 Task: Find connections with filter location Nawalgarh with filter topic #Gettingthingsdonewith filter profile language Potuguese with filter current company Housr with filter school Great Learning with filter industry Law Enforcement with filter service category Bankruptcy Law with filter keywords title Carpenter
Action: Mouse moved to (646, 108)
Screenshot: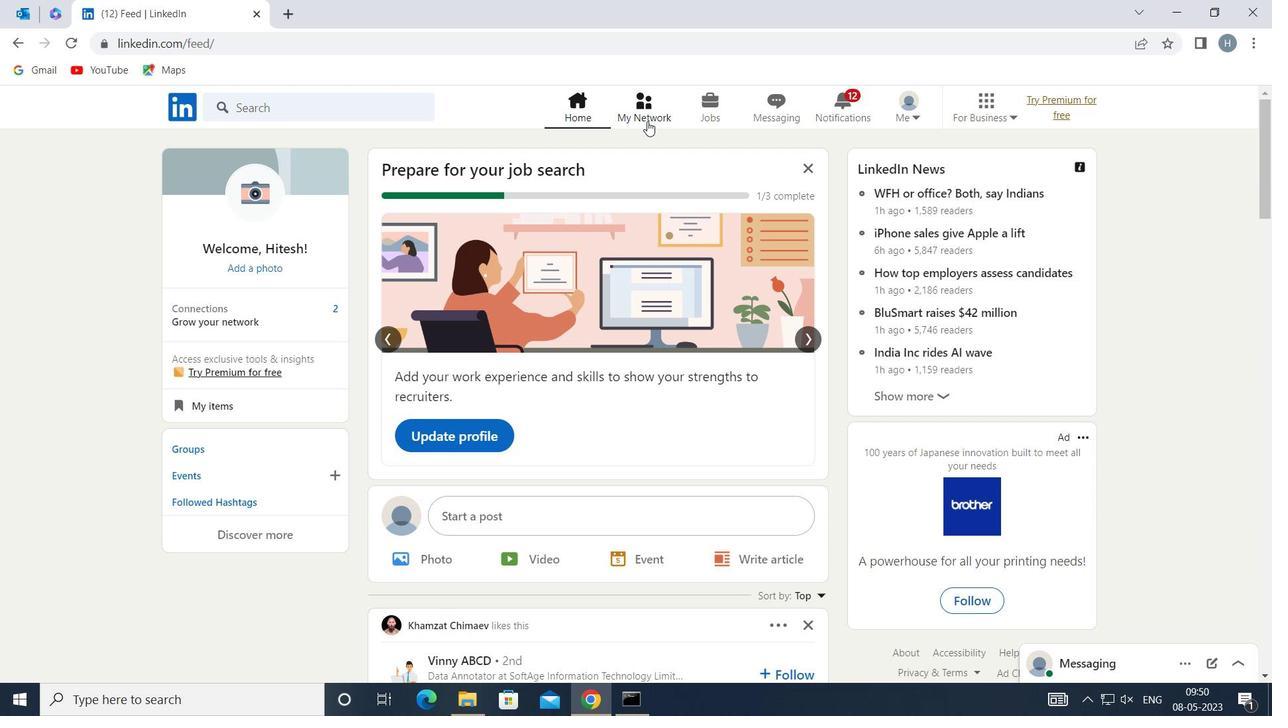 
Action: Mouse pressed left at (646, 108)
Screenshot: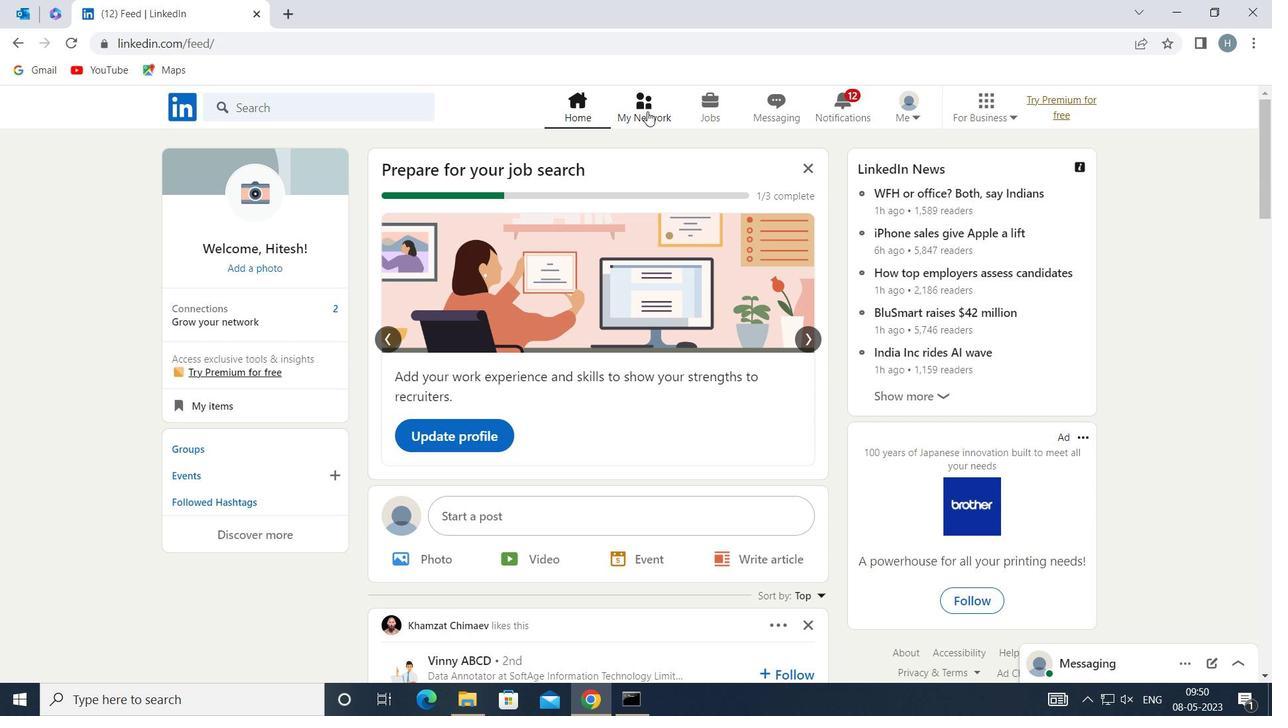 
Action: Mouse moved to (349, 200)
Screenshot: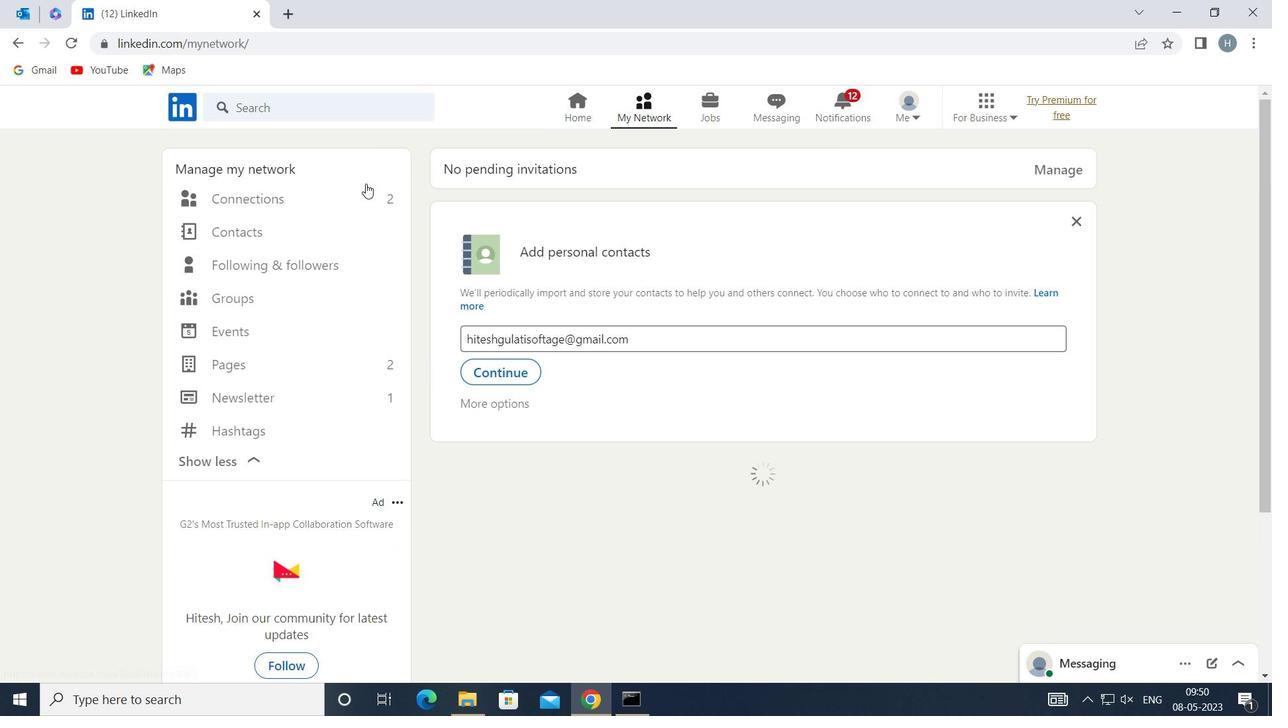 
Action: Mouse pressed left at (349, 200)
Screenshot: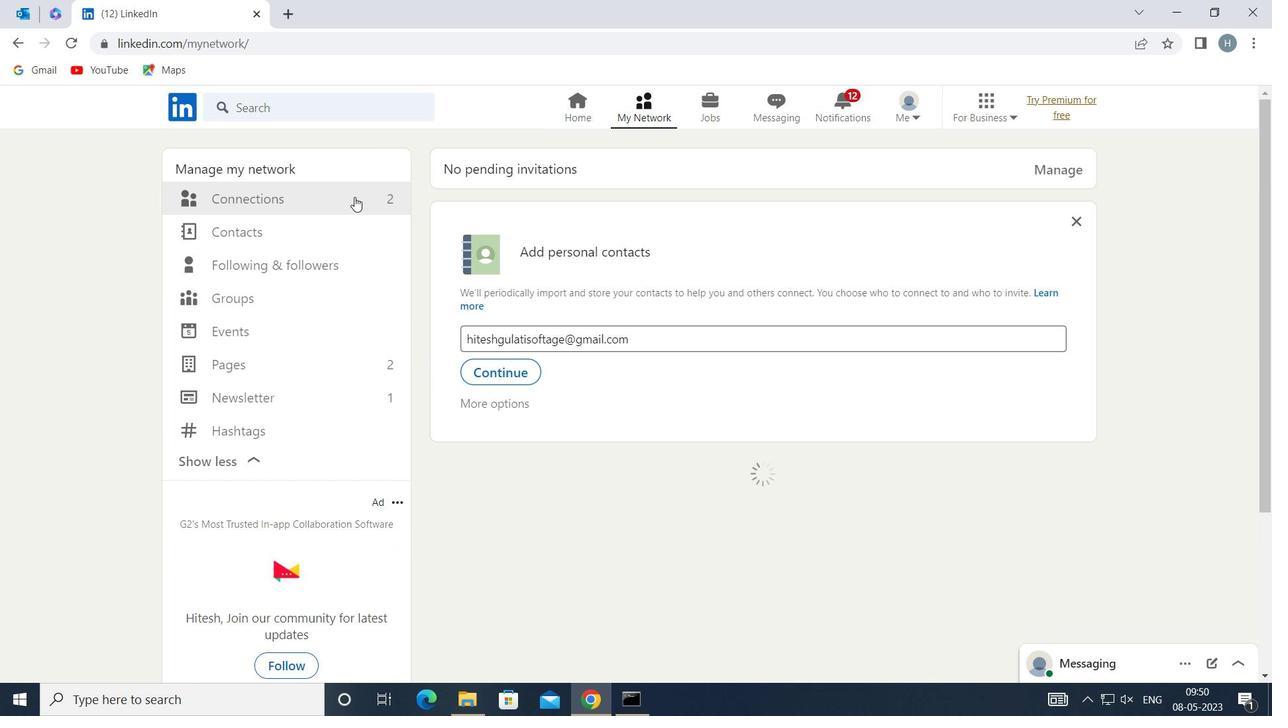 
Action: Mouse moved to (753, 195)
Screenshot: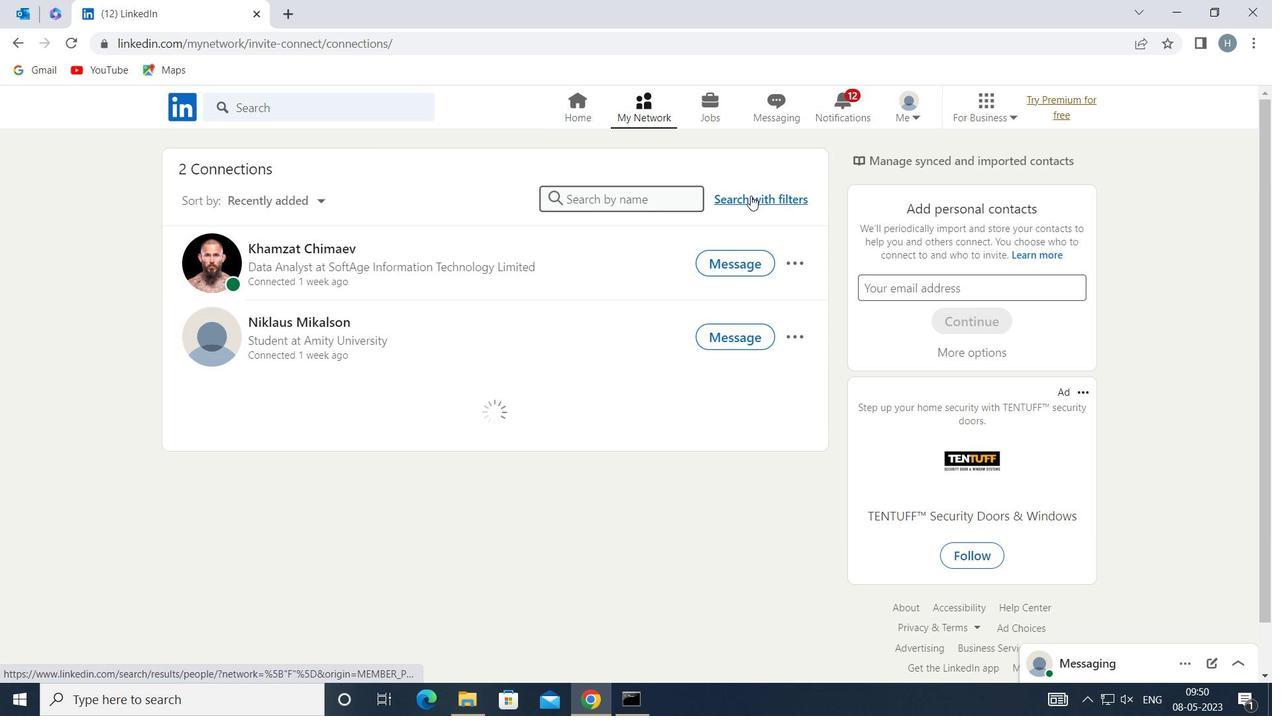
Action: Mouse pressed left at (753, 195)
Screenshot: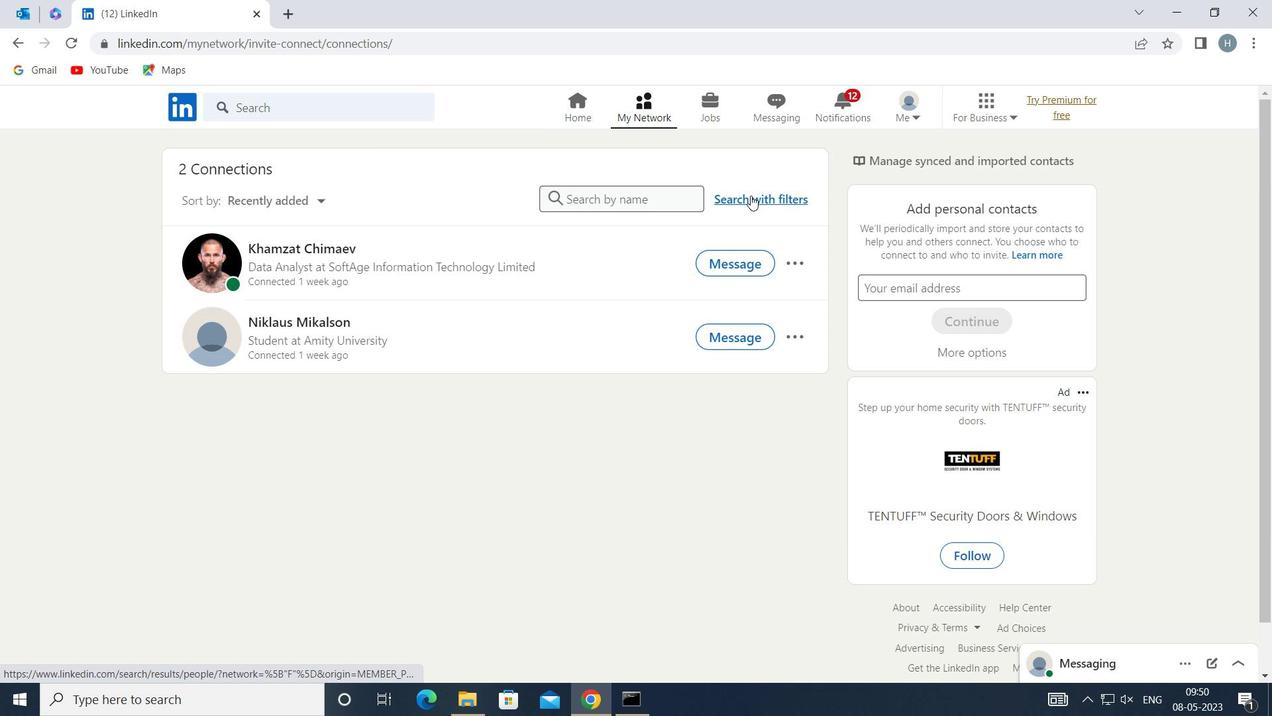 
Action: Mouse moved to (696, 157)
Screenshot: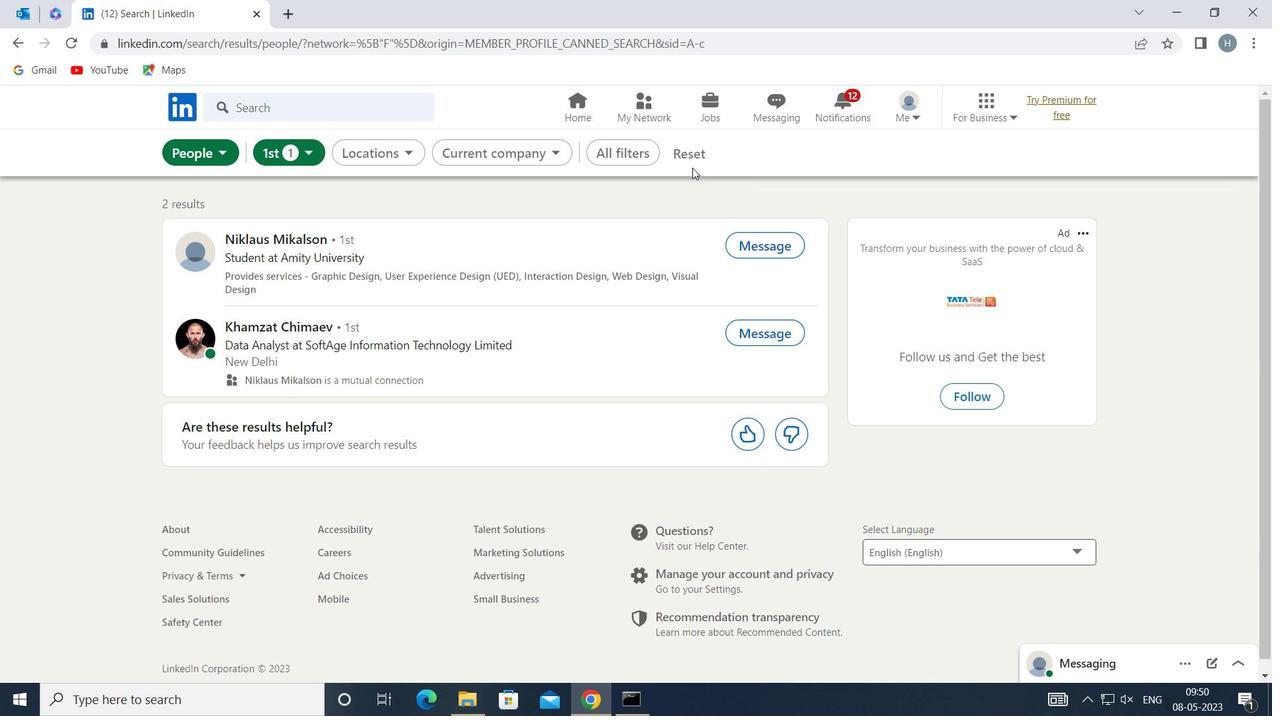 
Action: Mouse pressed left at (696, 157)
Screenshot: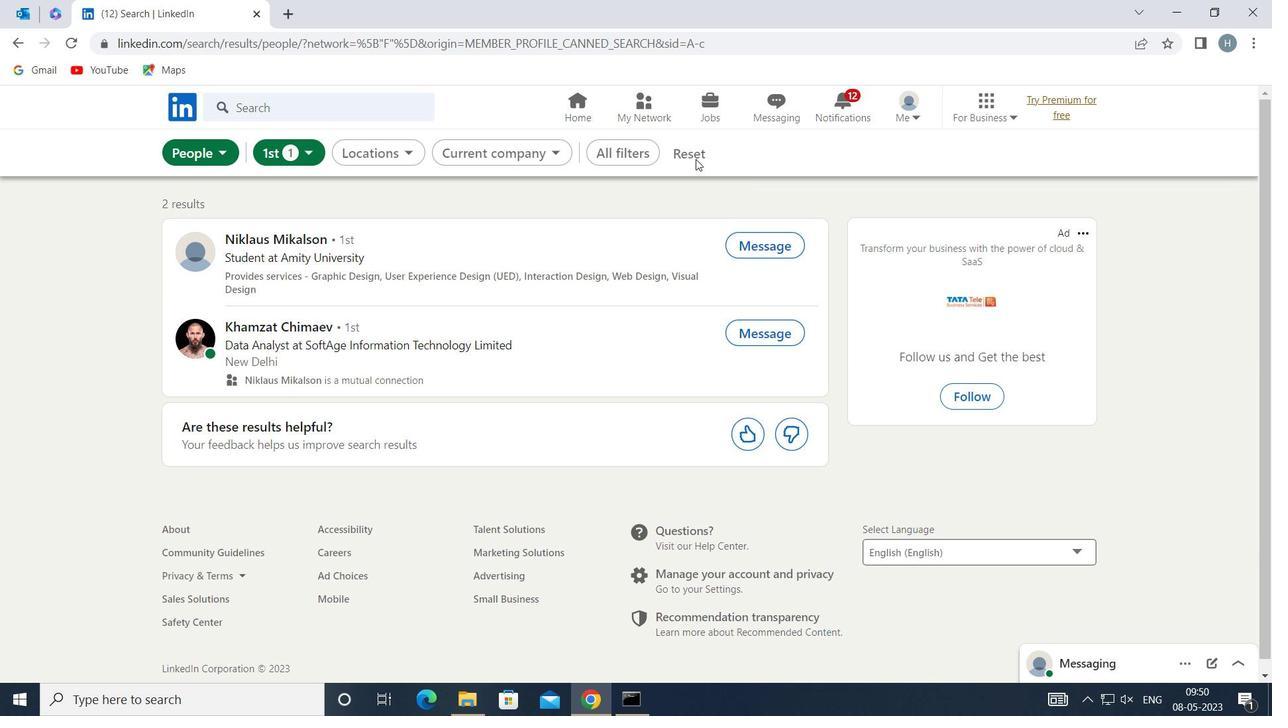 
Action: Mouse moved to (659, 149)
Screenshot: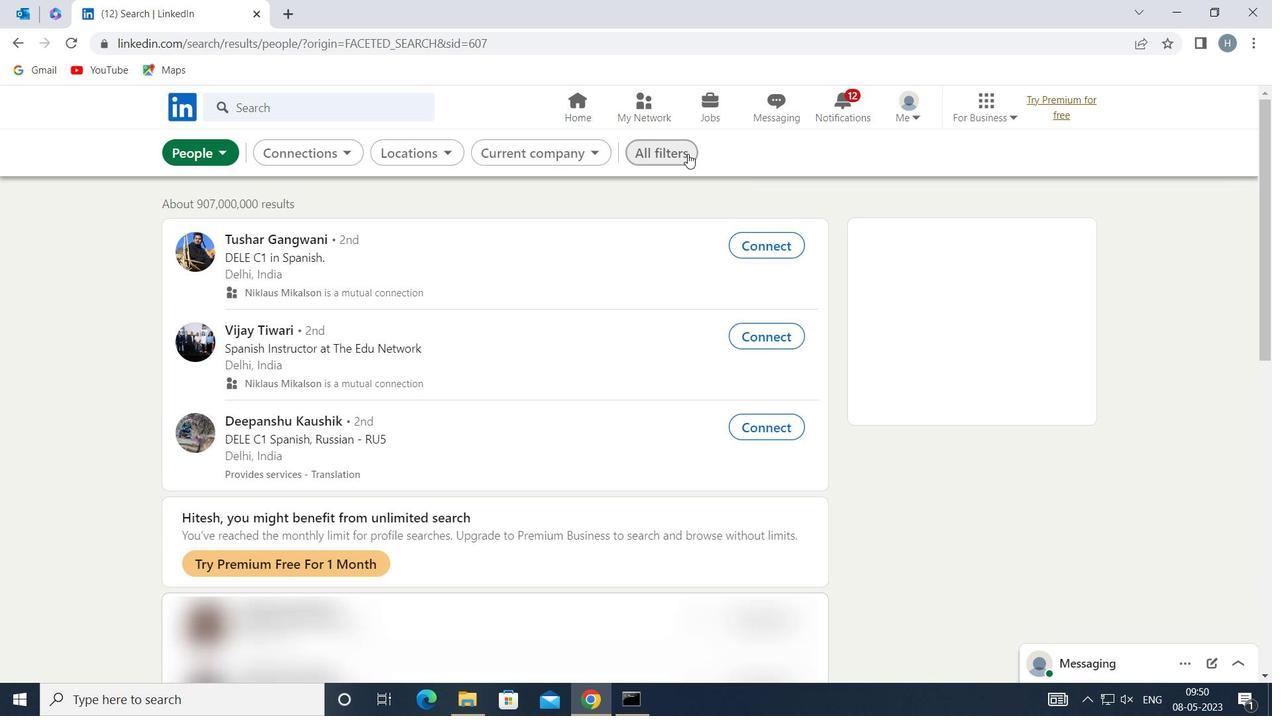 
Action: Mouse pressed left at (659, 149)
Screenshot: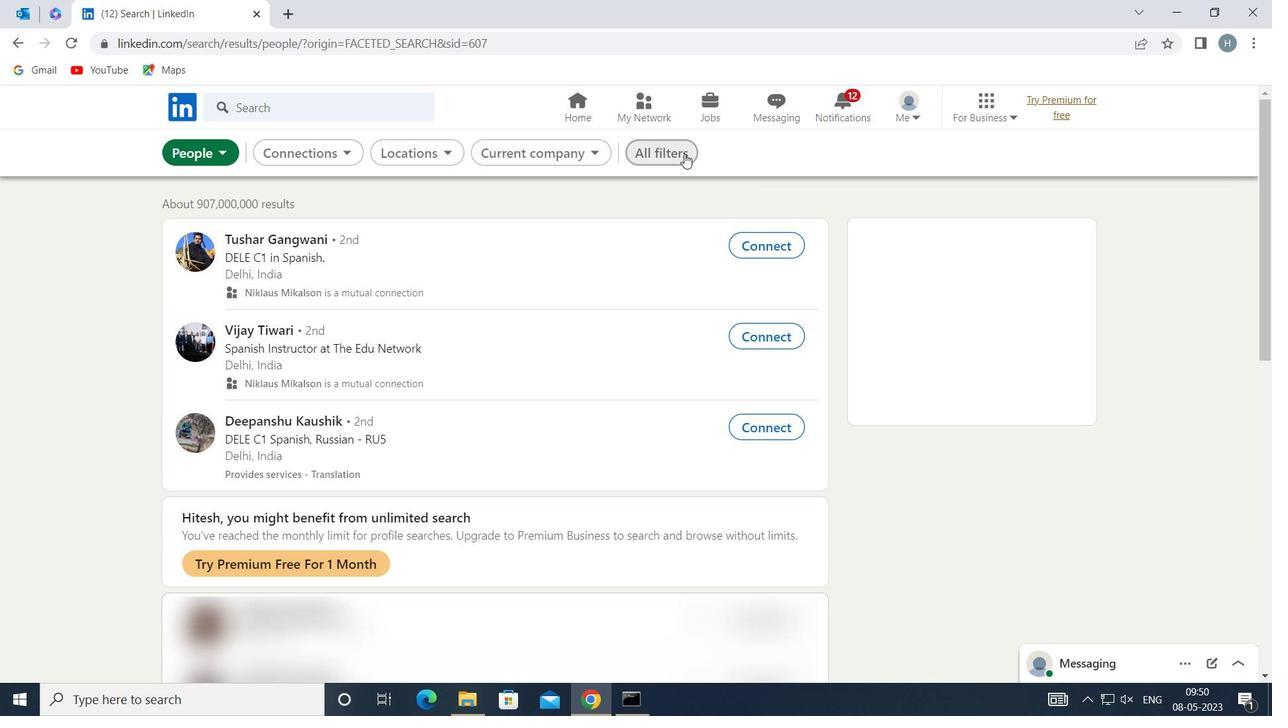 
Action: Mouse moved to (965, 300)
Screenshot: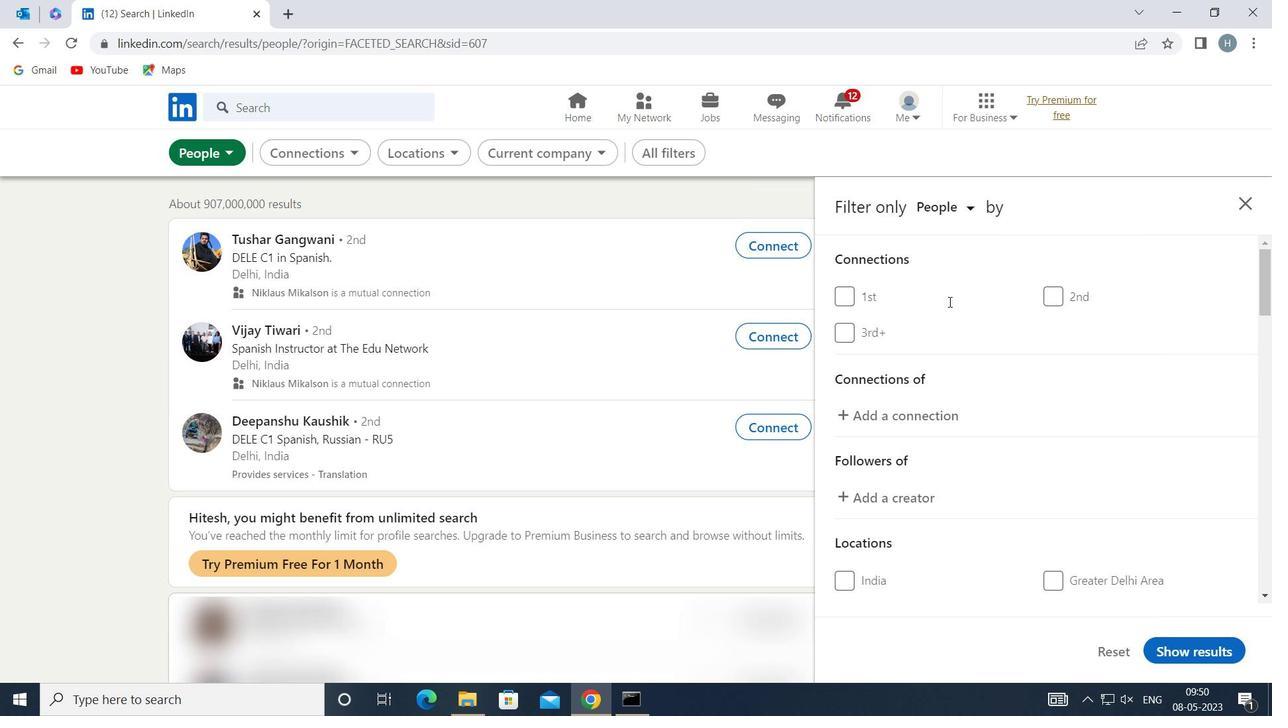 
Action: Mouse scrolled (965, 299) with delta (0, 0)
Screenshot: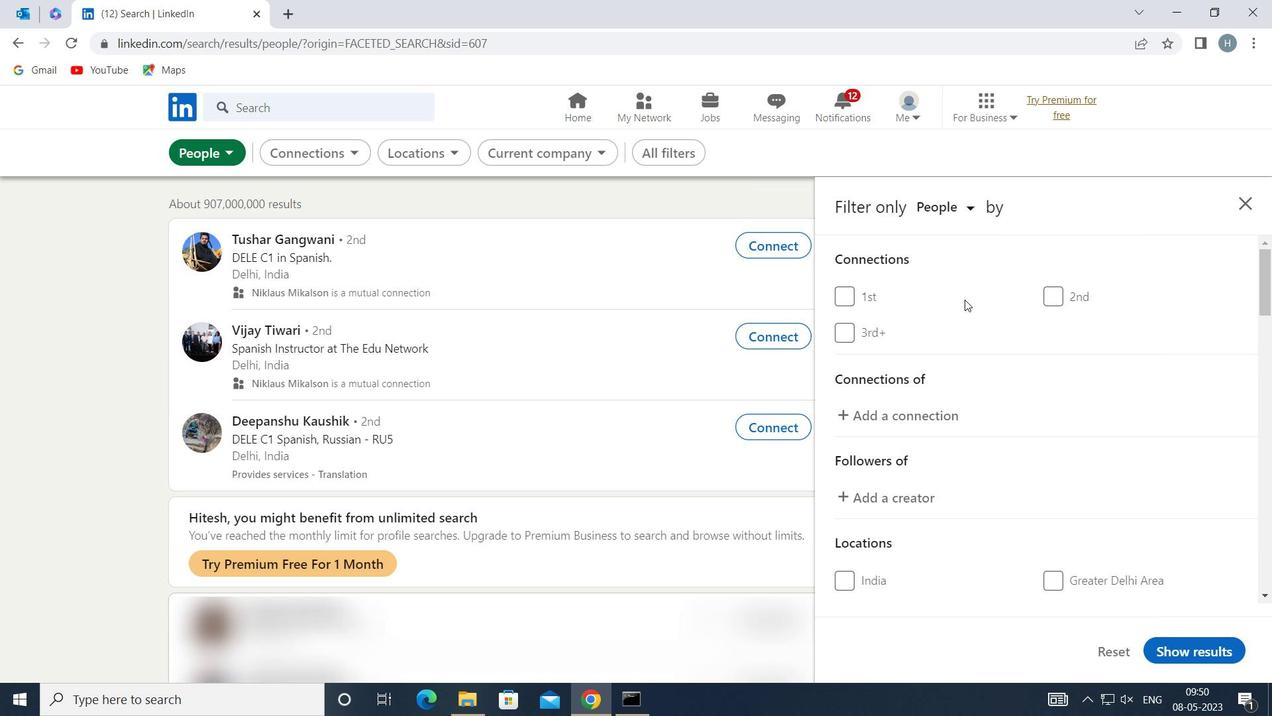 
Action: Mouse scrolled (965, 299) with delta (0, 0)
Screenshot: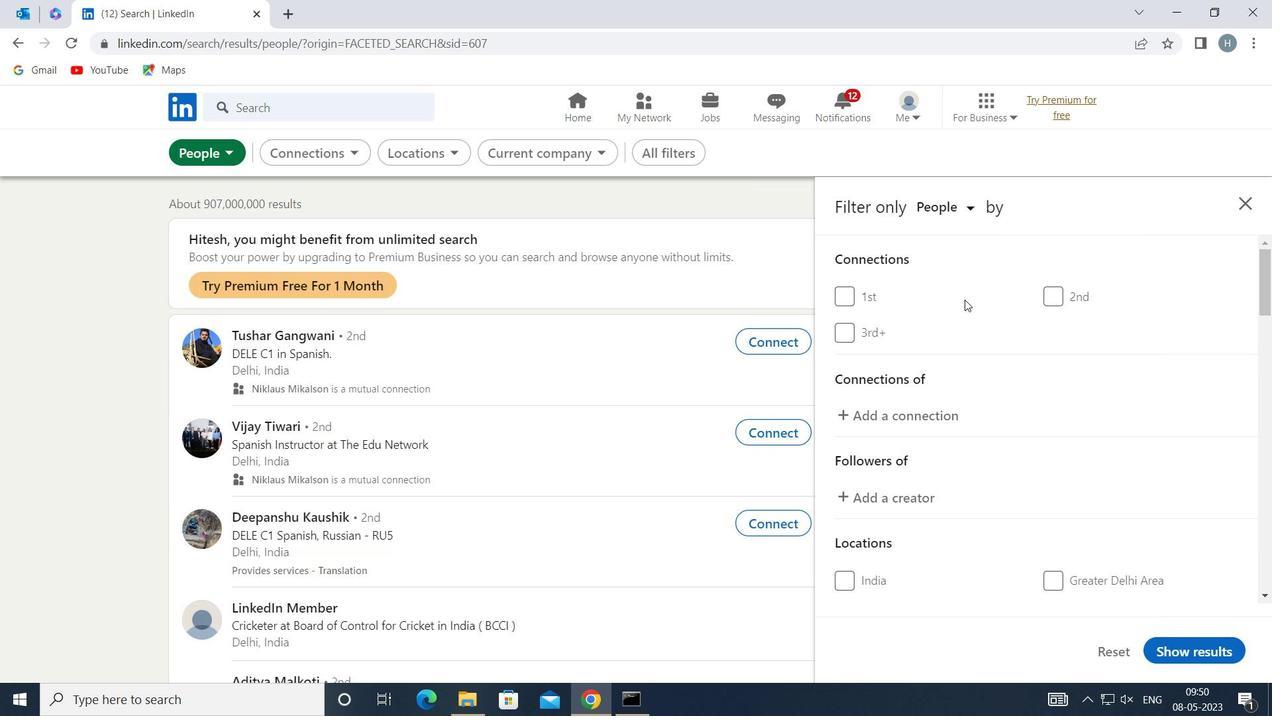 
Action: Mouse moved to (965, 298)
Screenshot: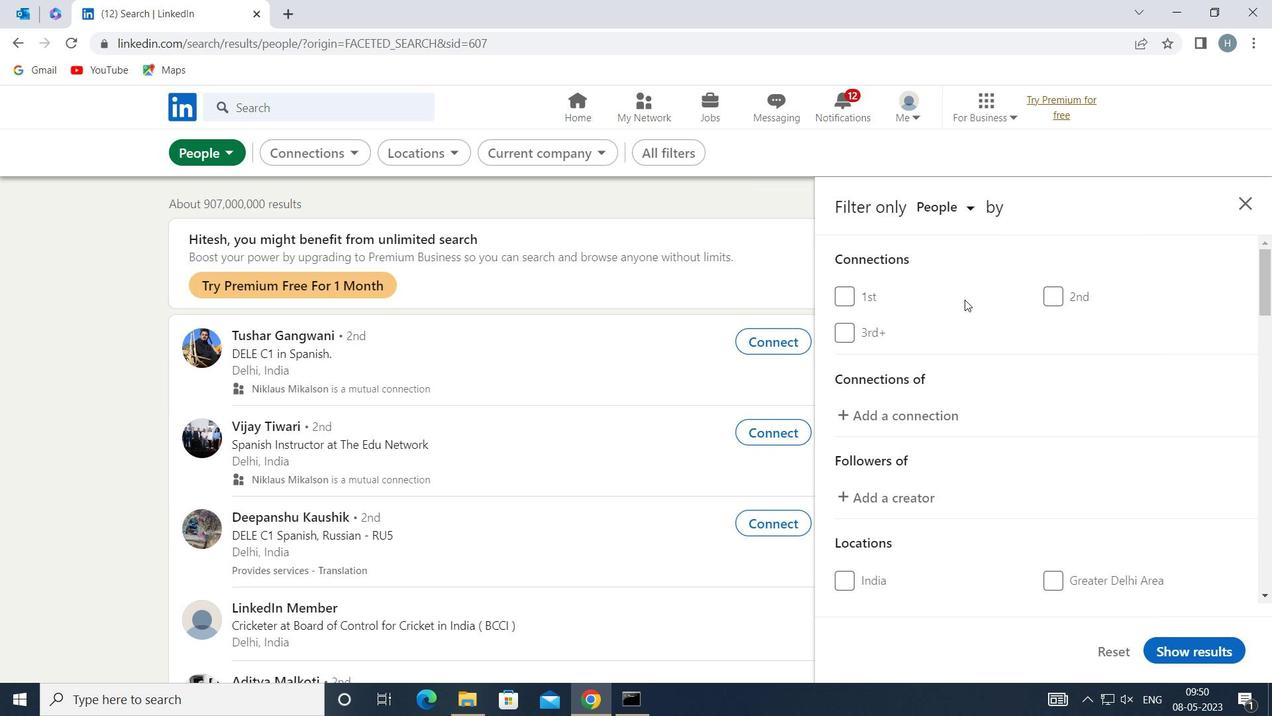 
Action: Mouse scrolled (965, 298) with delta (0, 0)
Screenshot: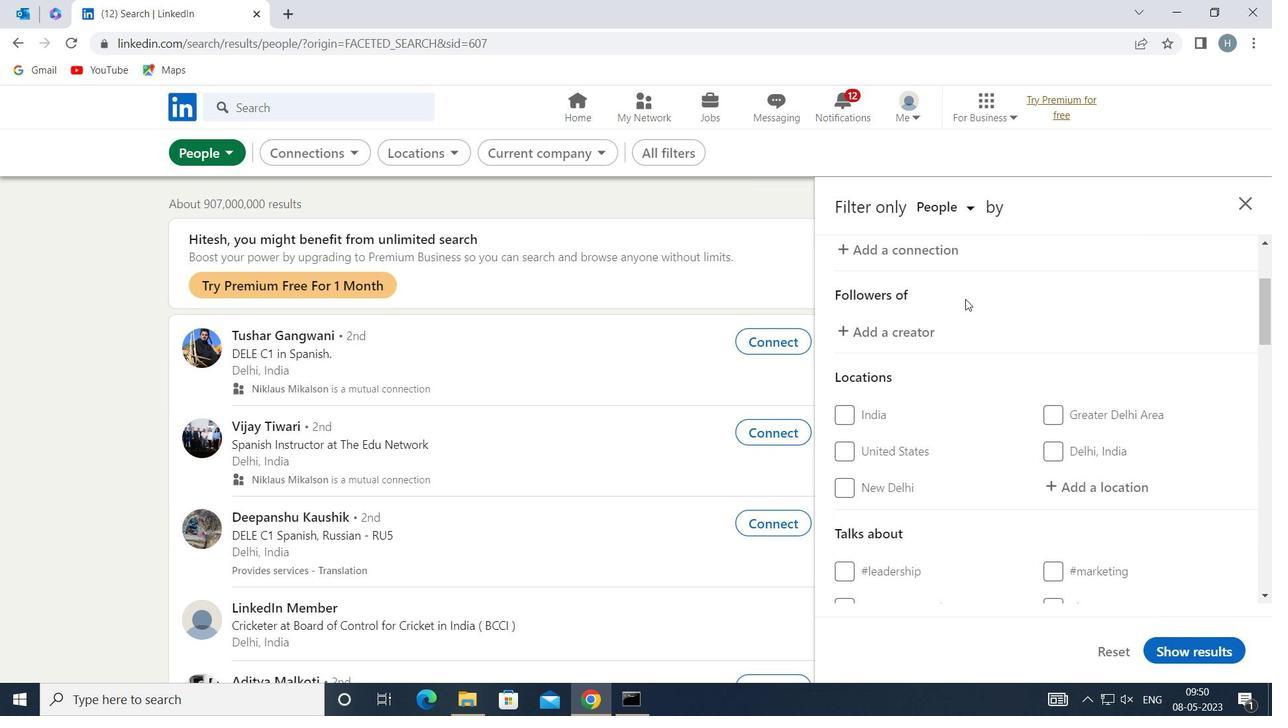 
Action: Mouse scrolled (965, 298) with delta (0, 0)
Screenshot: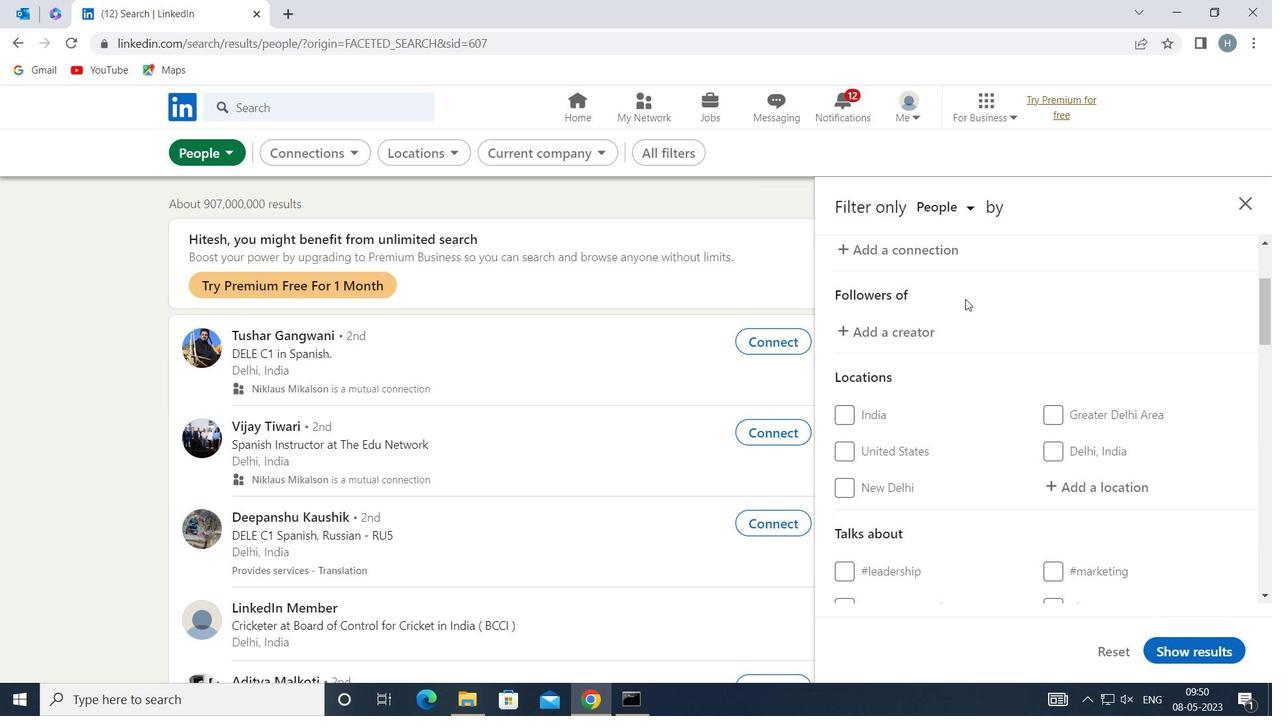 
Action: Mouse moved to (1064, 310)
Screenshot: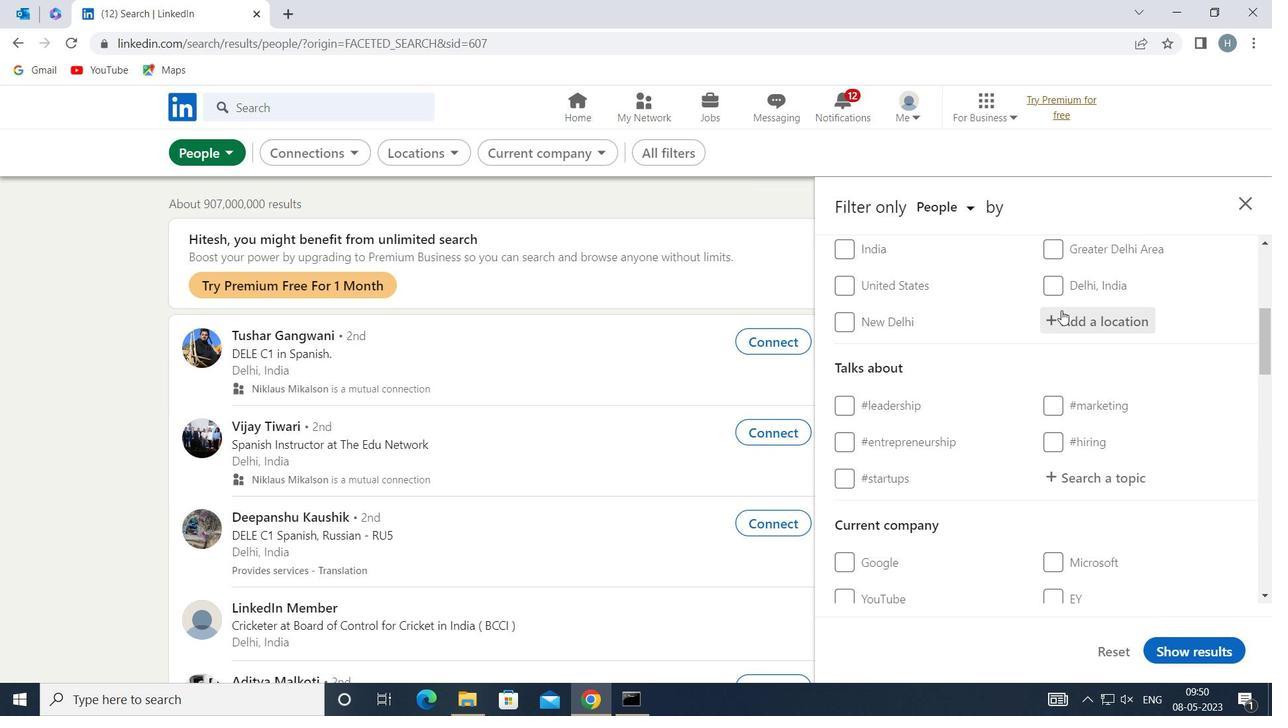 
Action: Mouse pressed left at (1064, 310)
Screenshot: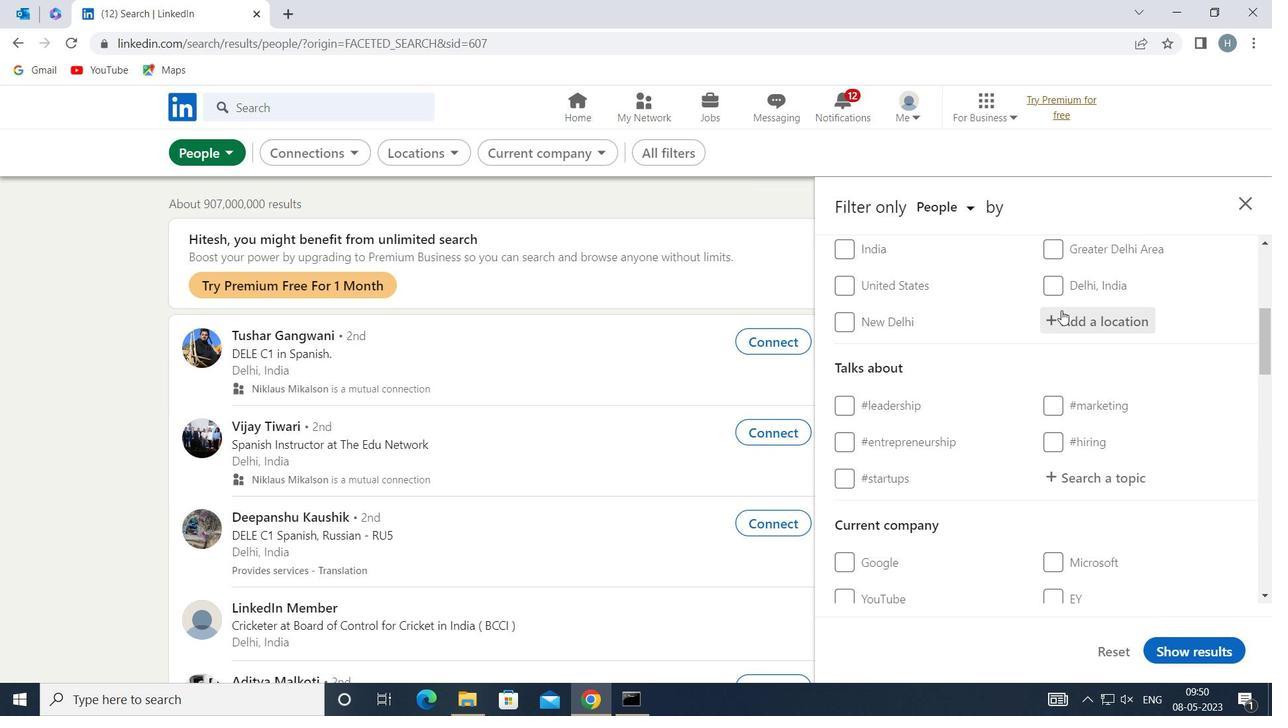 
Action: Key pressed <Key.shift>NAWALAGARH
Screenshot: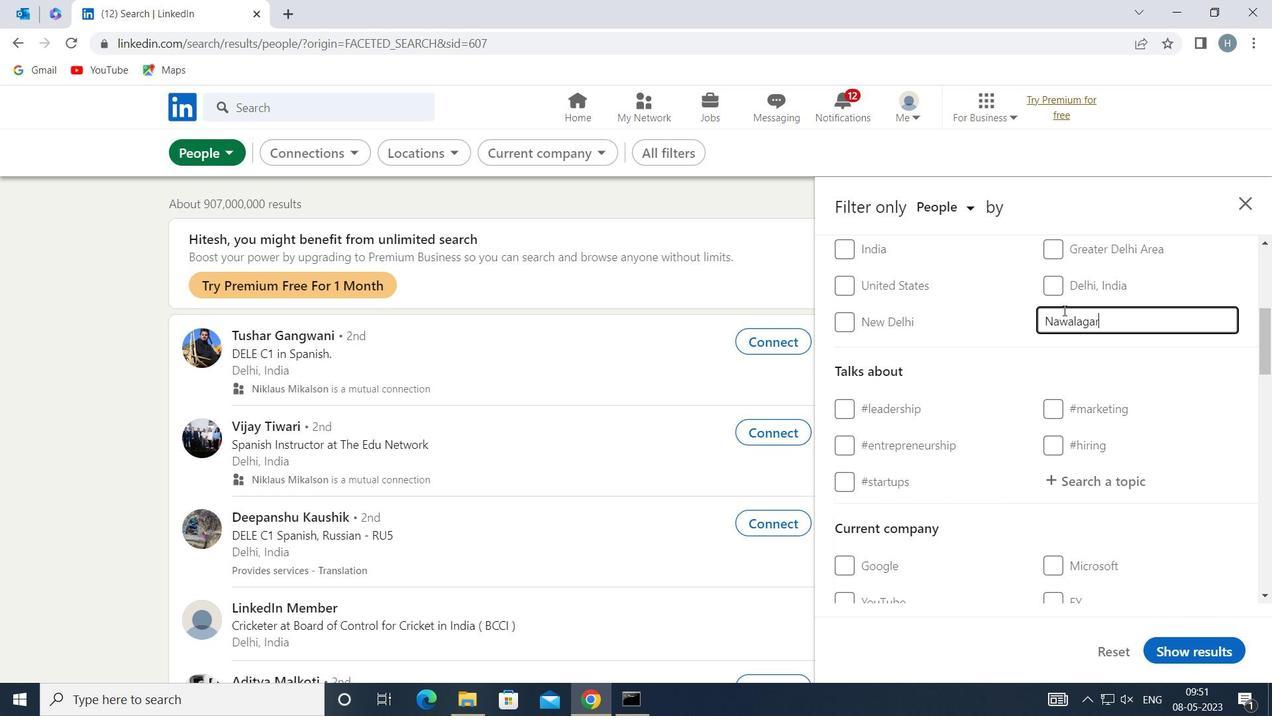 
Action: Mouse moved to (1111, 348)
Screenshot: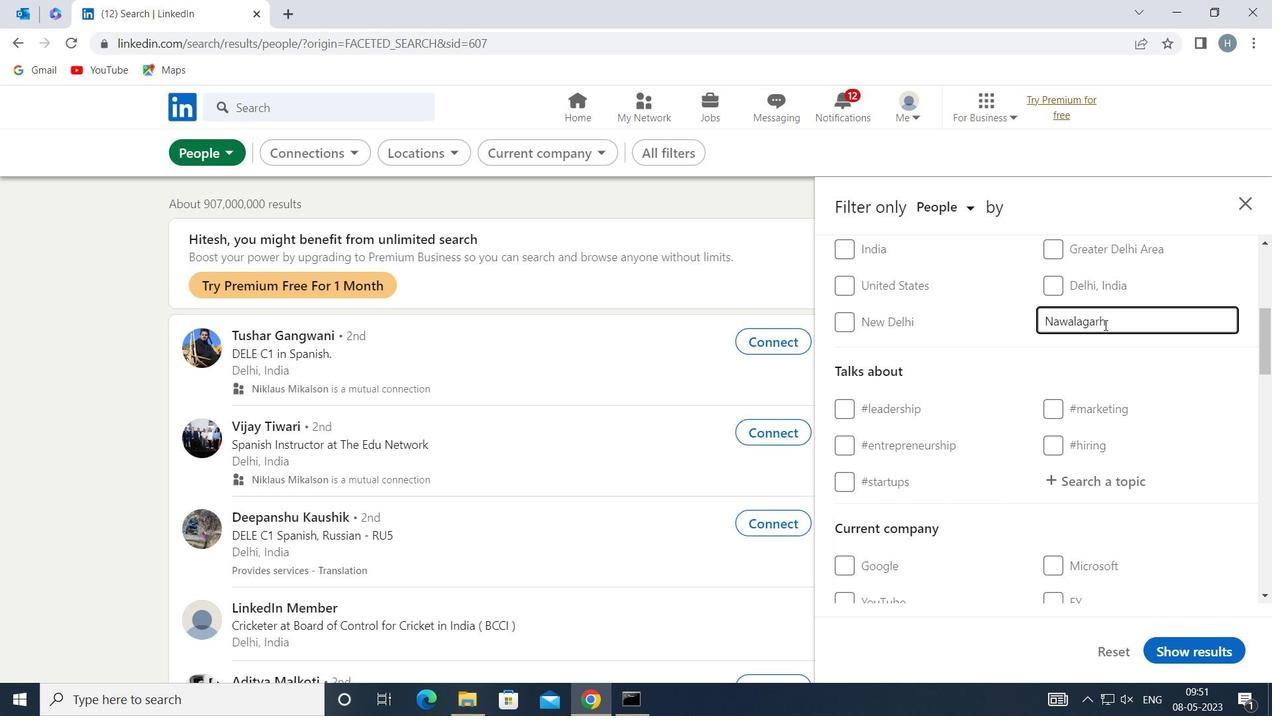 
Action: Mouse pressed left at (1111, 348)
Screenshot: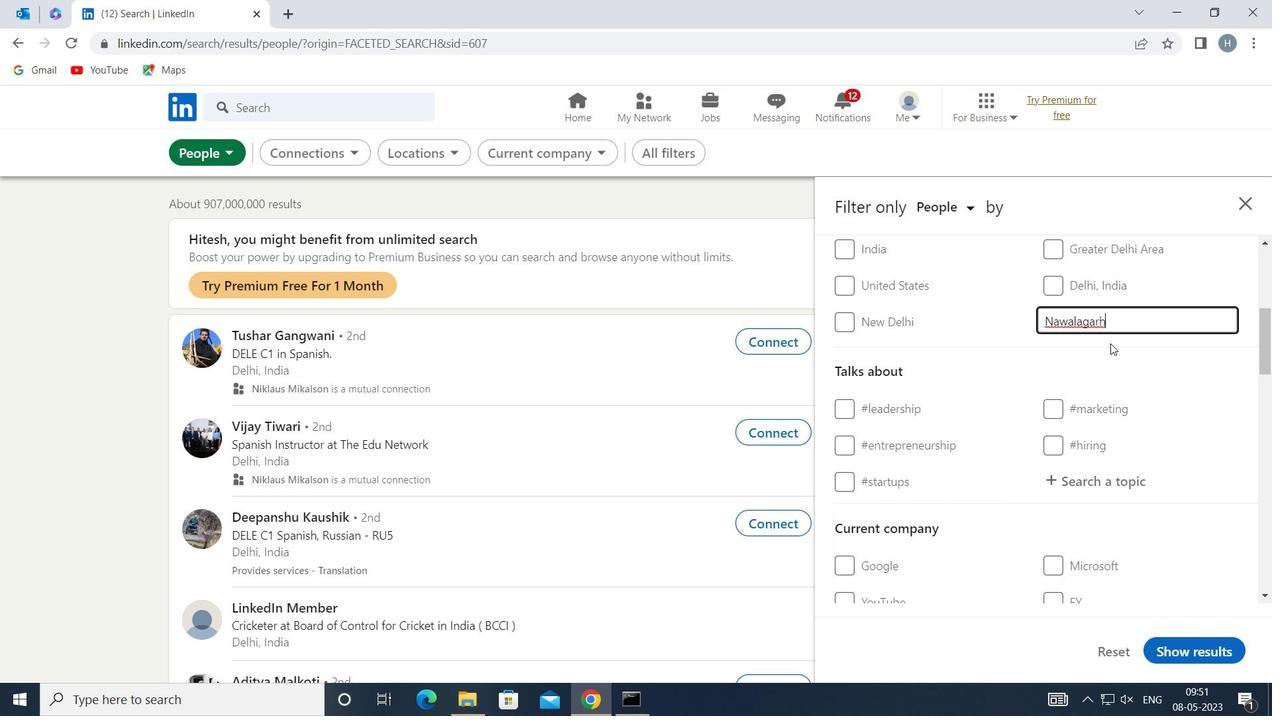 
Action: Mouse moved to (1113, 372)
Screenshot: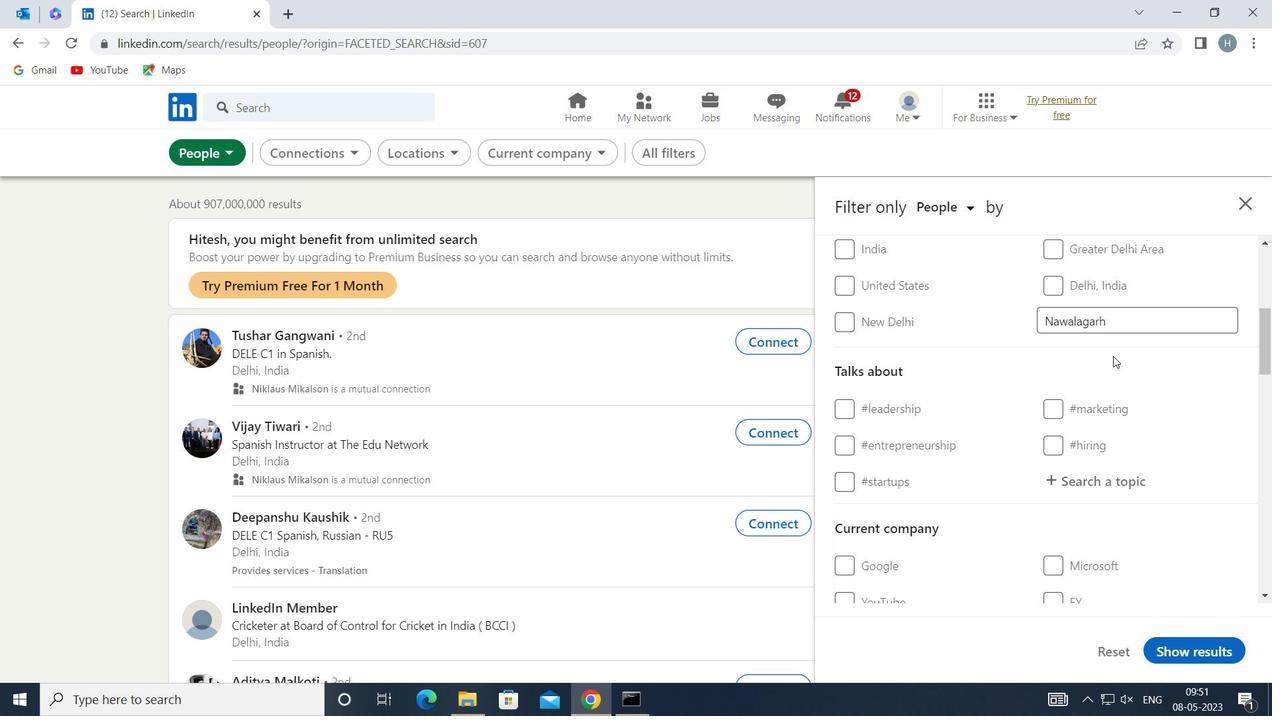 
Action: Mouse scrolled (1113, 371) with delta (0, 0)
Screenshot: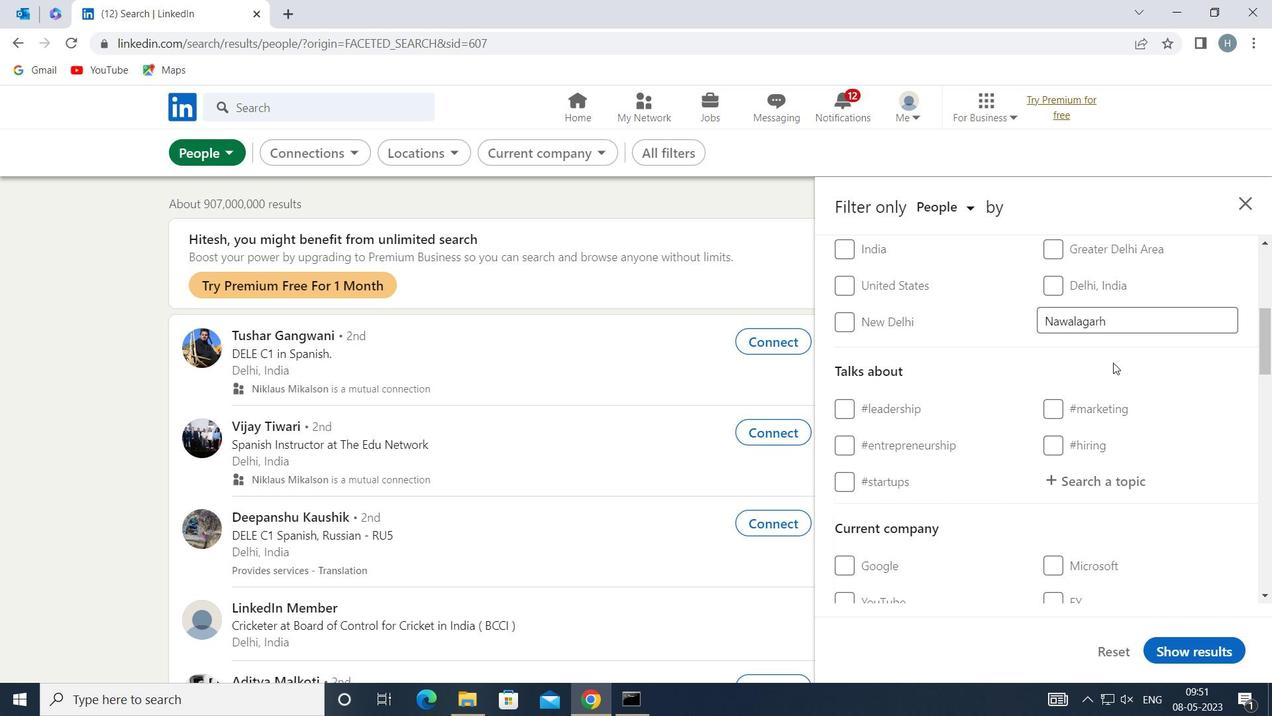 
Action: Mouse moved to (1105, 392)
Screenshot: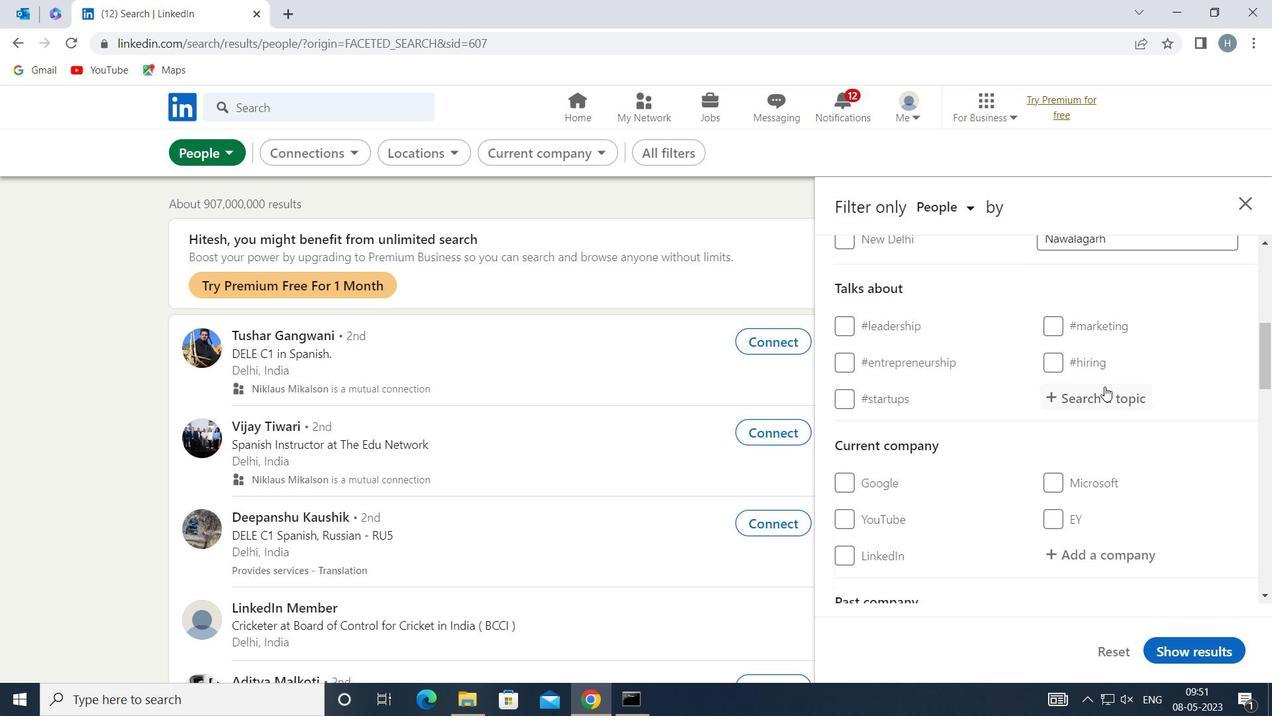 
Action: Mouse pressed left at (1105, 392)
Screenshot: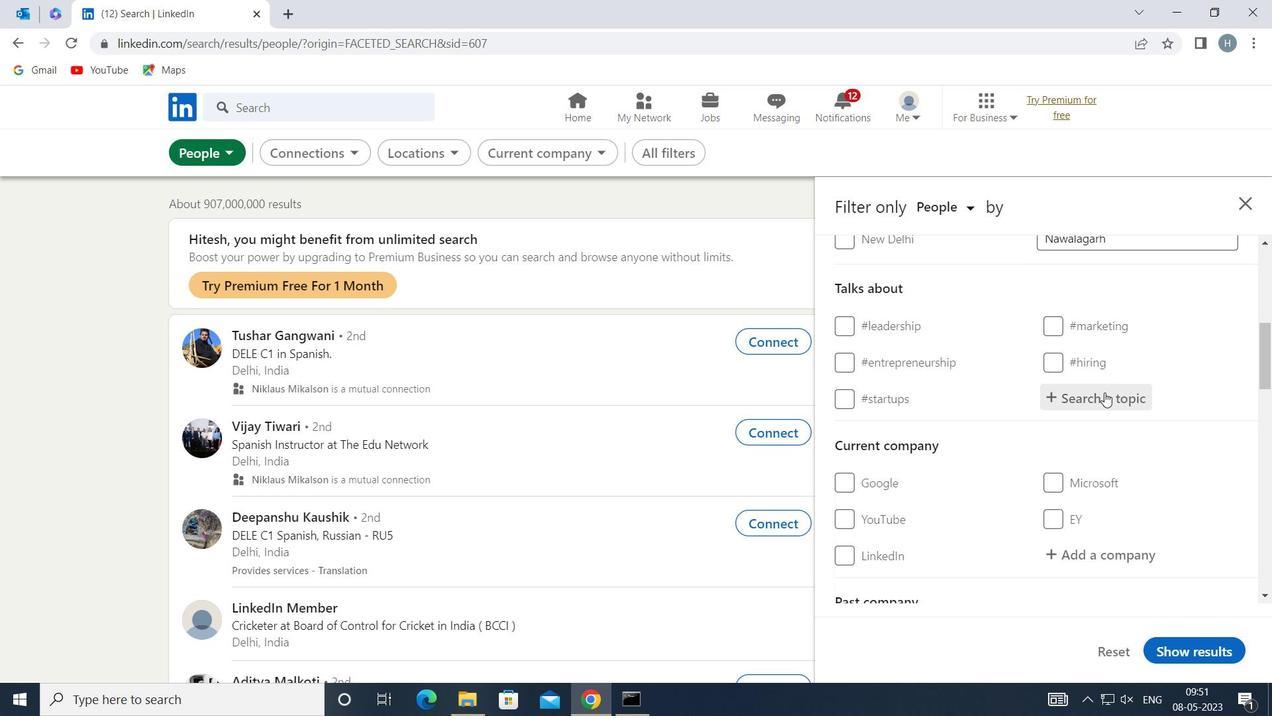 
Action: Mouse moved to (1105, 392)
Screenshot: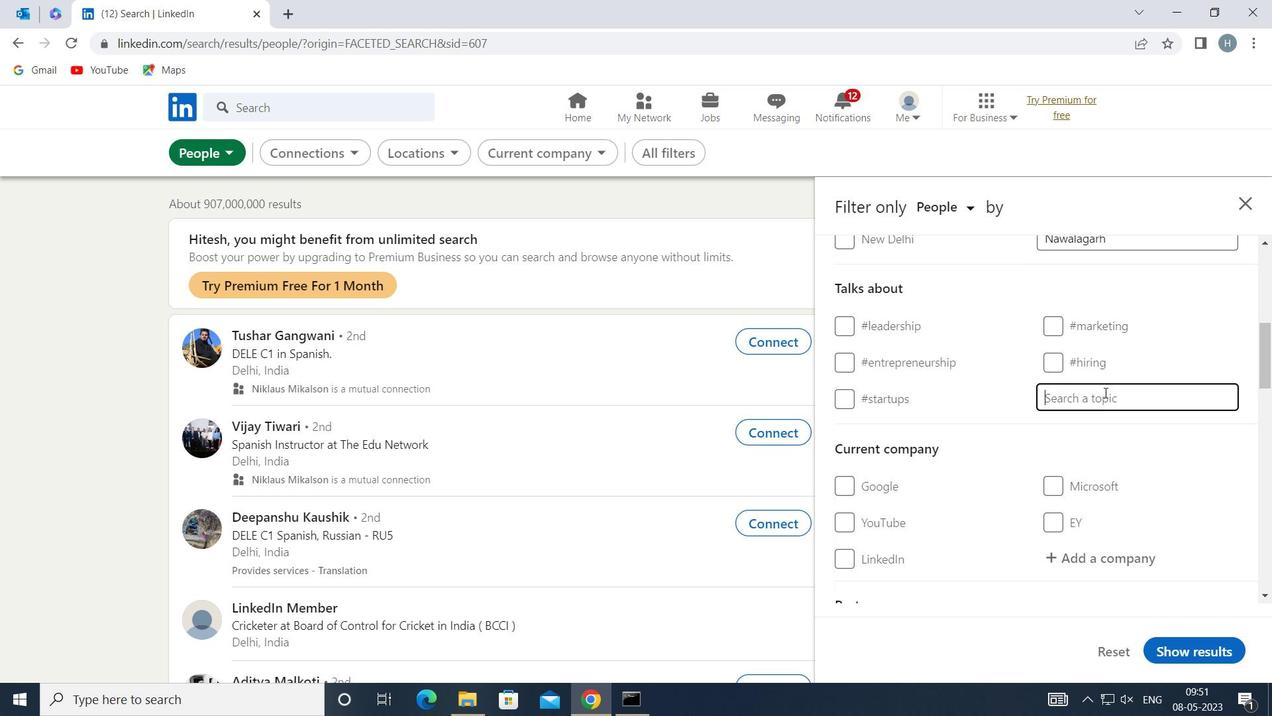 
Action: Key pressed <Key.shift>GETTINGSDON
Screenshot: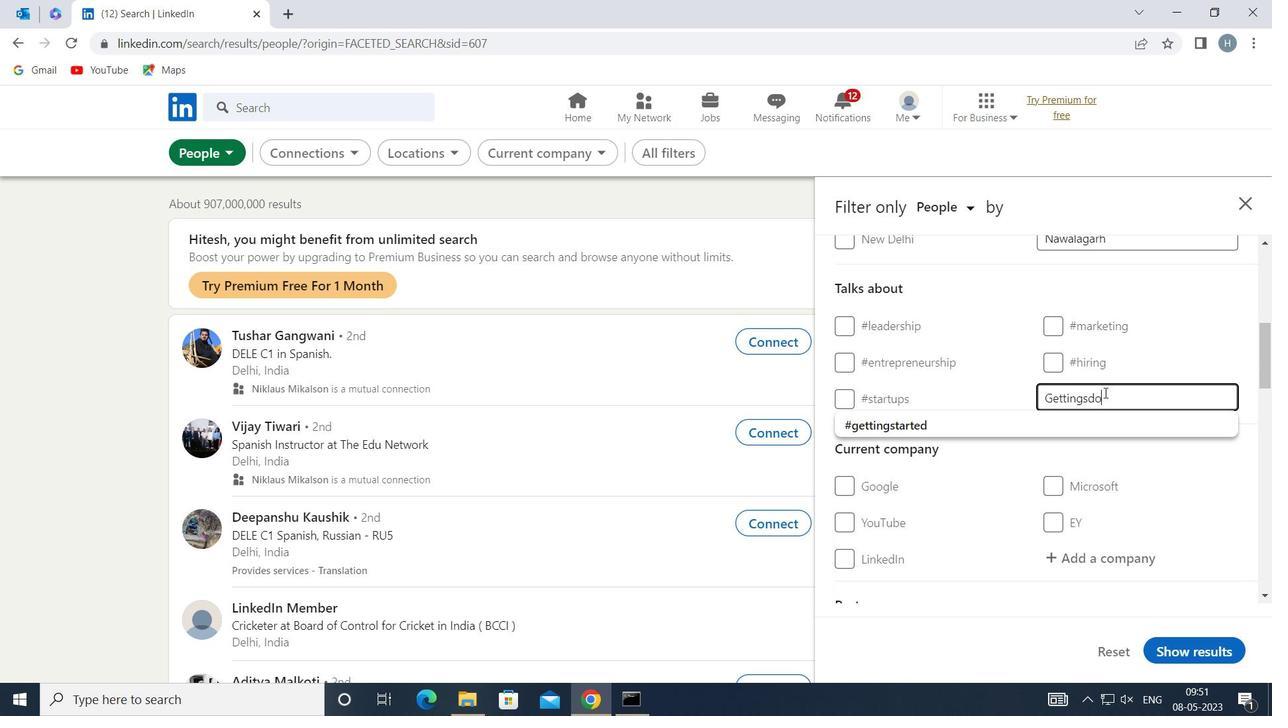 
Action: Mouse moved to (1095, 393)
Screenshot: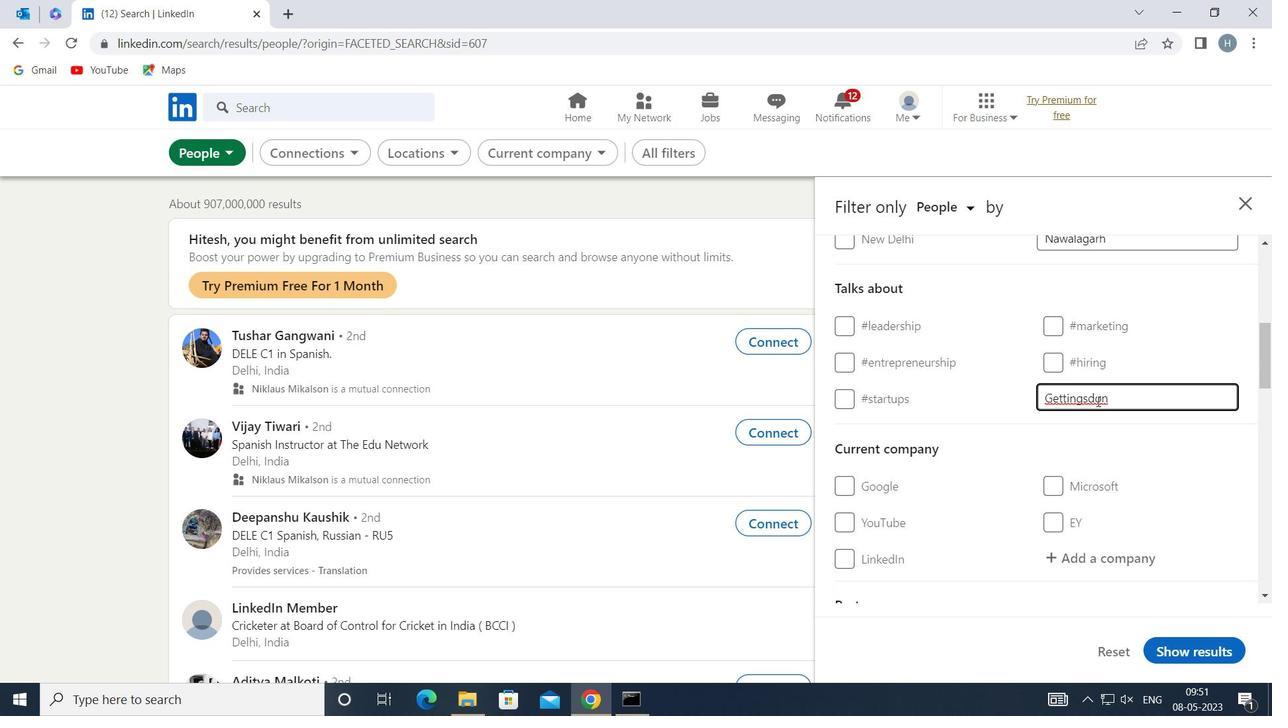 
Action: Key pressed <Key.backspace><Key.backspace><Key.backspace><Key.backspace>THINGS
Screenshot: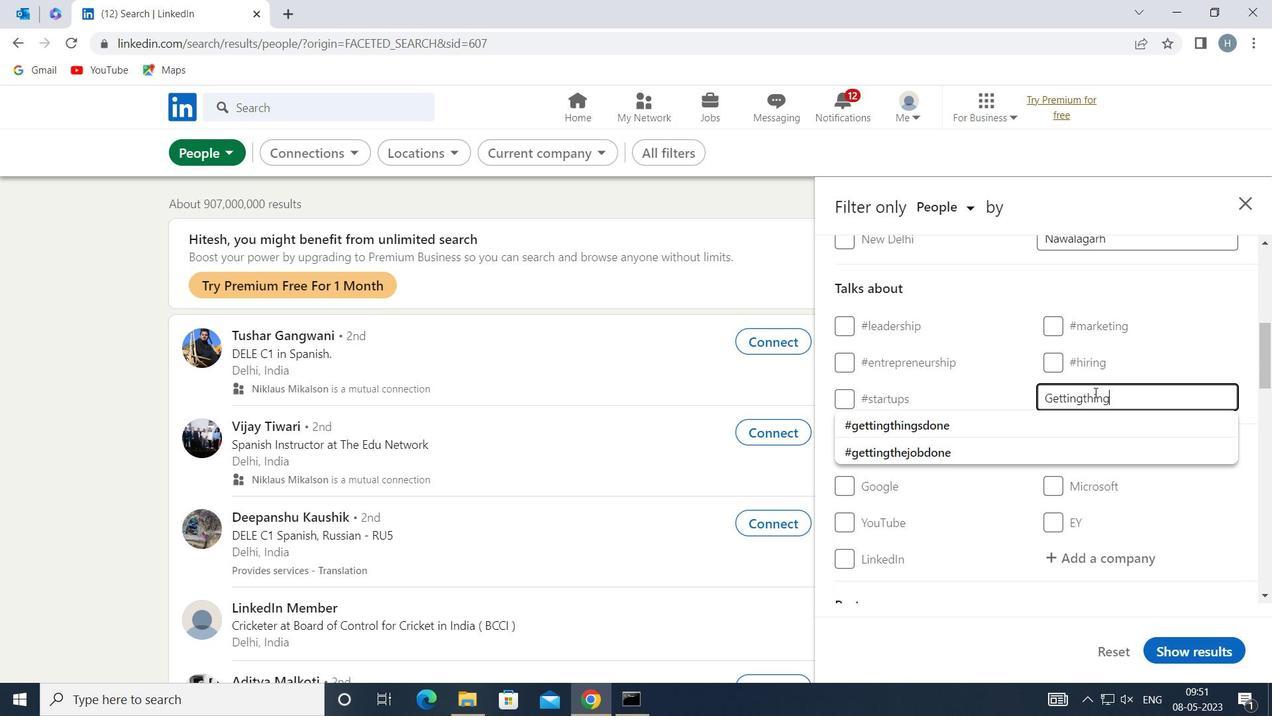 
Action: Mouse moved to (1101, 428)
Screenshot: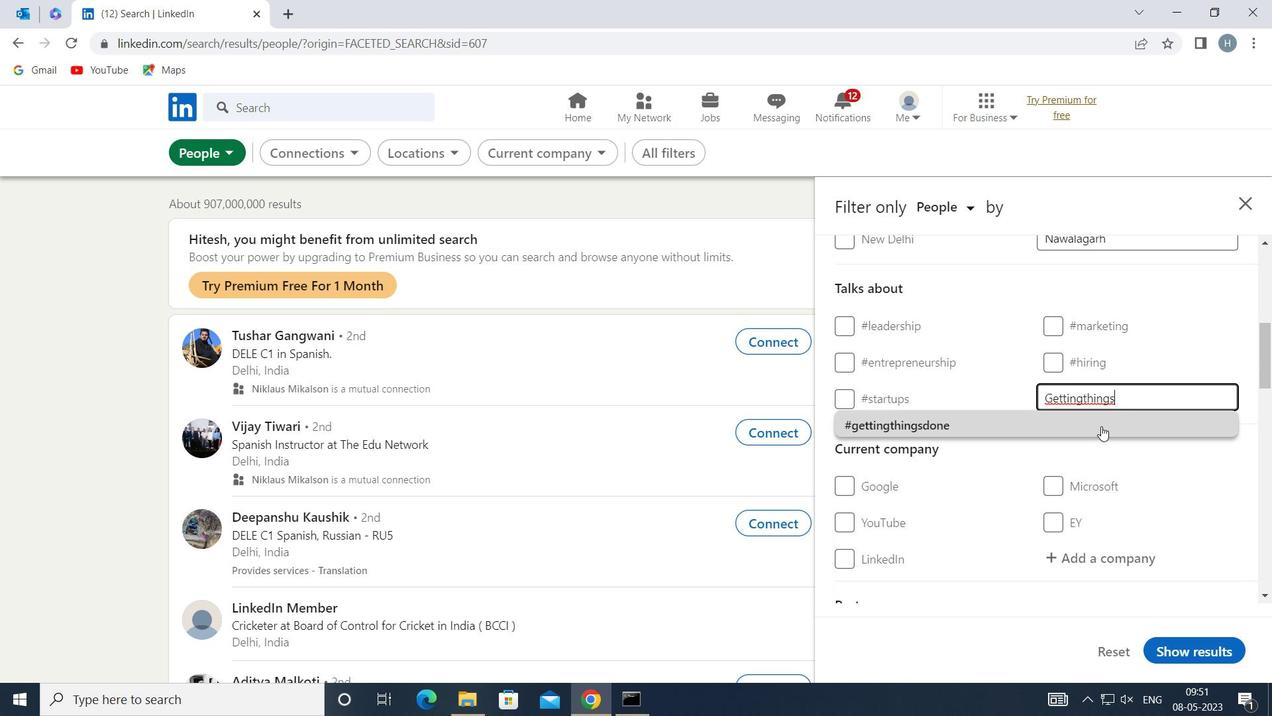 
Action: Mouse pressed left at (1101, 428)
Screenshot: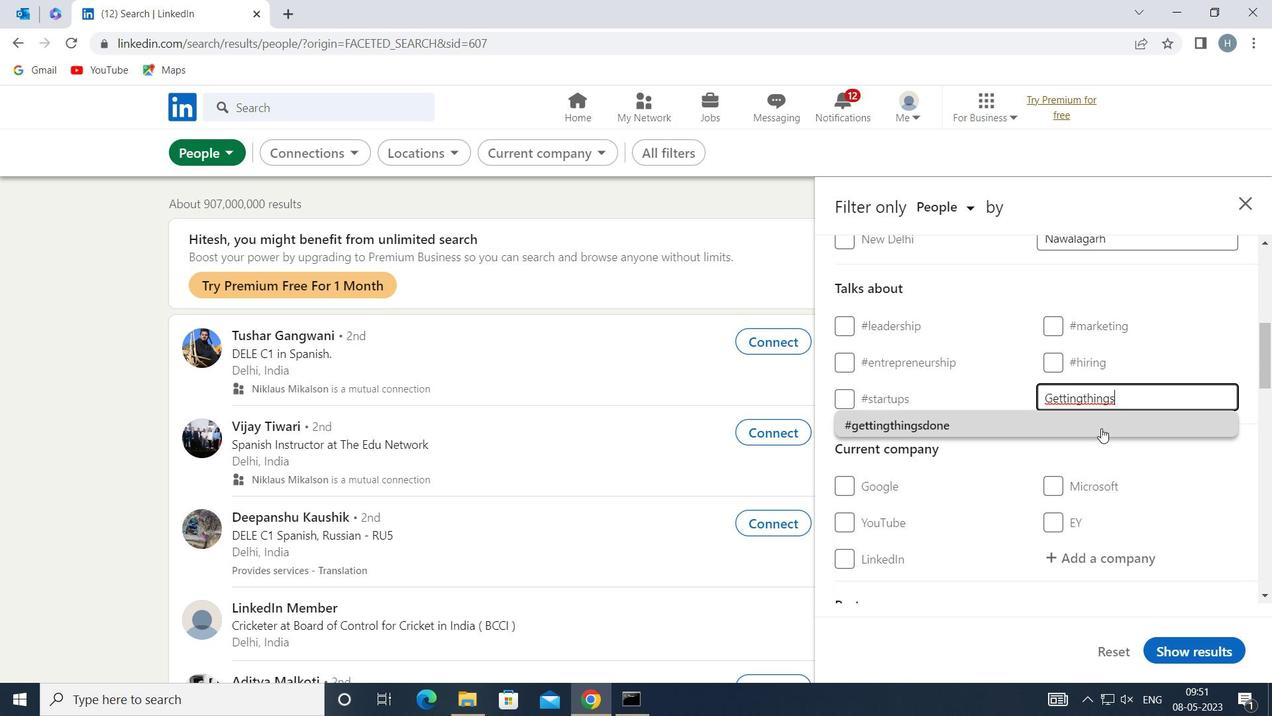
Action: Mouse moved to (1017, 436)
Screenshot: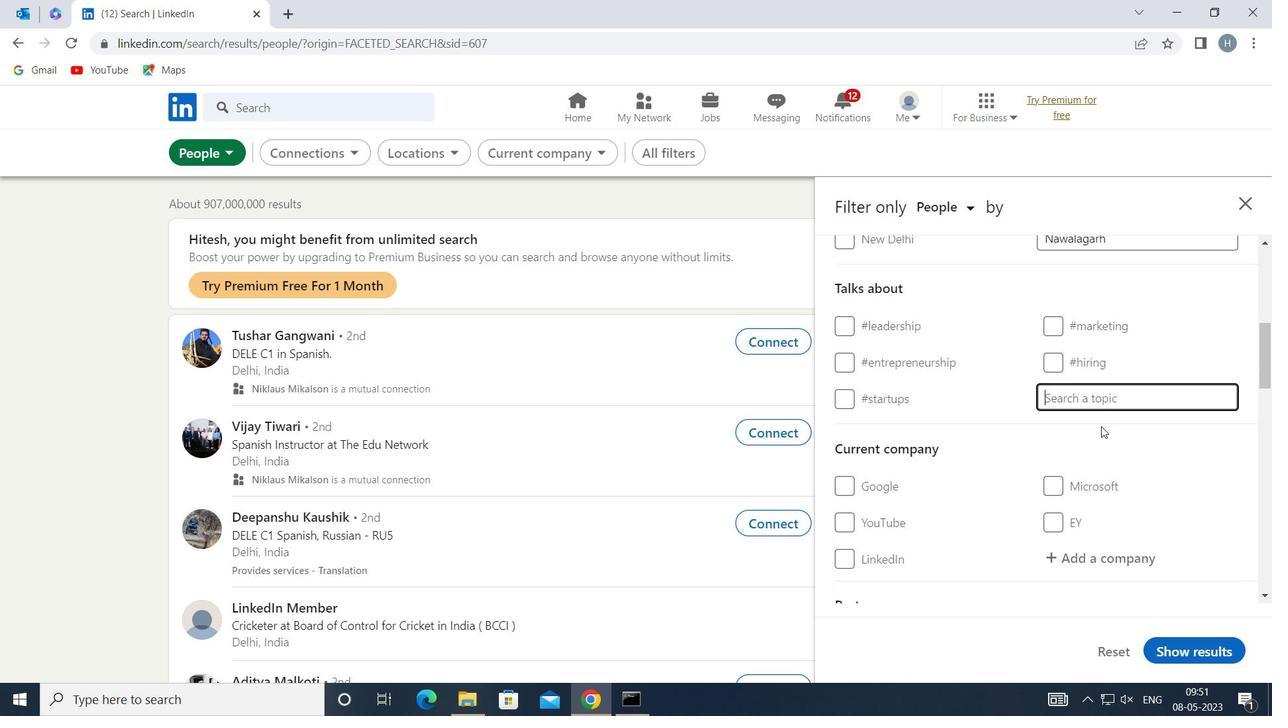 
Action: Mouse scrolled (1017, 435) with delta (0, 0)
Screenshot: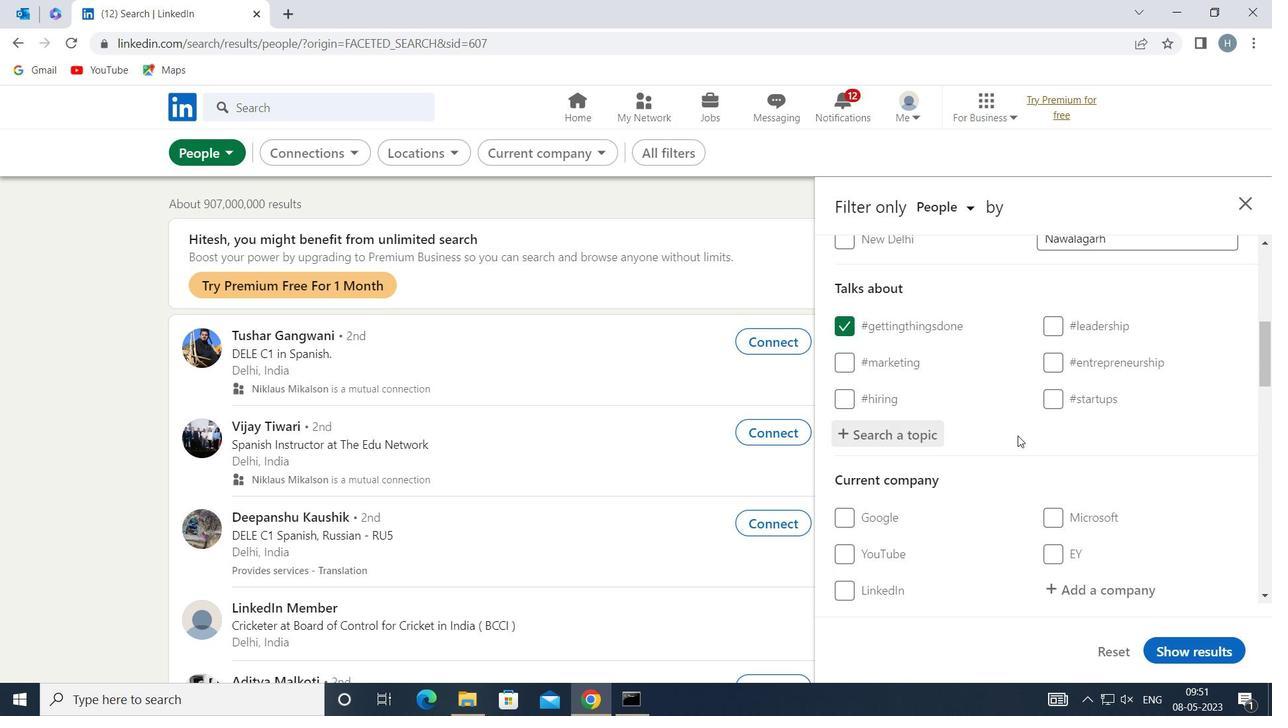 
Action: Mouse scrolled (1017, 435) with delta (0, 0)
Screenshot: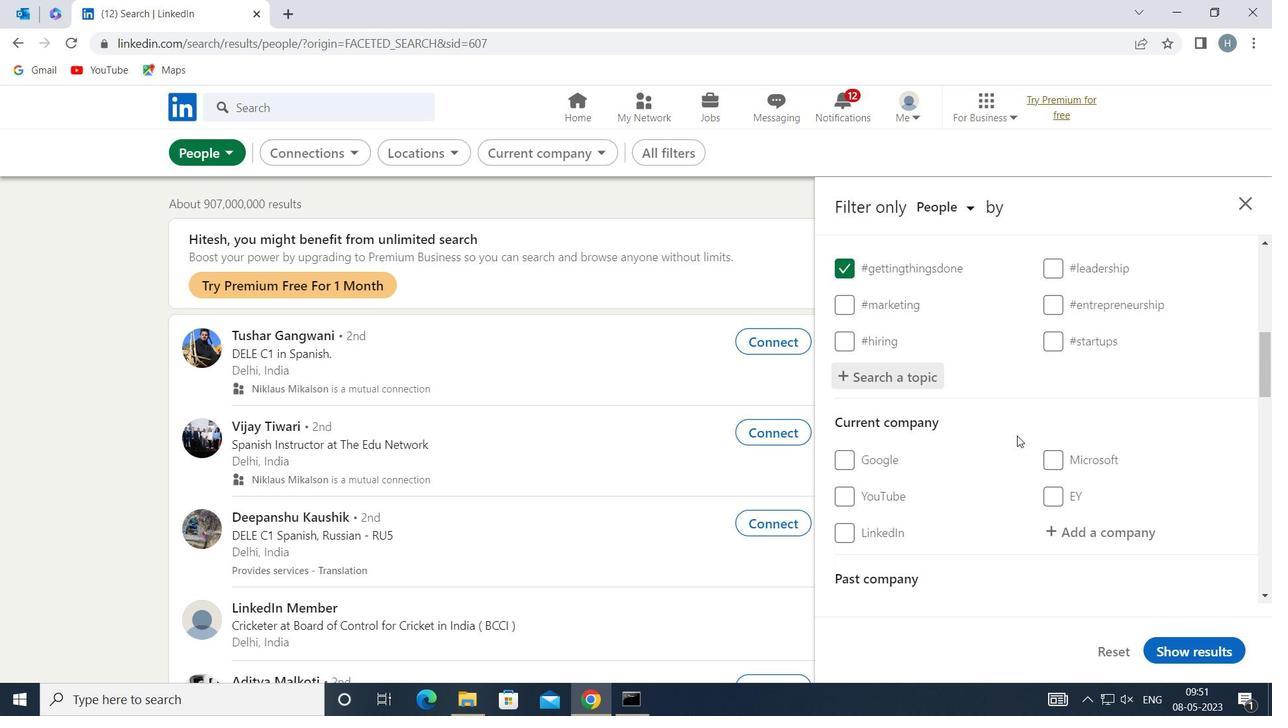 
Action: Mouse scrolled (1017, 435) with delta (0, 0)
Screenshot: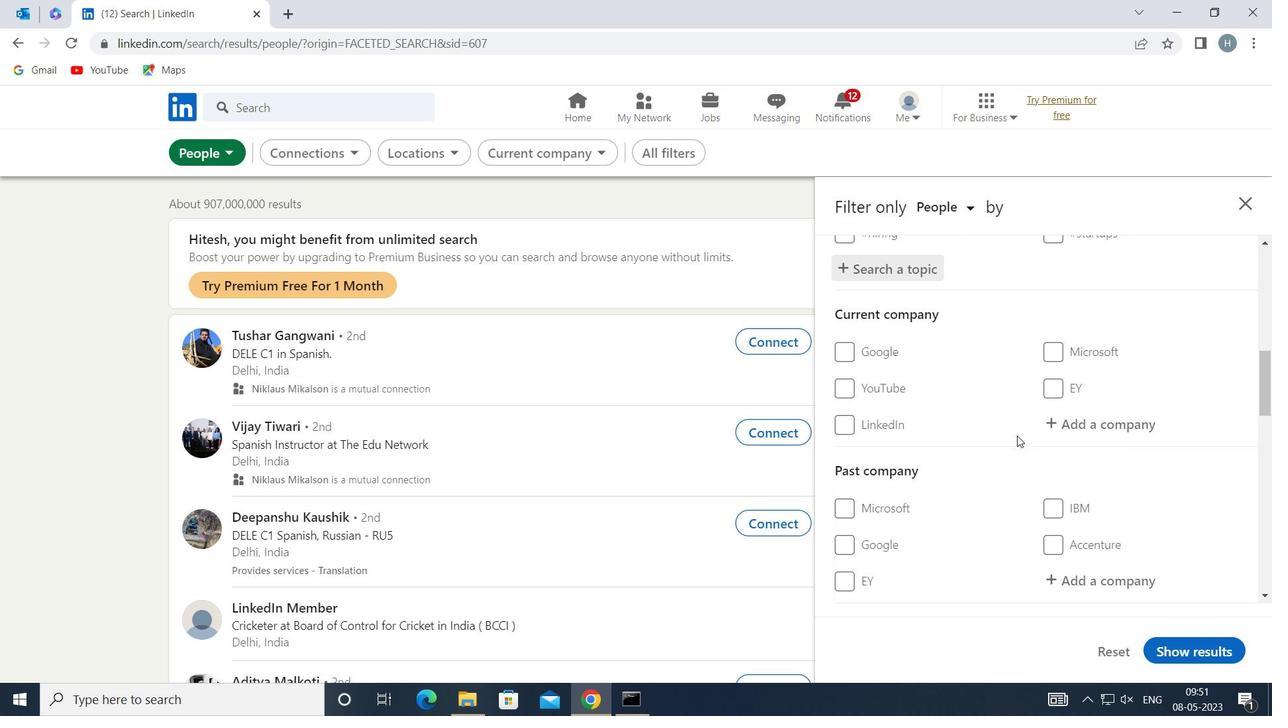 
Action: Mouse scrolled (1017, 435) with delta (0, 0)
Screenshot: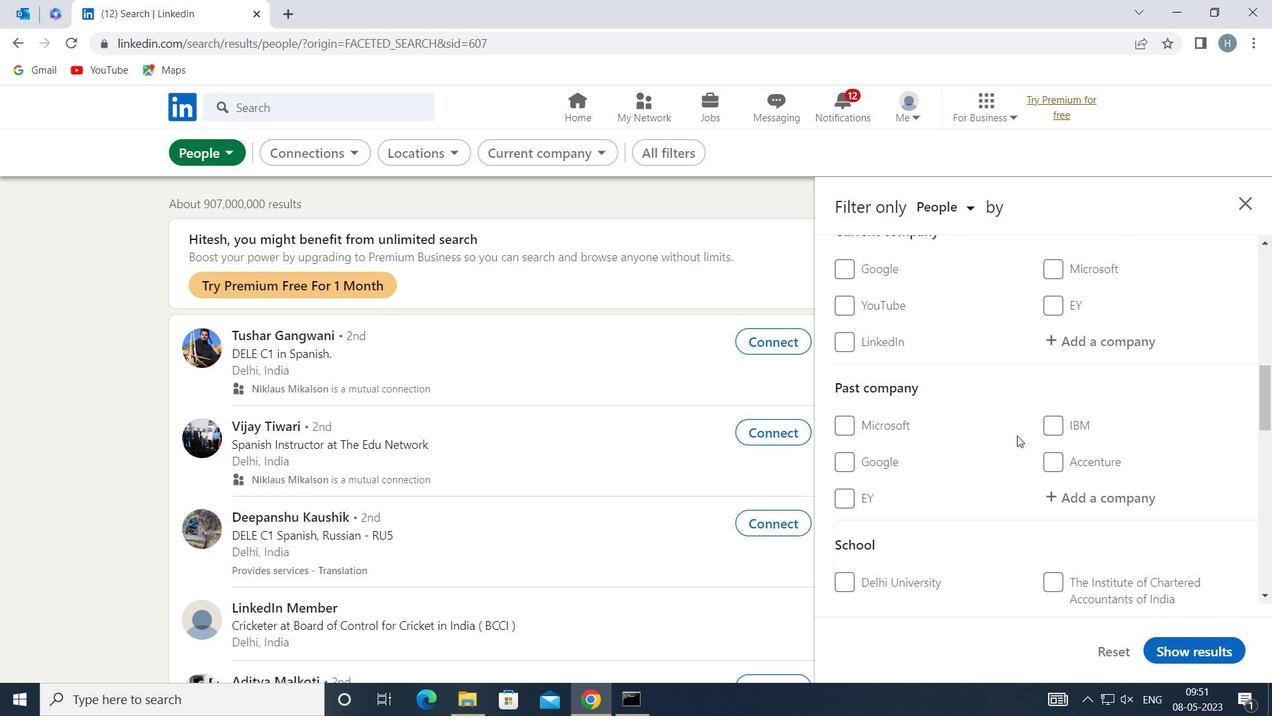 
Action: Mouse scrolled (1017, 435) with delta (0, 0)
Screenshot: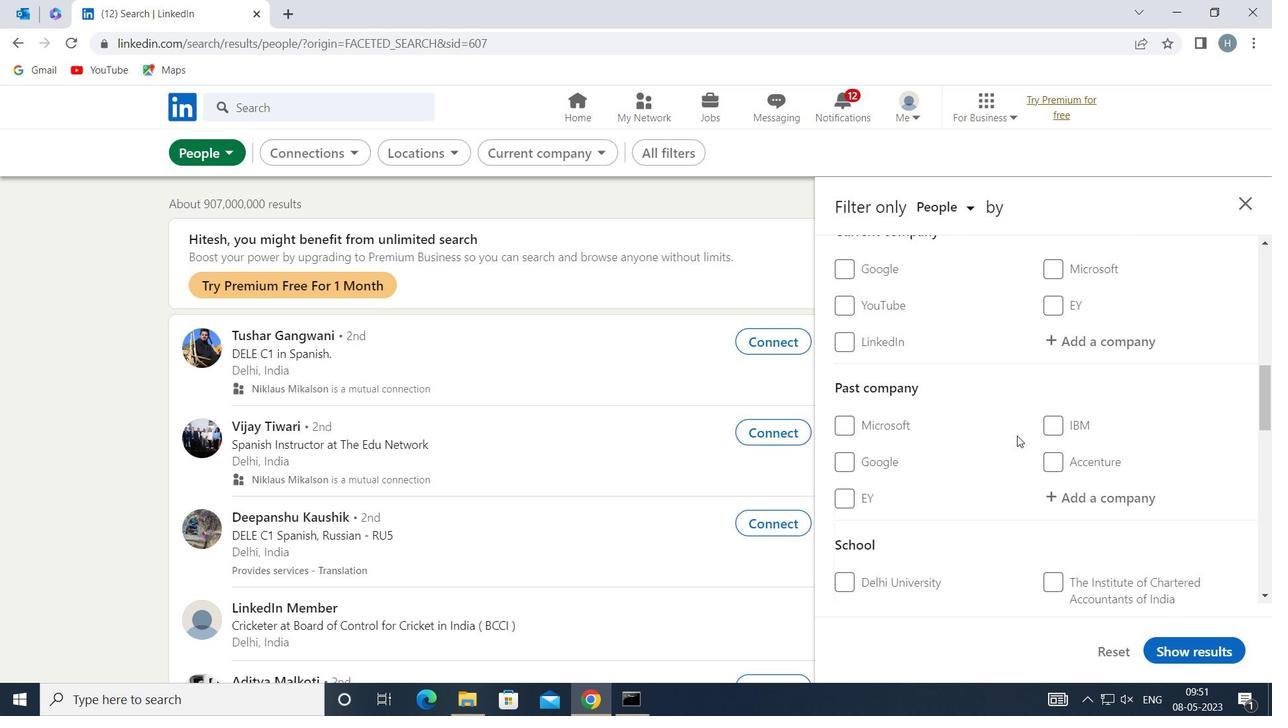 
Action: Mouse scrolled (1017, 435) with delta (0, 0)
Screenshot: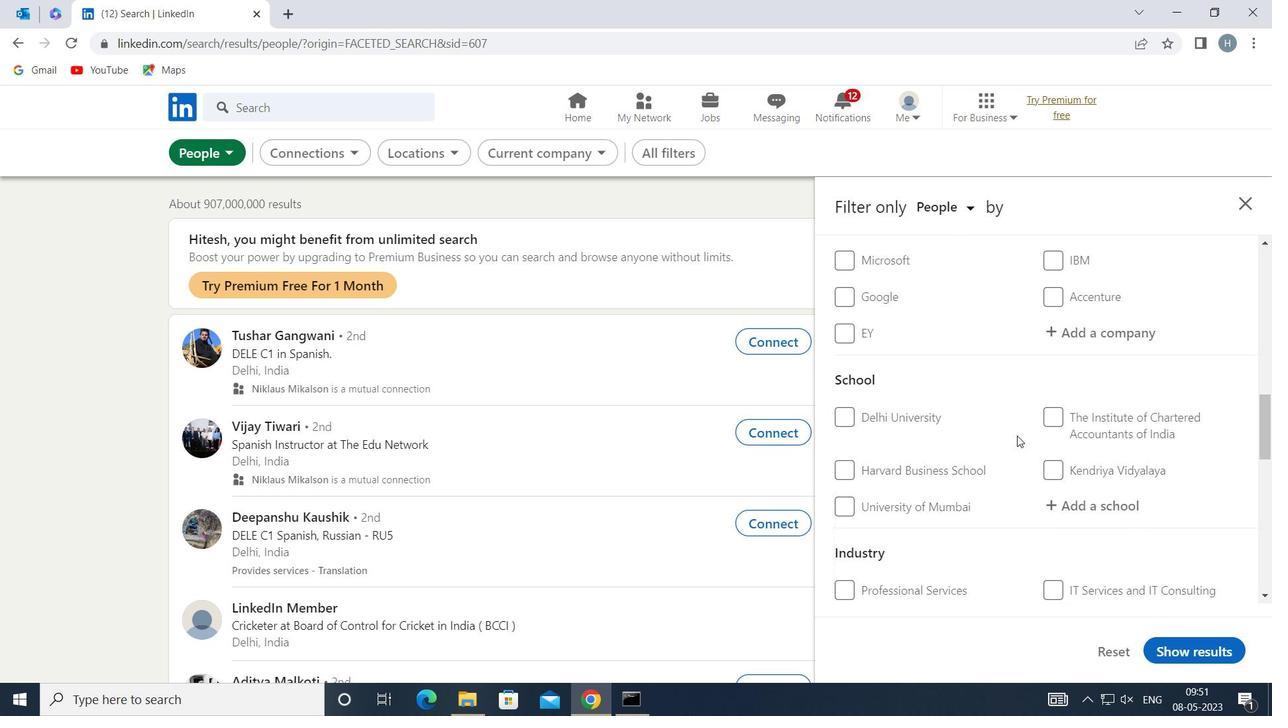 
Action: Mouse scrolled (1017, 435) with delta (0, 0)
Screenshot: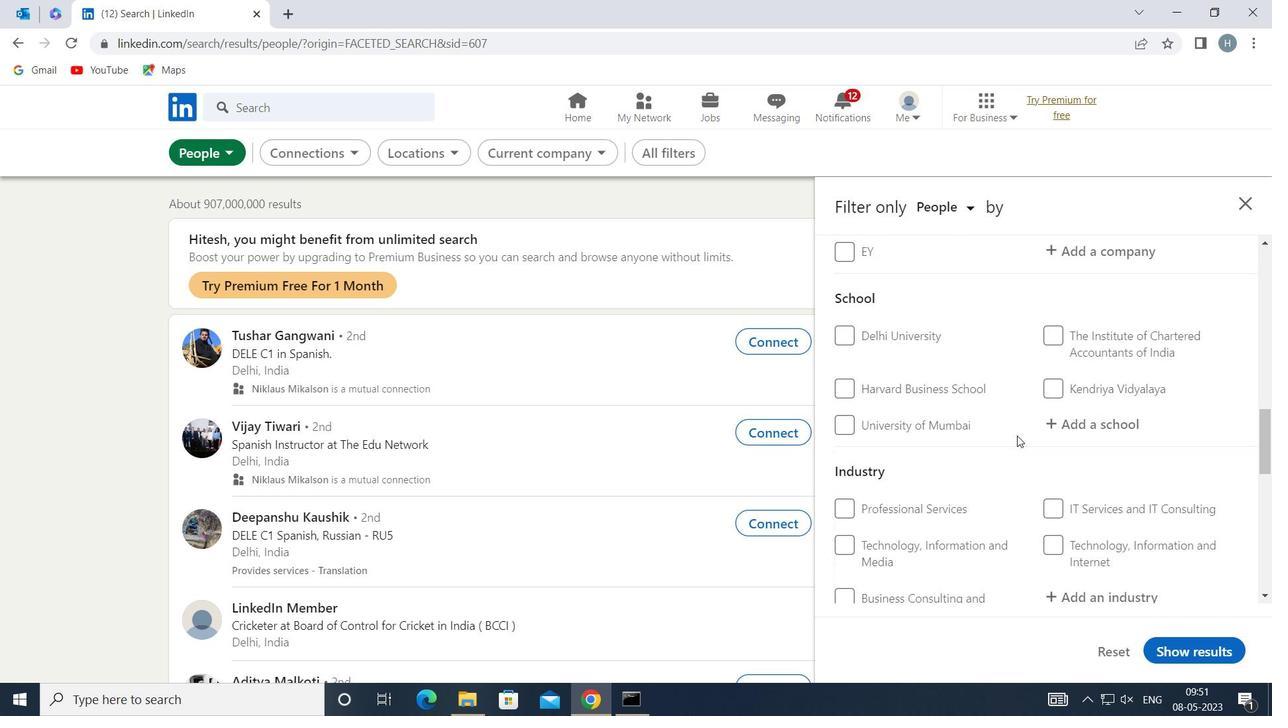 
Action: Mouse scrolled (1017, 435) with delta (0, 0)
Screenshot: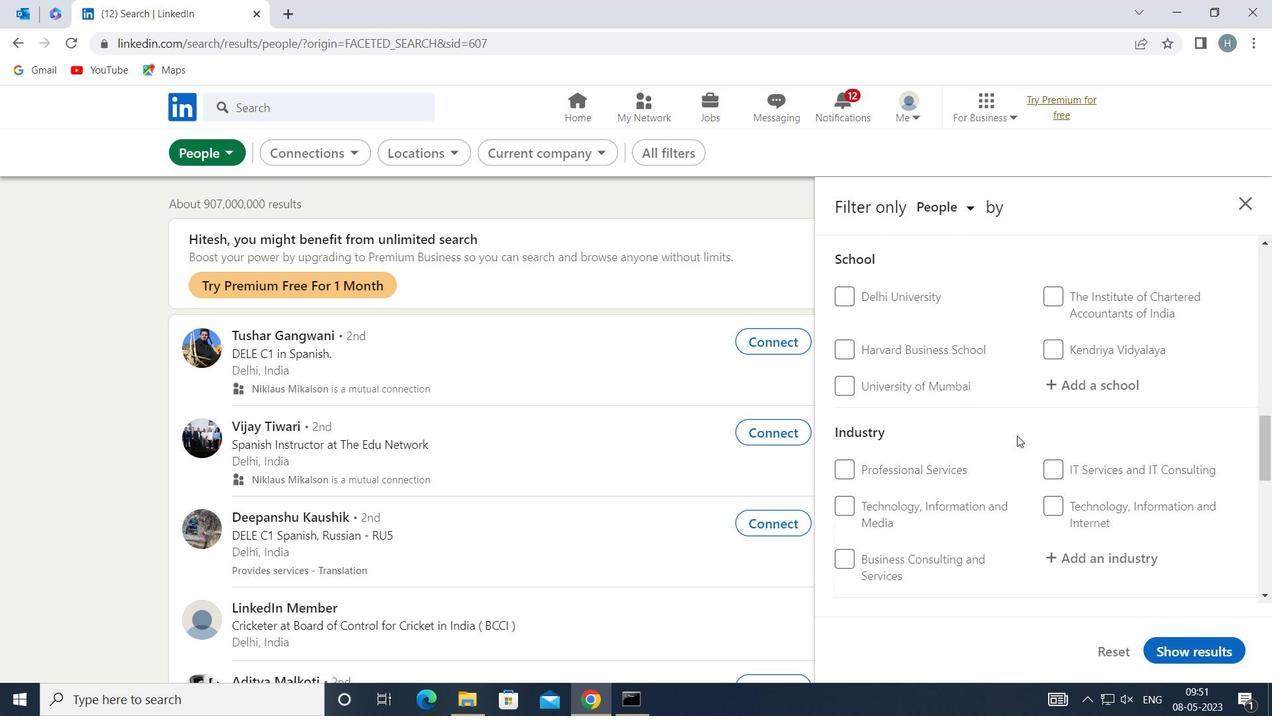 
Action: Mouse scrolled (1017, 435) with delta (0, 0)
Screenshot: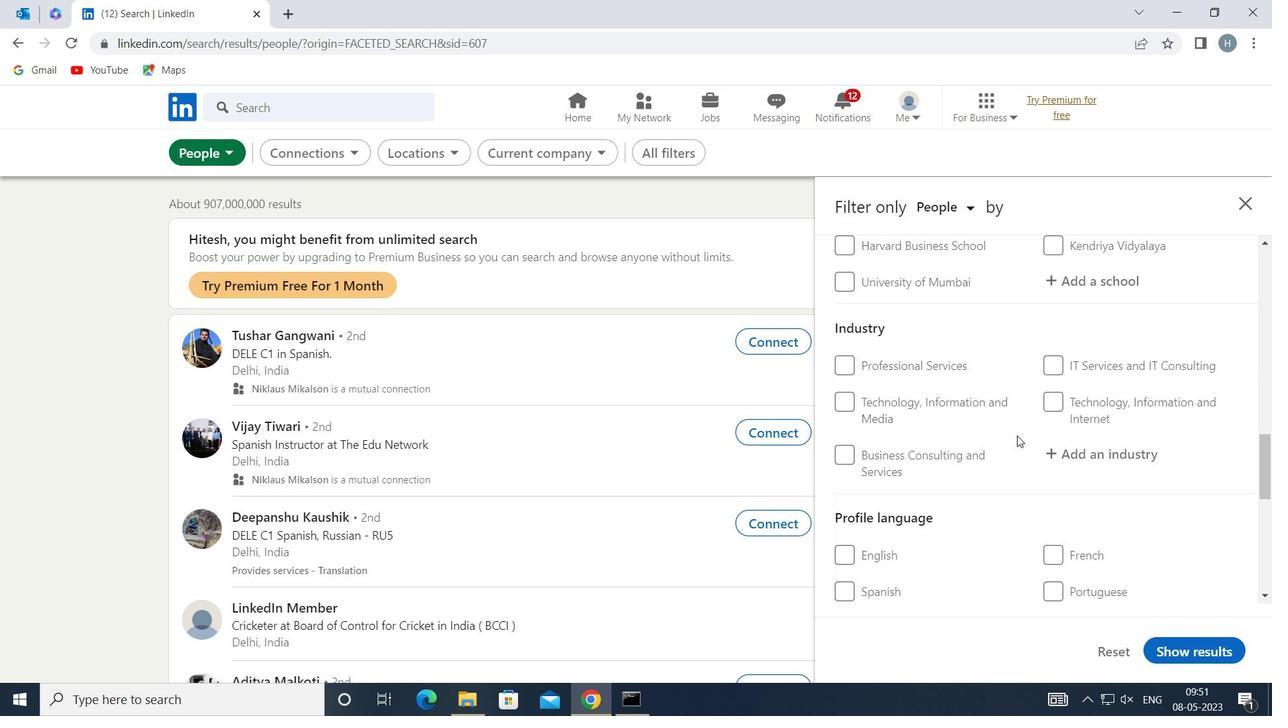 
Action: Mouse moved to (1061, 484)
Screenshot: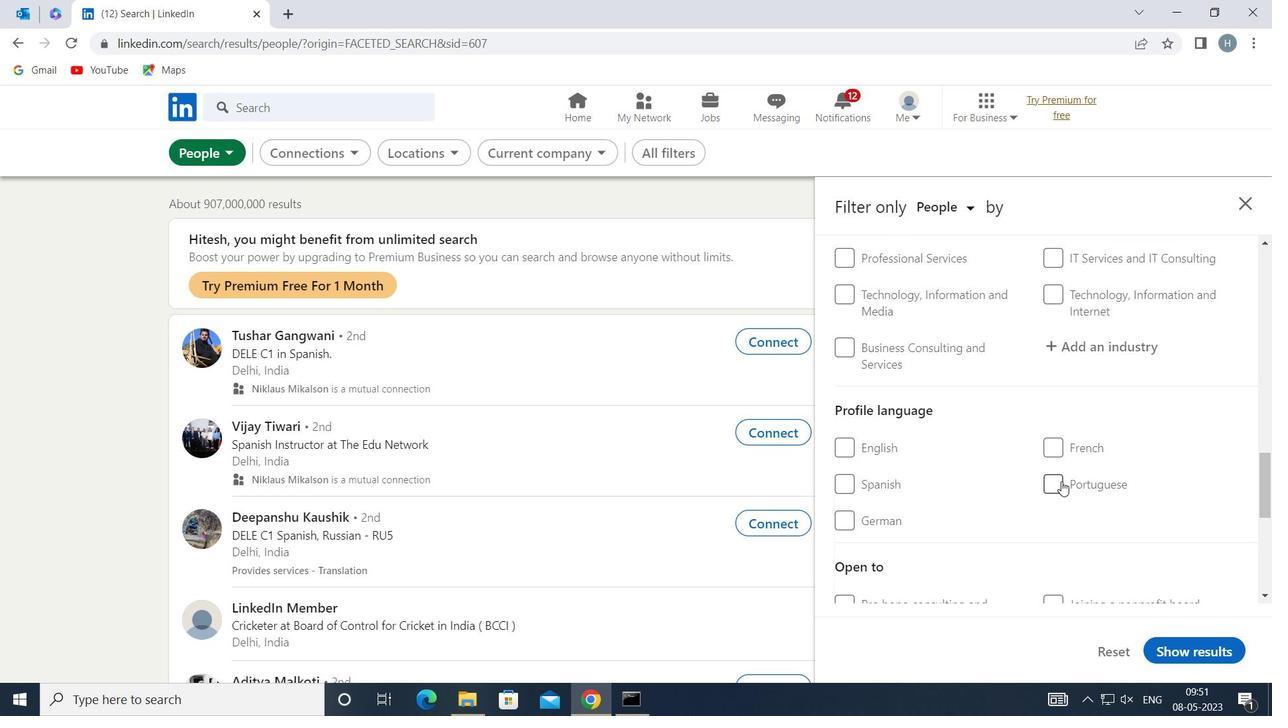 
Action: Mouse pressed left at (1061, 484)
Screenshot: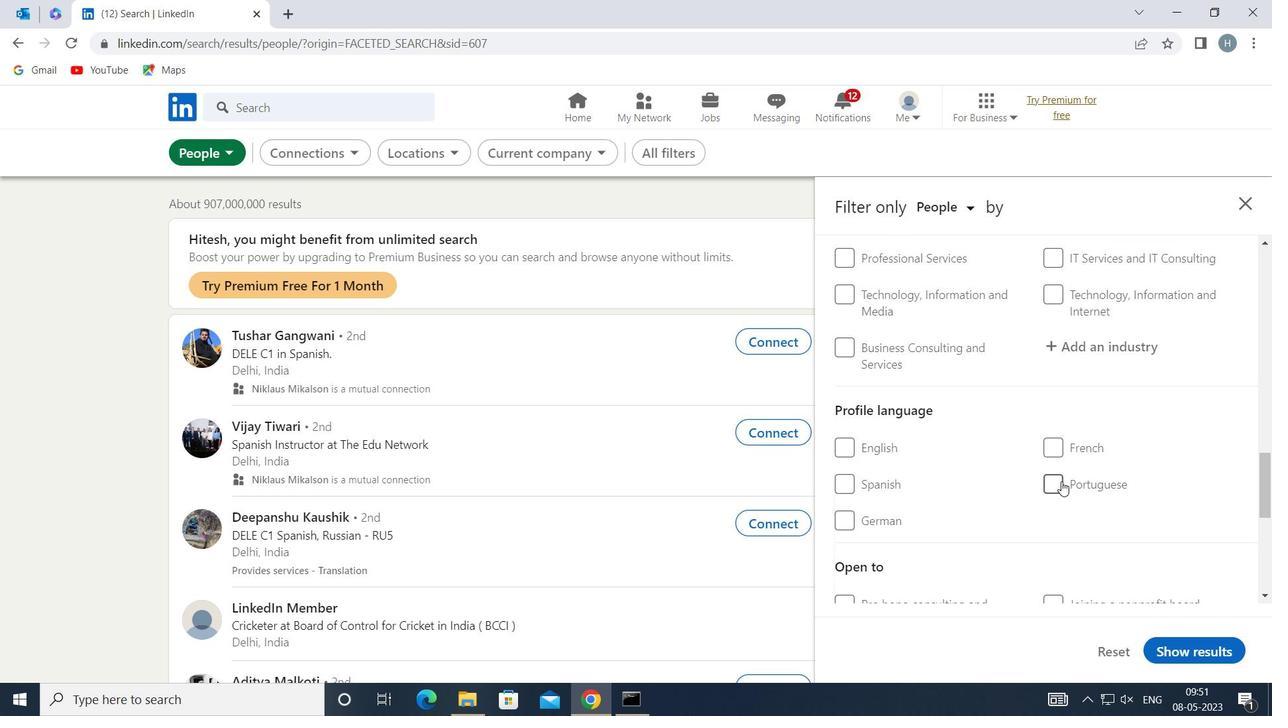 
Action: Mouse moved to (1020, 472)
Screenshot: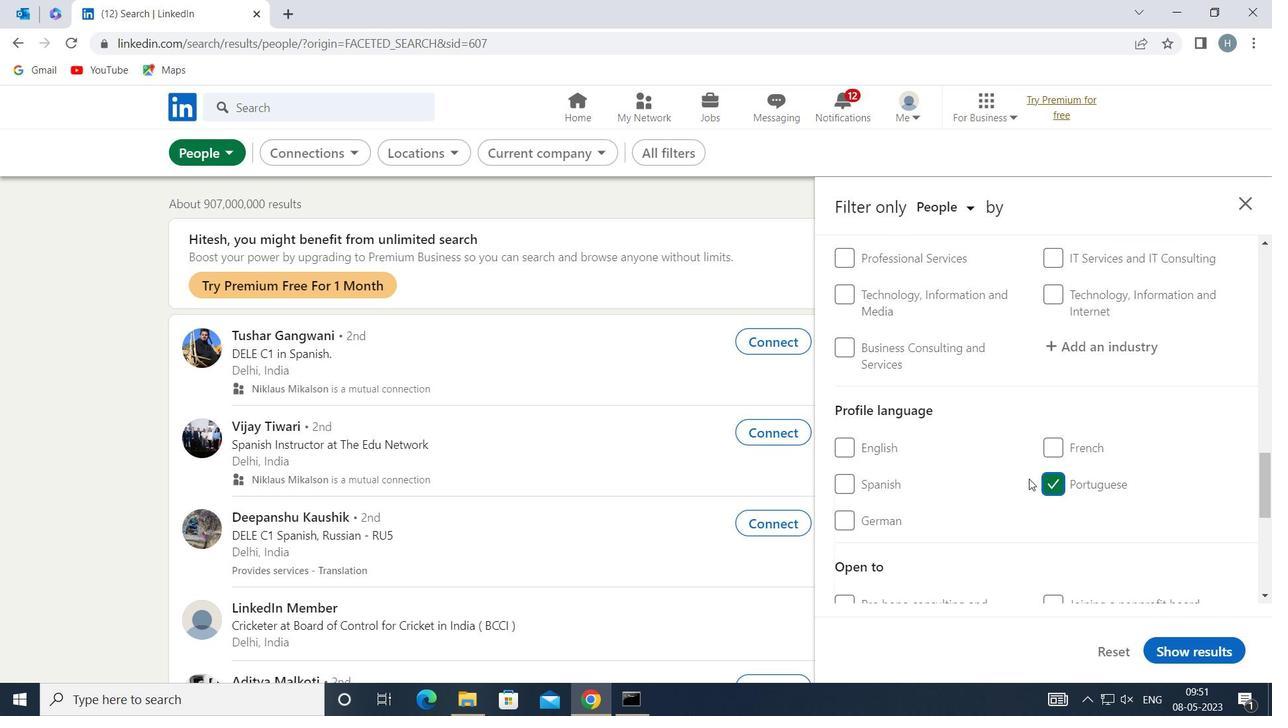 
Action: Mouse scrolled (1020, 473) with delta (0, 0)
Screenshot: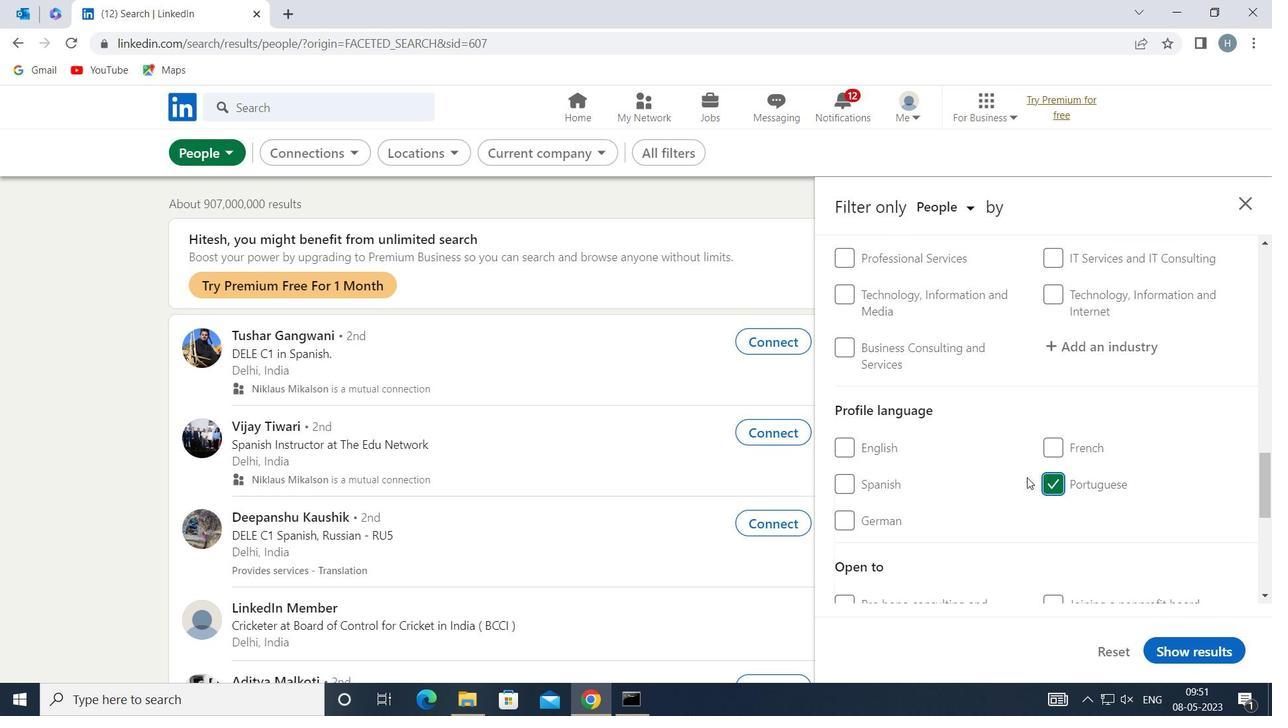 
Action: Mouse moved to (1024, 466)
Screenshot: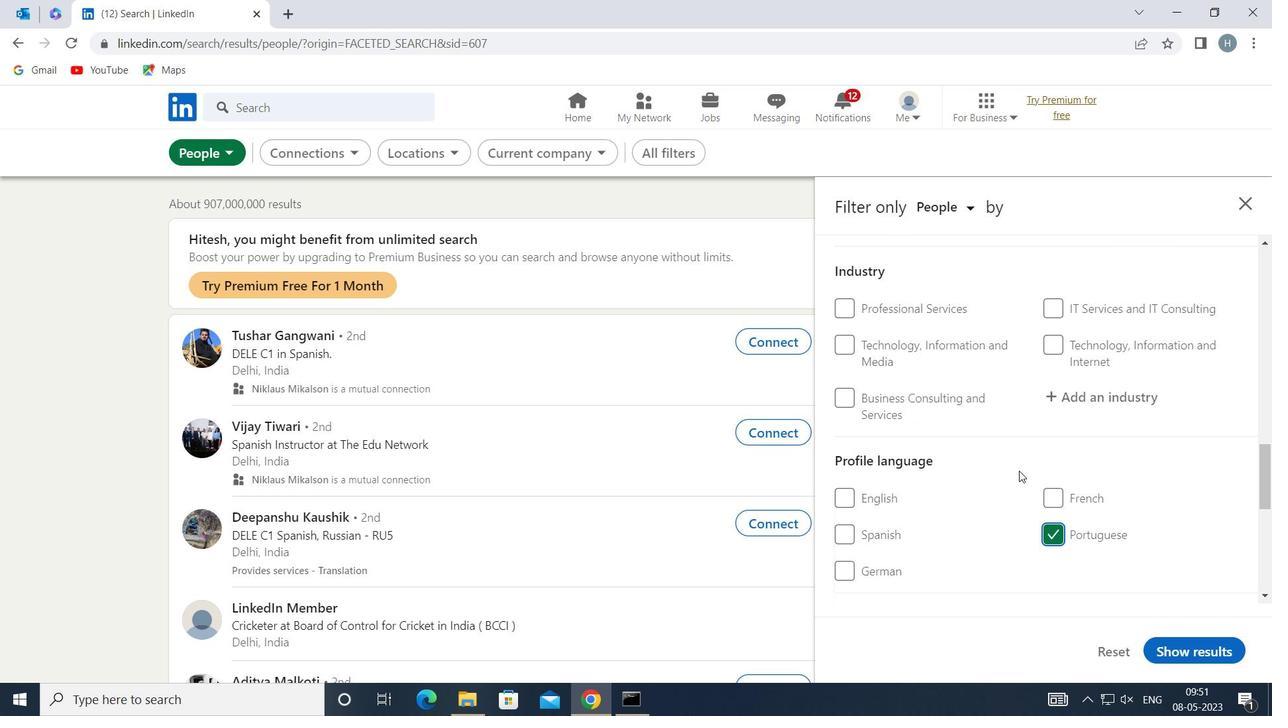 
Action: Mouse scrolled (1024, 467) with delta (0, 0)
Screenshot: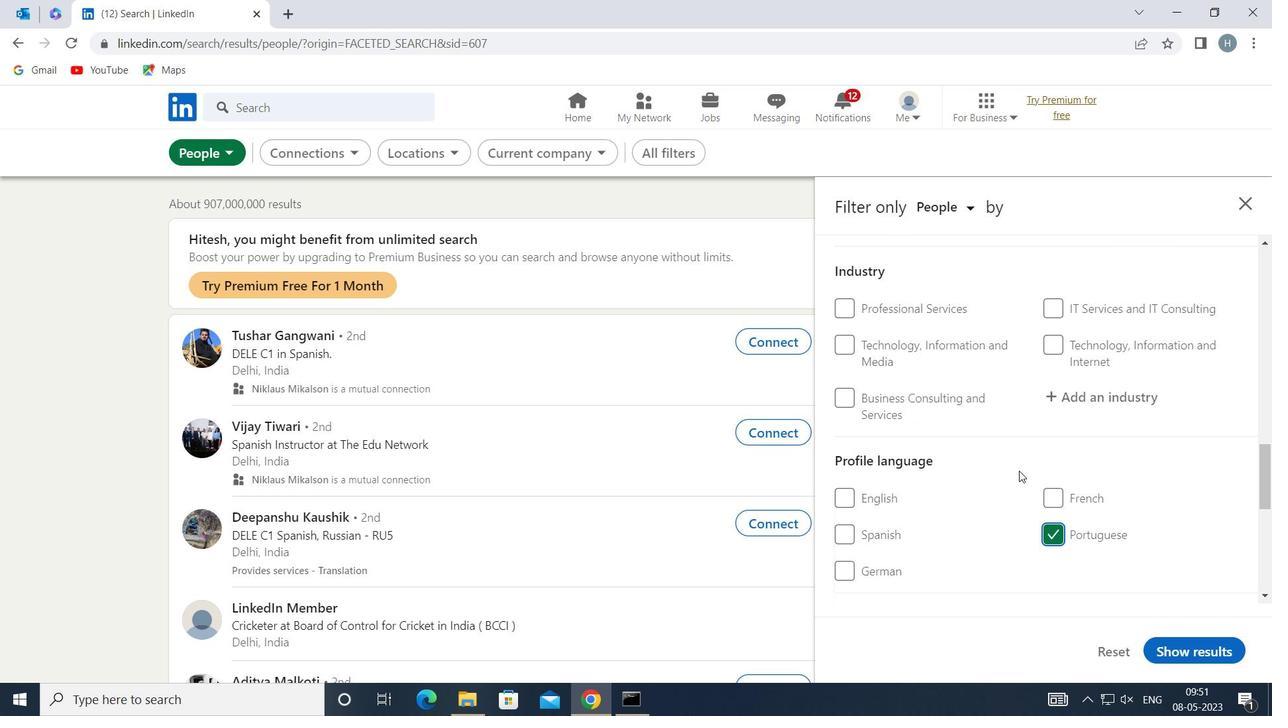 
Action: Mouse scrolled (1024, 467) with delta (0, 0)
Screenshot: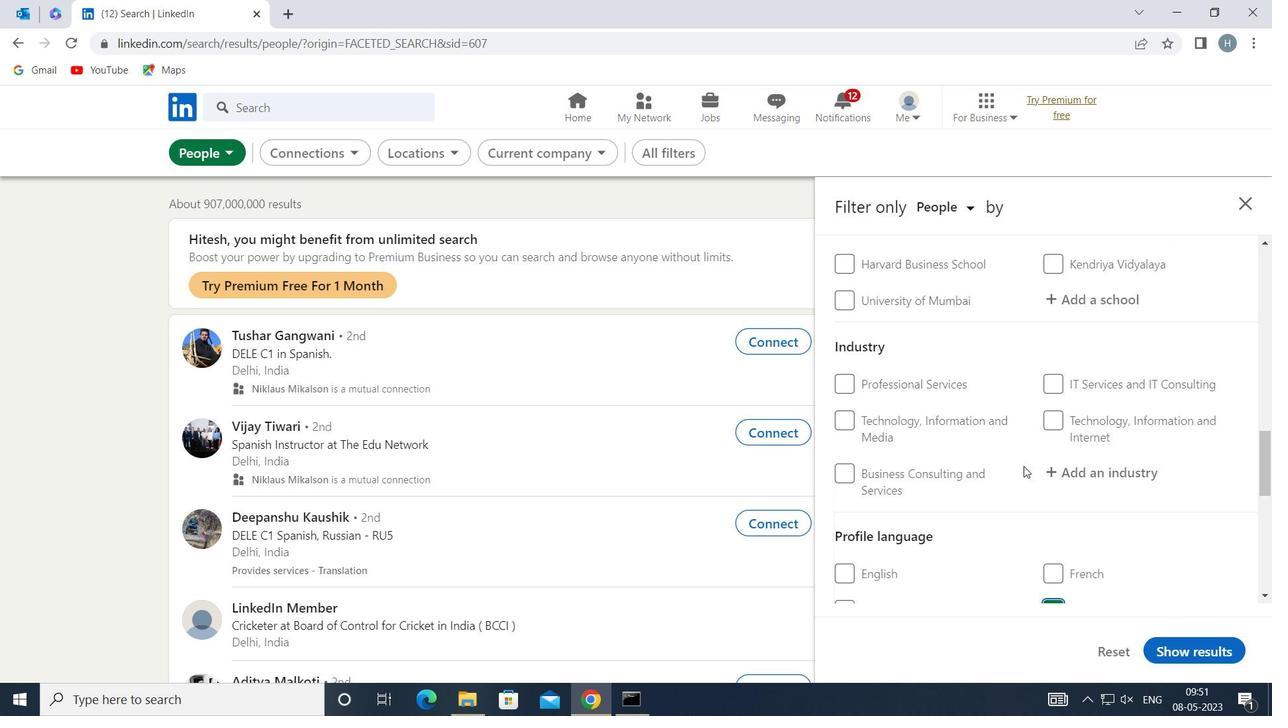
Action: Mouse scrolled (1024, 467) with delta (0, 0)
Screenshot: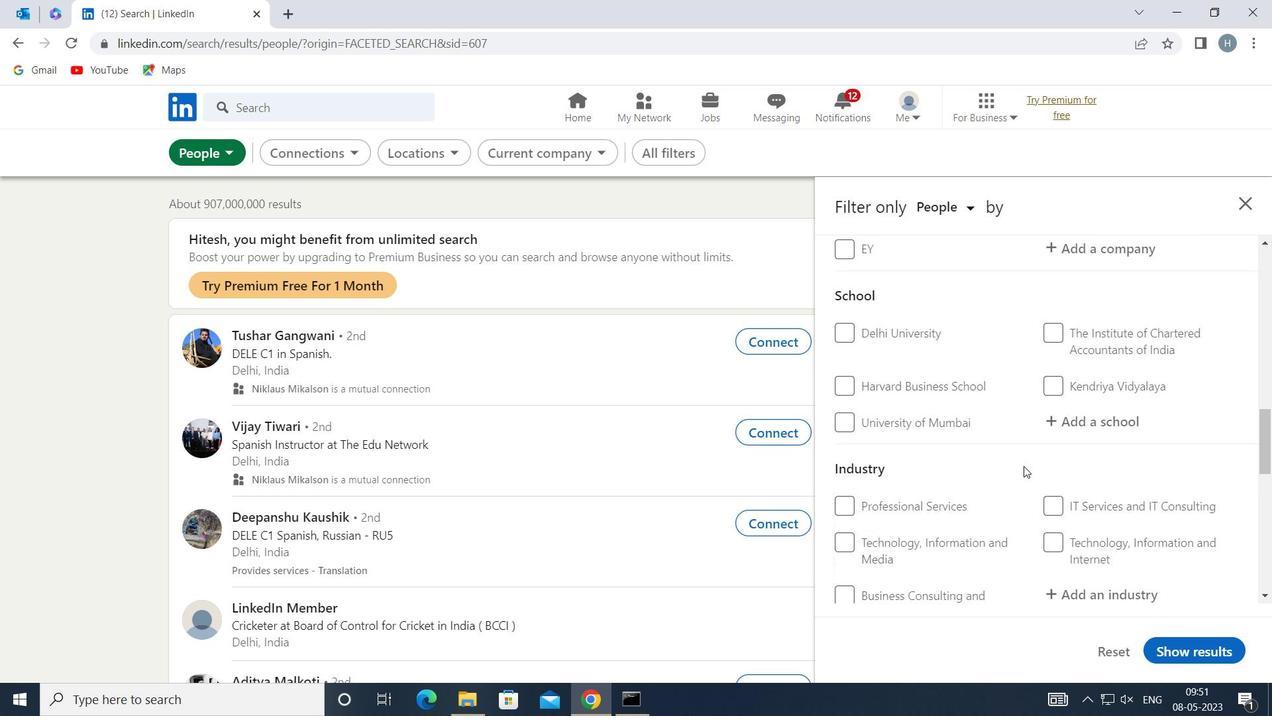 
Action: Mouse scrolled (1024, 467) with delta (0, 0)
Screenshot: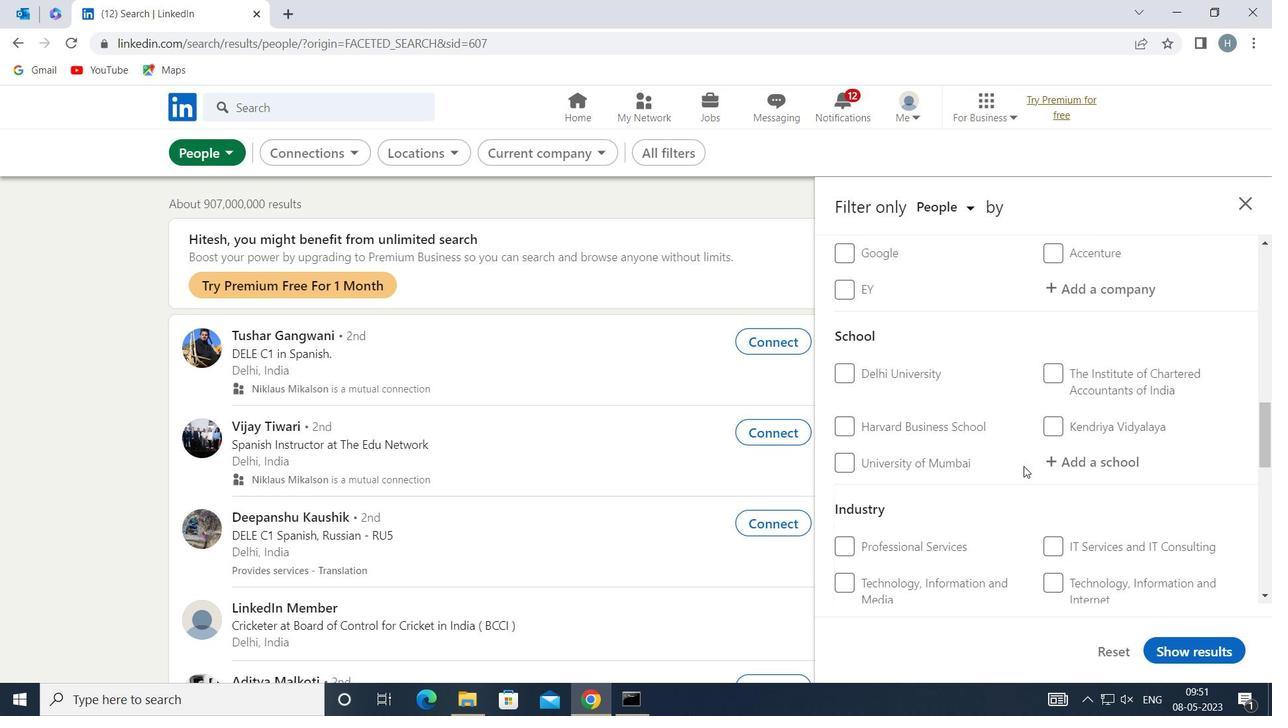 
Action: Mouse scrolled (1024, 467) with delta (0, 0)
Screenshot: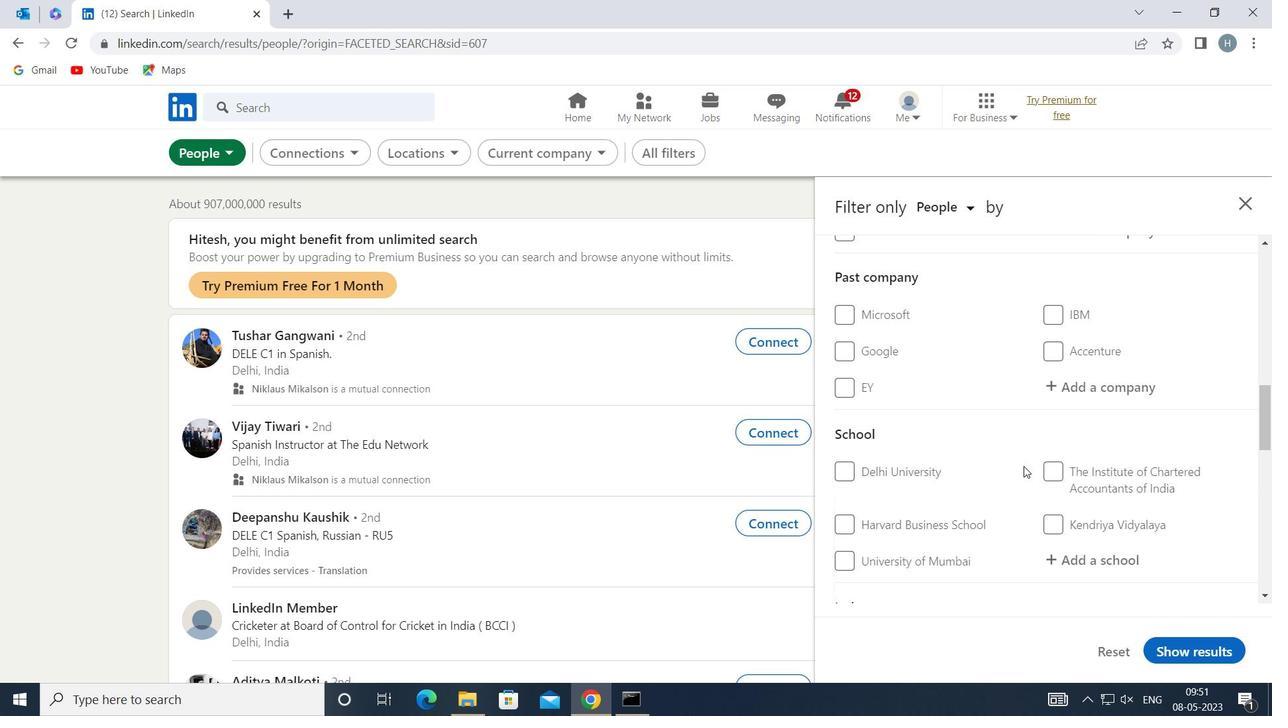 
Action: Mouse scrolled (1024, 467) with delta (0, 0)
Screenshot: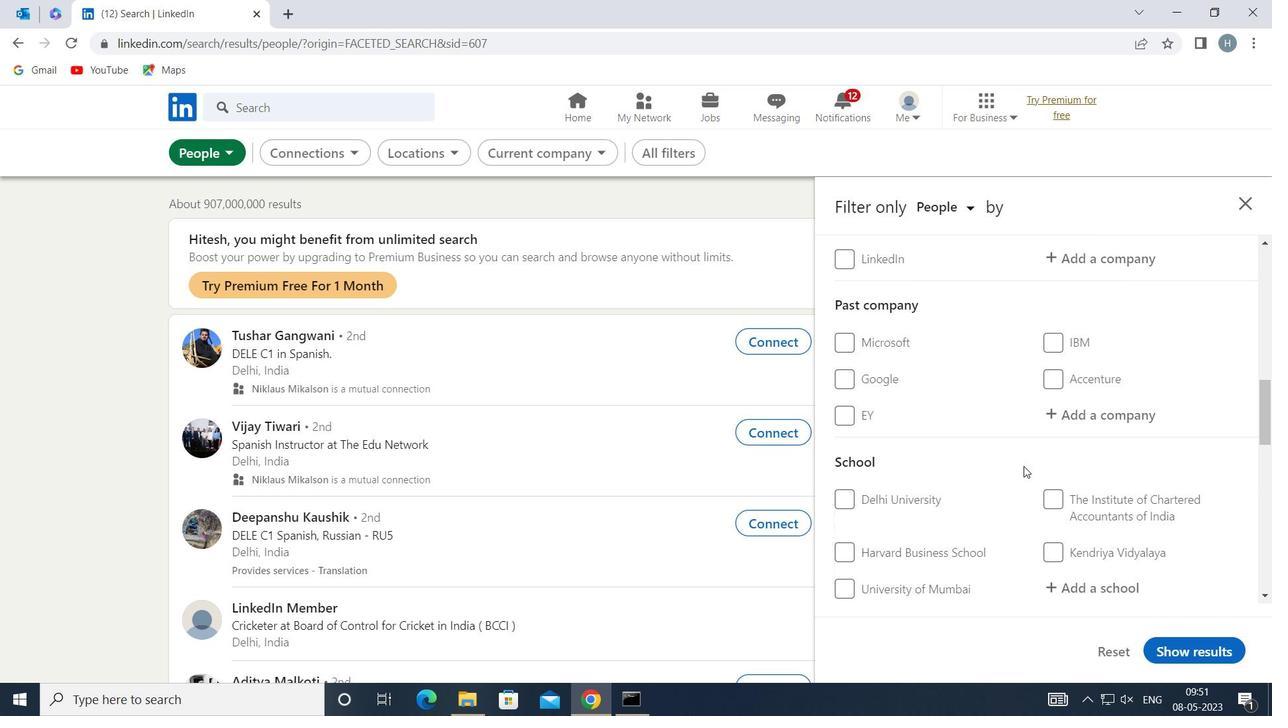 
Action: Mouse scrolled (1024, 467) with delta (0, 0)
Screenshot: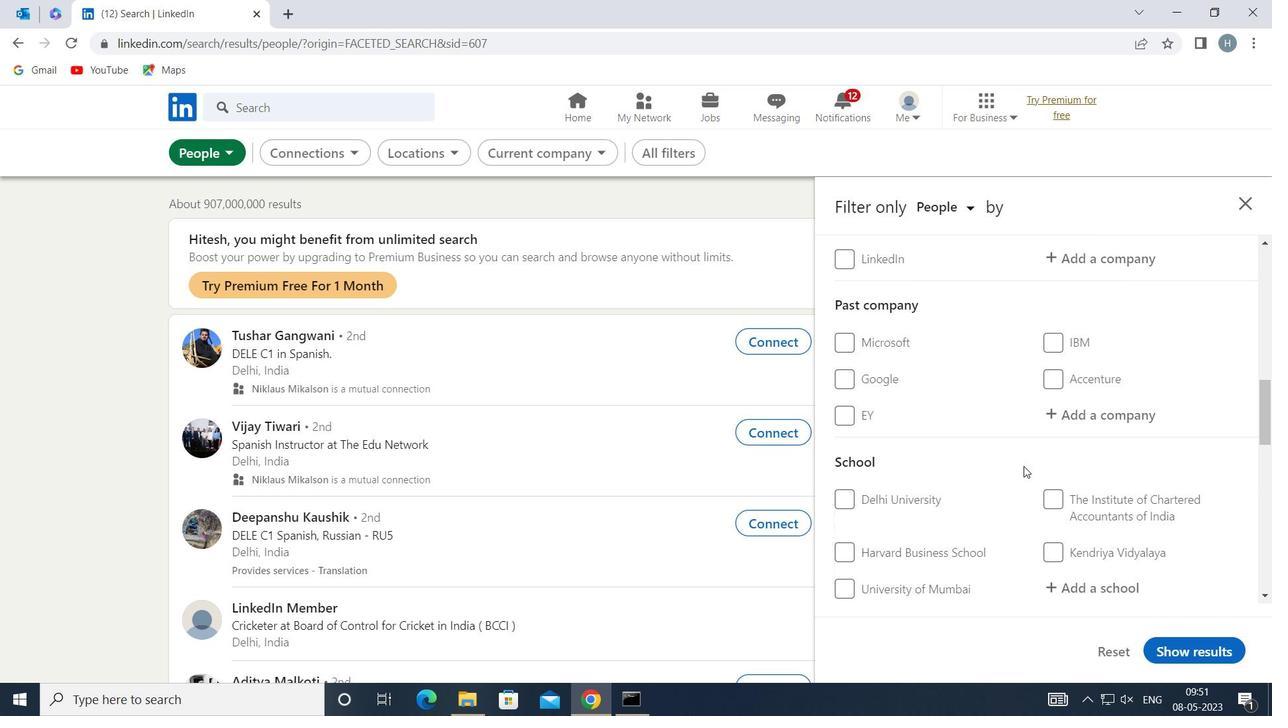 
Action: Mouse moved to (1083, 499)
Screenshot: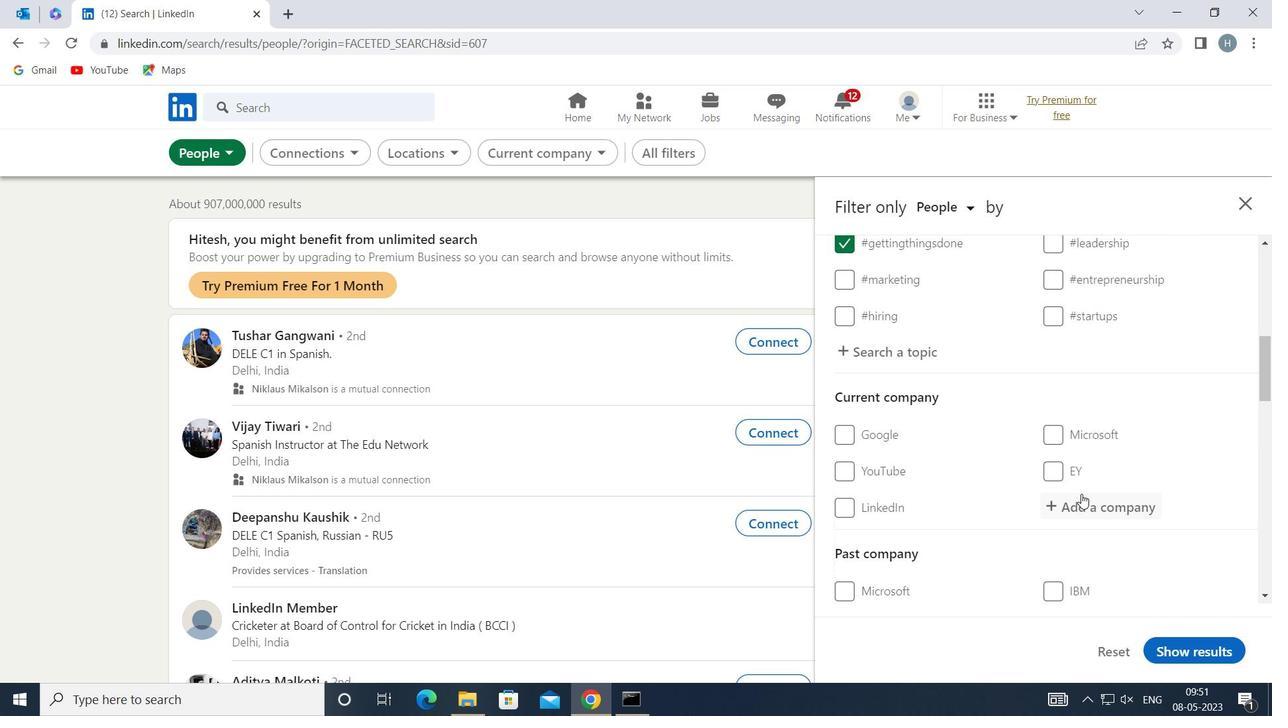 
Action: Mouse pressed left at (1083, 499)
Screenshot: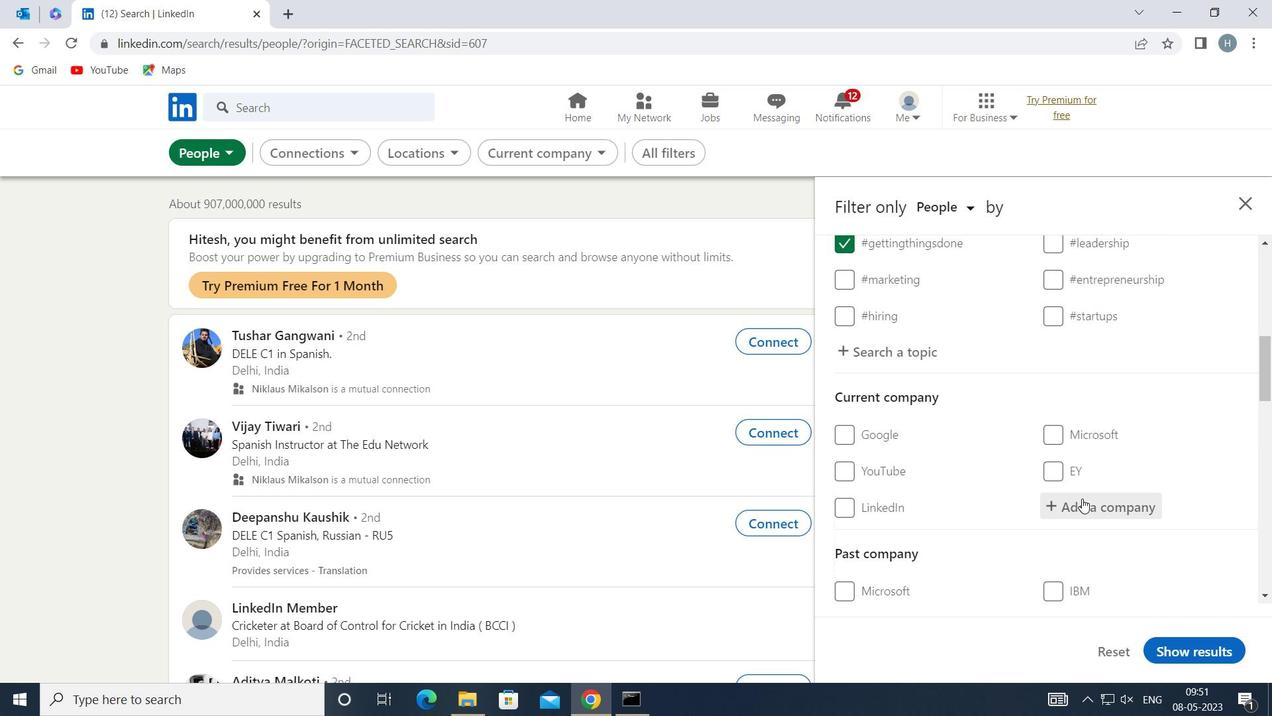 
Action: Key pressed <Key.shift>HOUSR
Screenshot: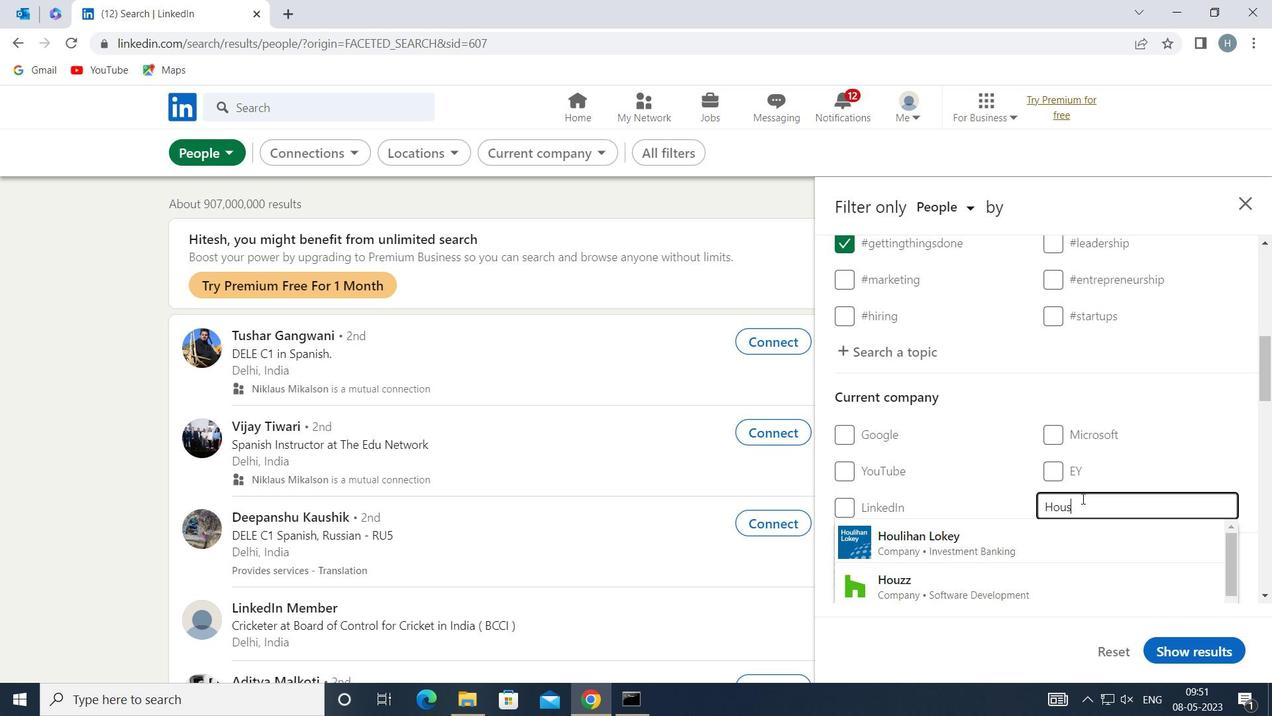 
Action: Mouse moved to (1034, 547)
Screenshot: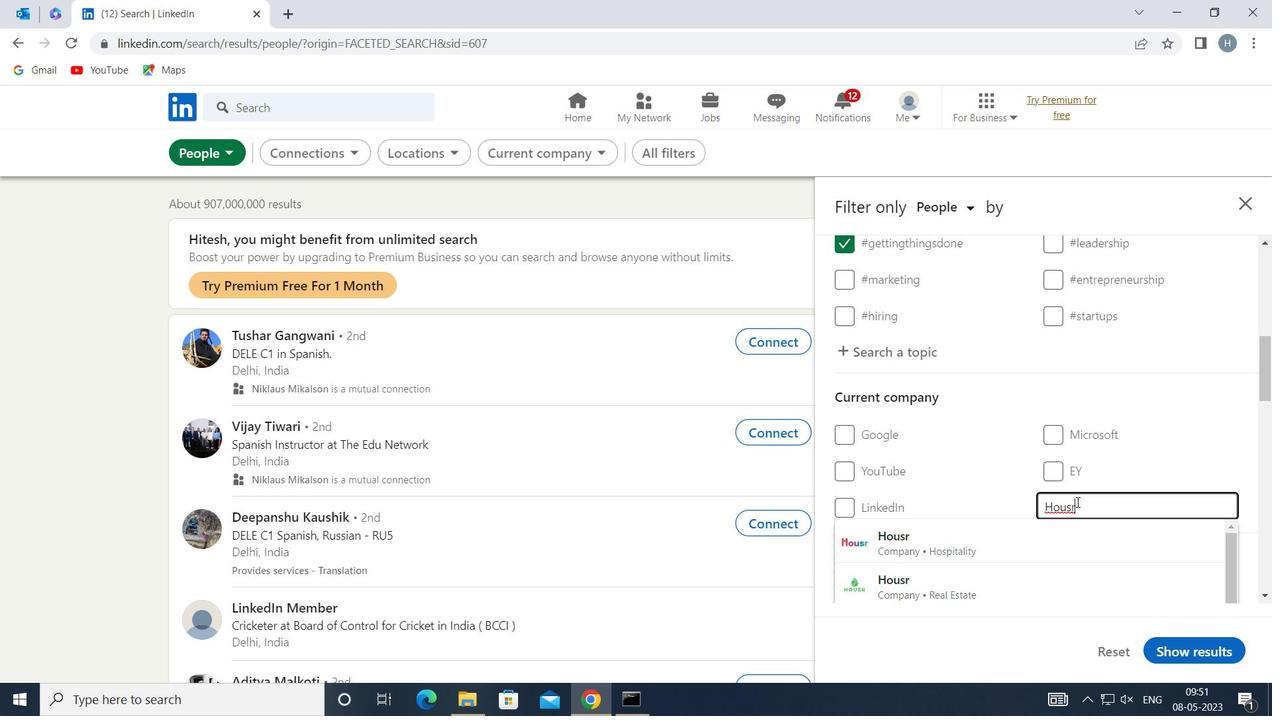 
Action: Mouse pressed left at (1034, 547)
Screenshot: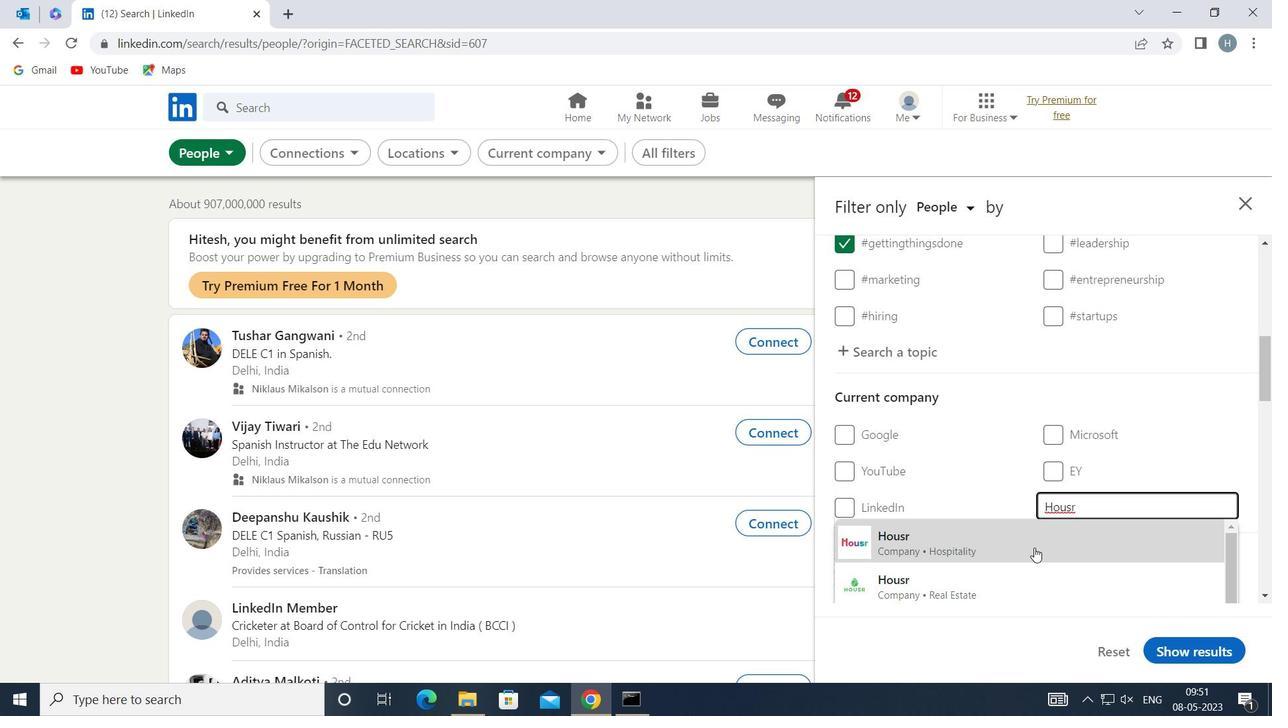 
Action: Mouse moved to (1012, 520)
Screenshot: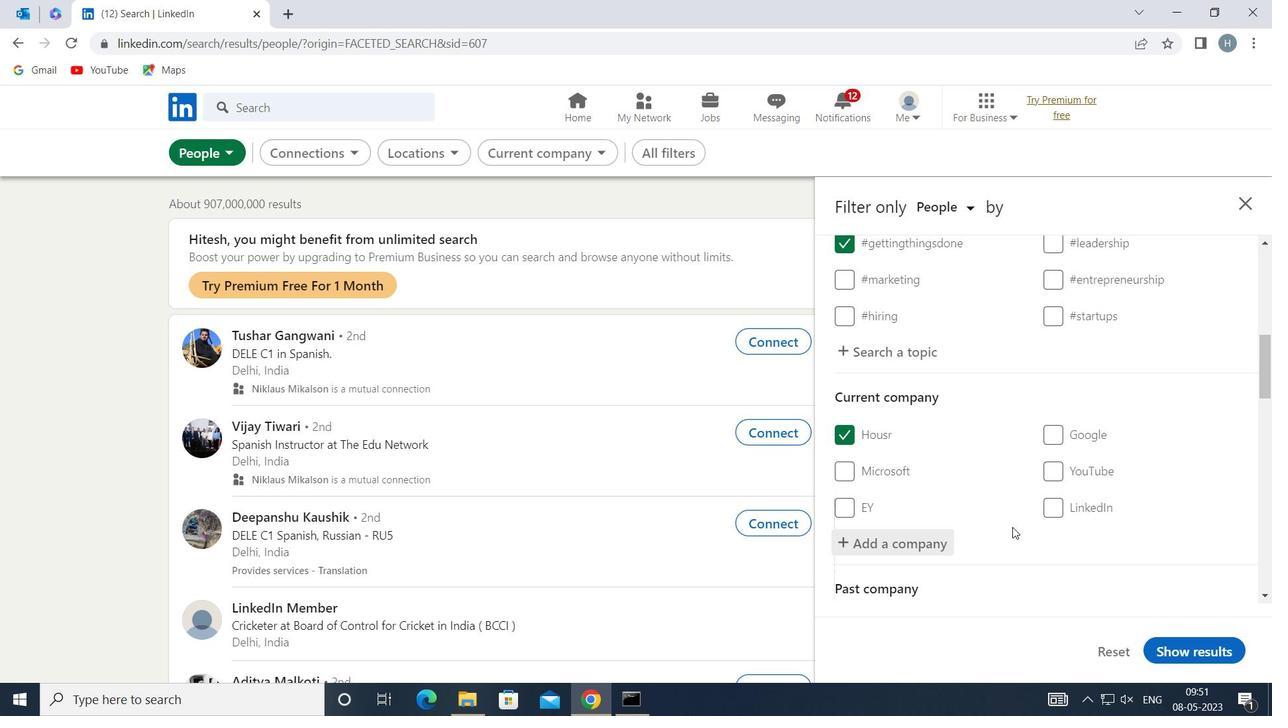
Action: Mouse scrolled (1012, 519) with delta (0, 0)
Screenshot: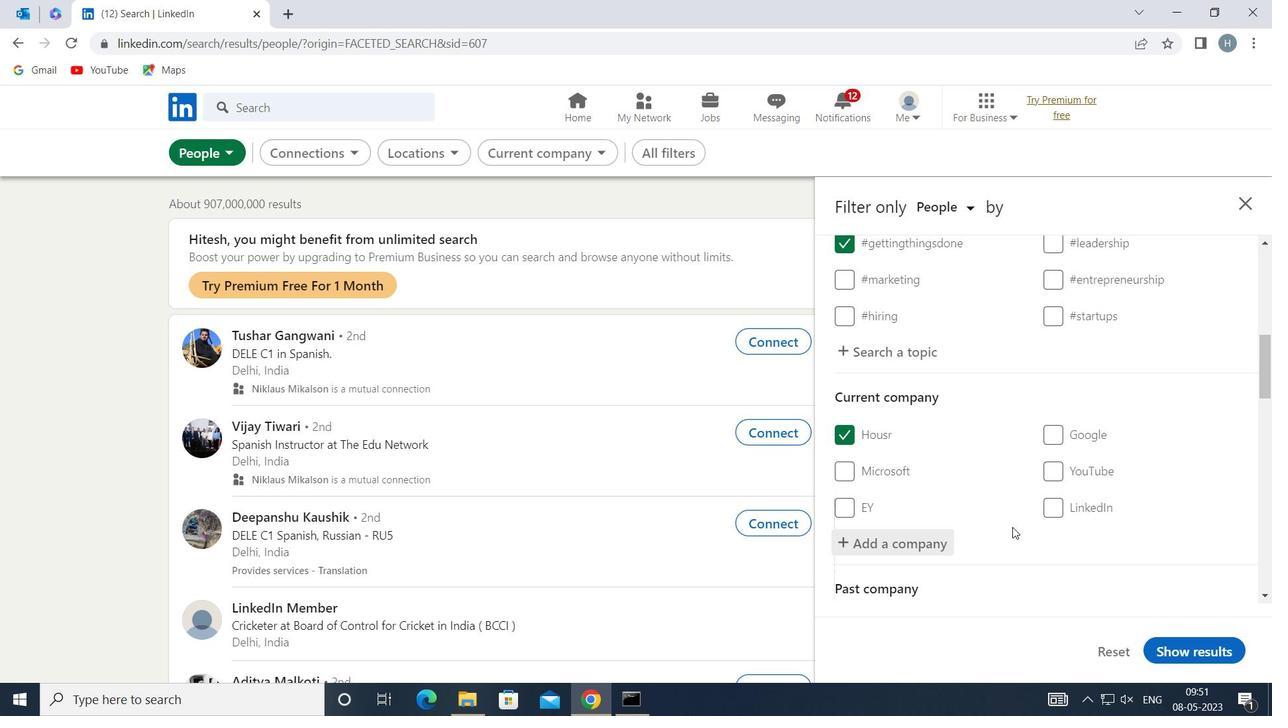 
Action: Mouse scrolled (1012, 519) with delta (0, 0)
Screenshot: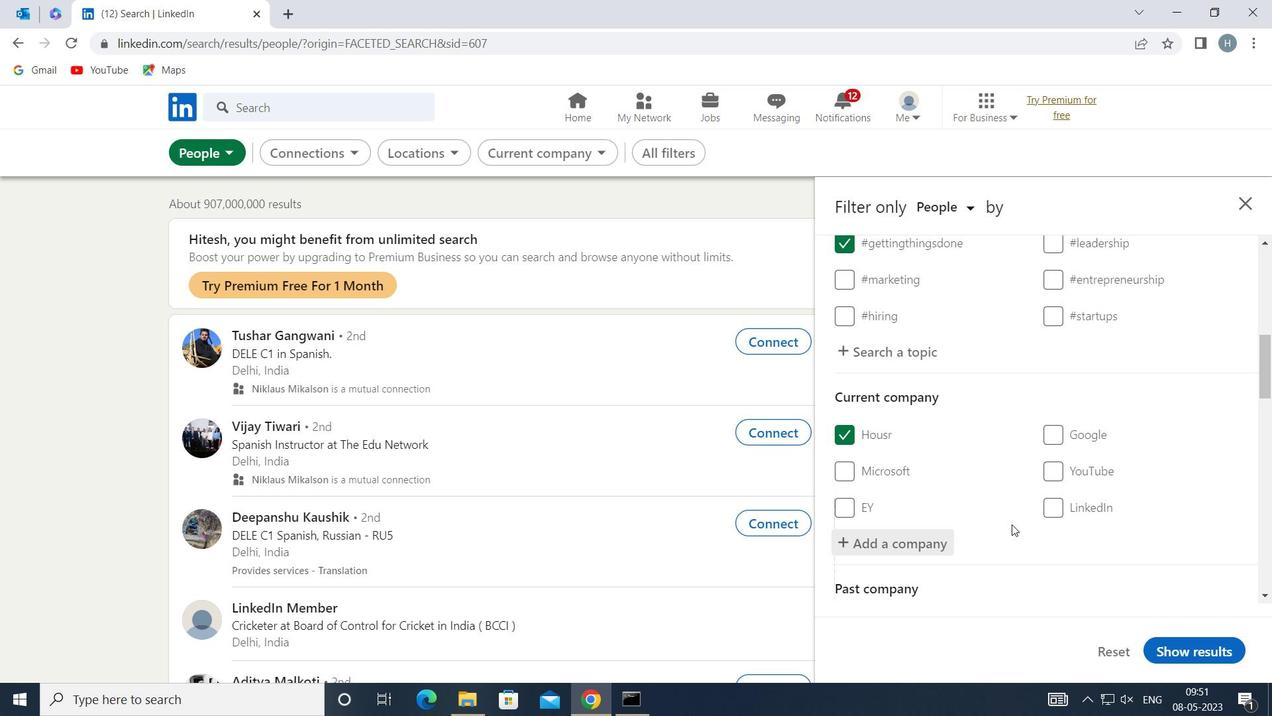 
Action: Mouse moved to (1011, 517)
Screenshot: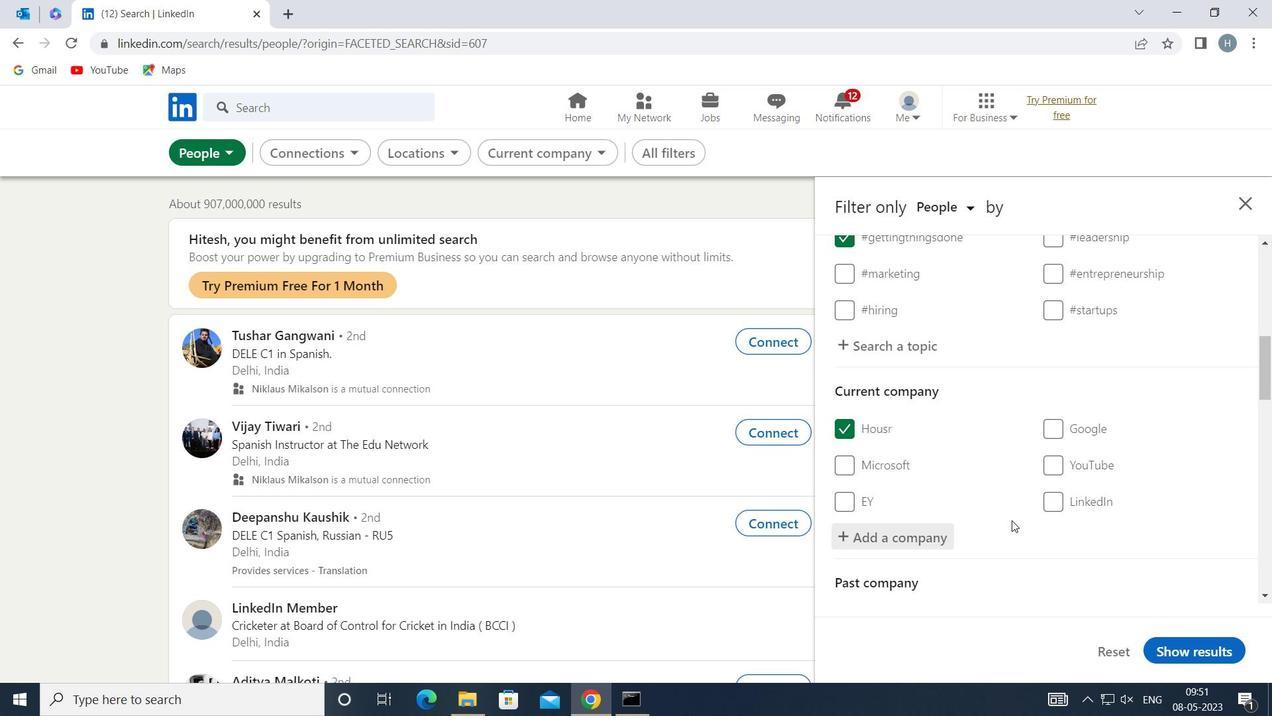 
Action: Mouse scrolled (1011, 516) with delta (0, 0)
Screenshot: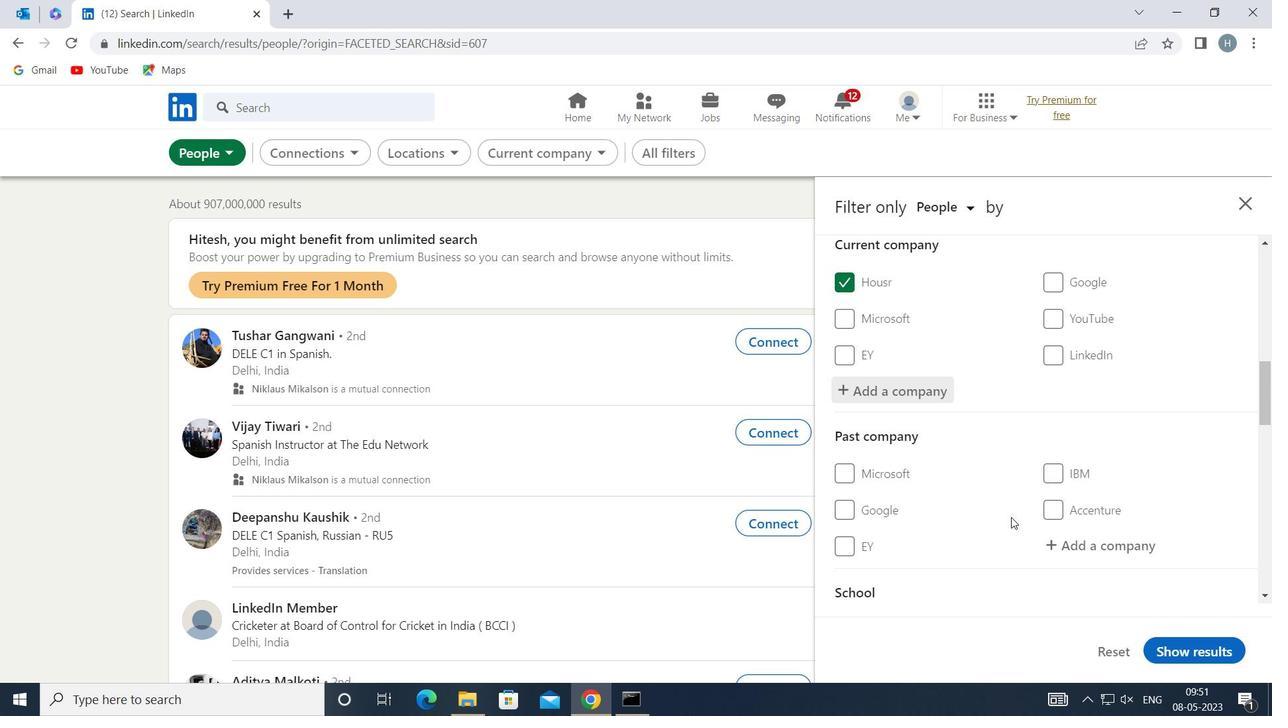 
Action: Mouse moved to (1011, 515)
Screenshot: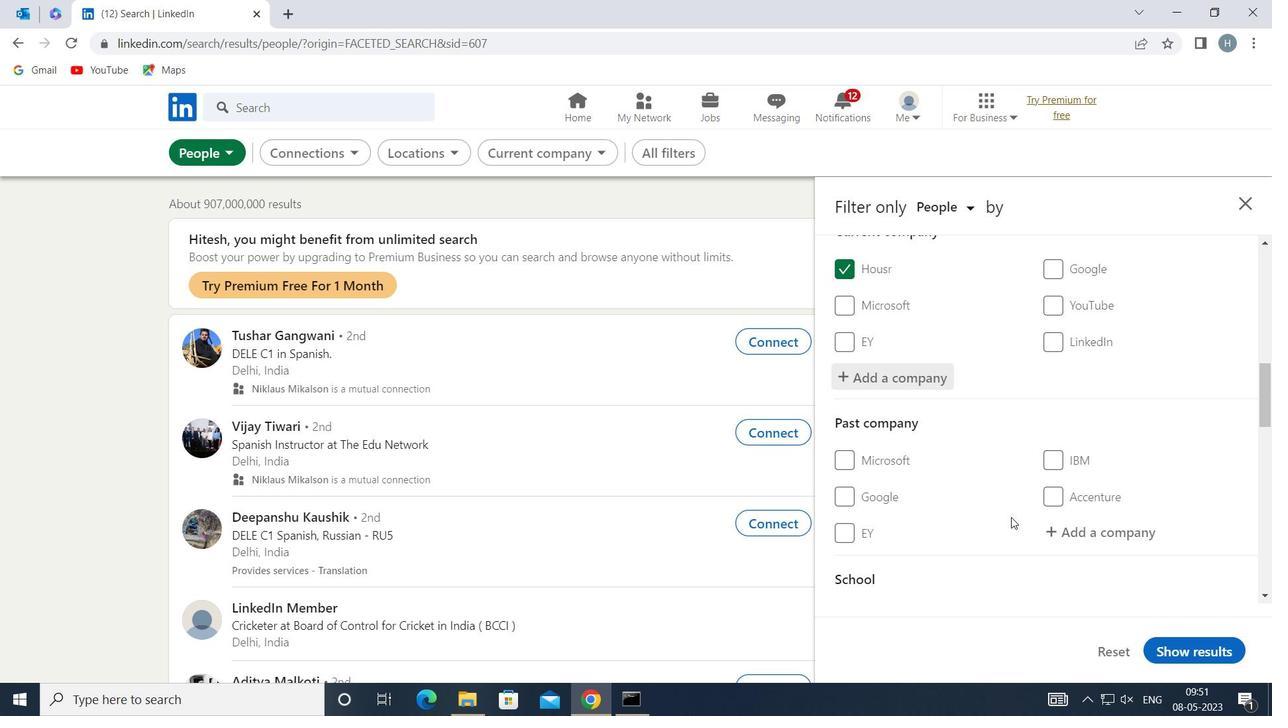 
Action: Mouse scrolled (1011, 515) with delta (0, 0)
Screenshot: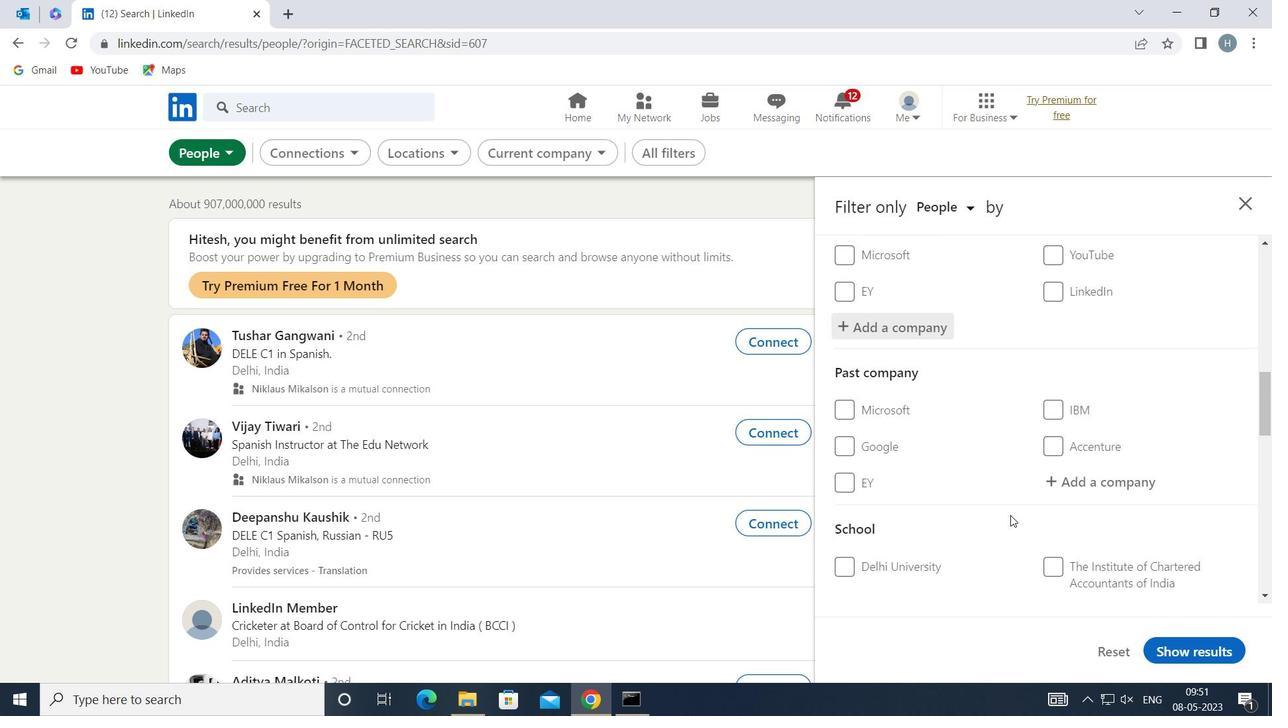 
Action: Mouse moved to (1117, 531)
Screenshot: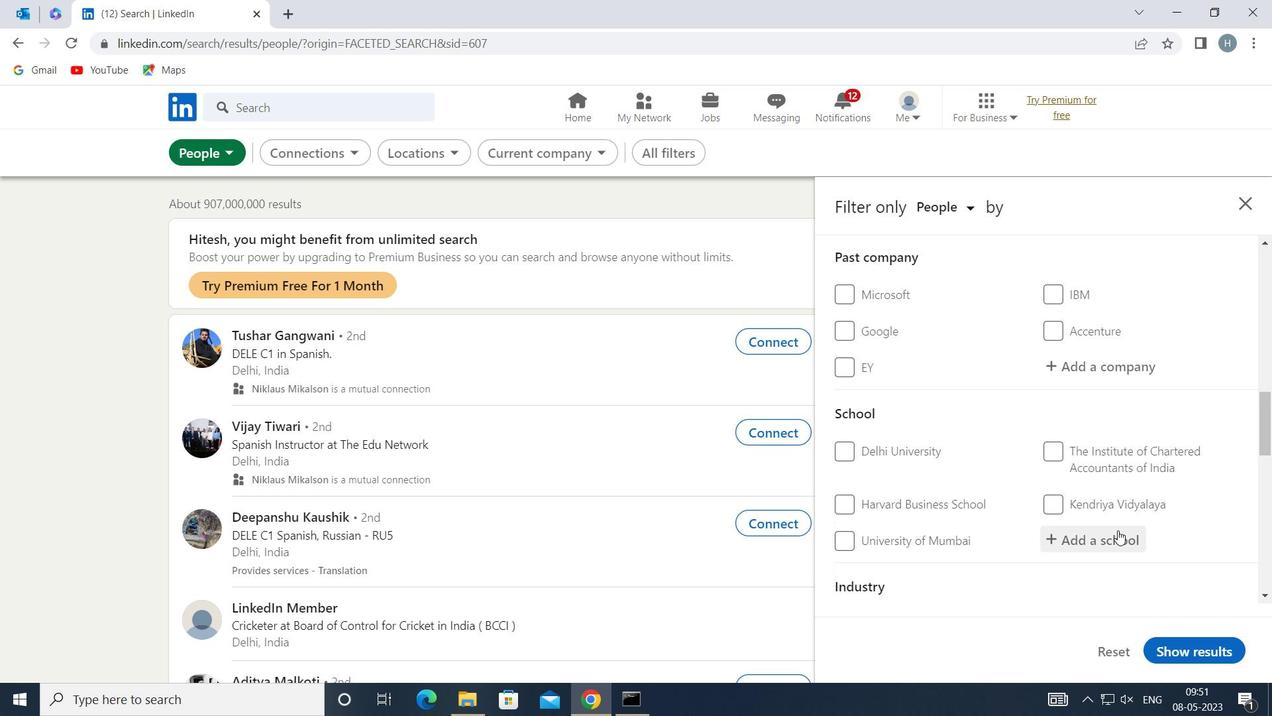 
Action: Mouse pressed left at (1117, 531)
Screenshot: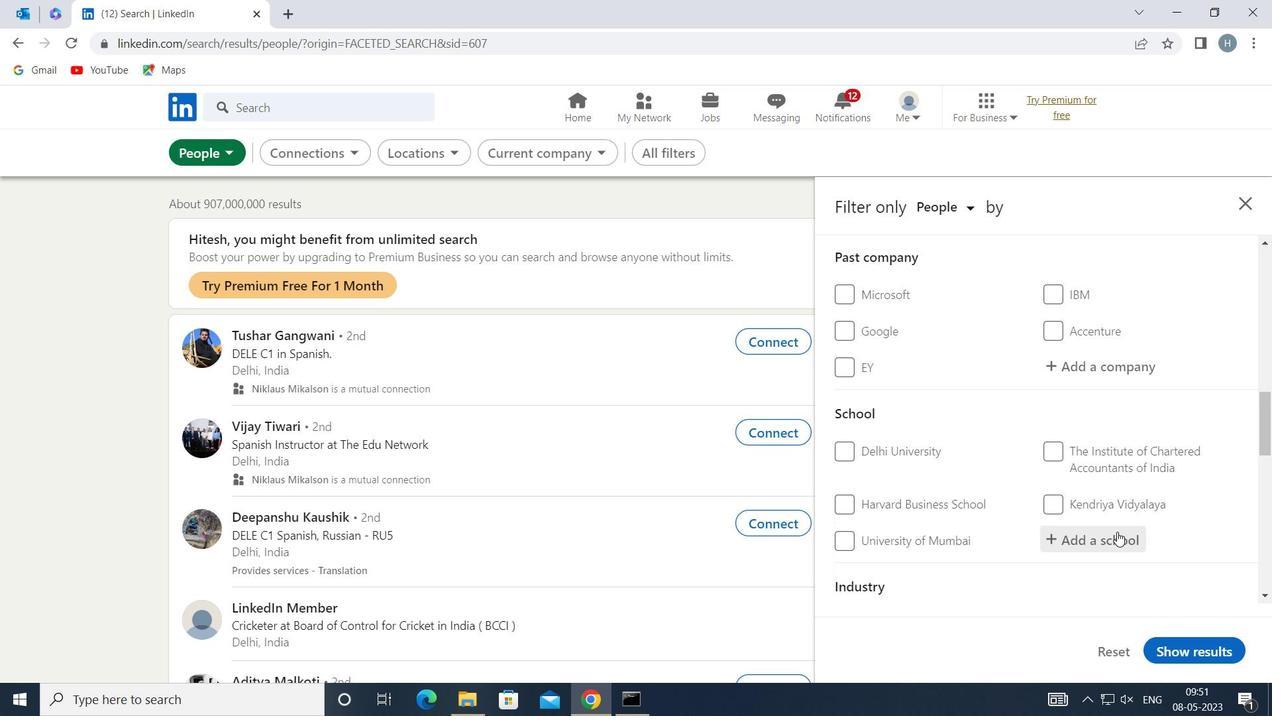 
Action: Key pressed <Key.shift>GREAT<Key.space><Key.shift>L
Screenshot: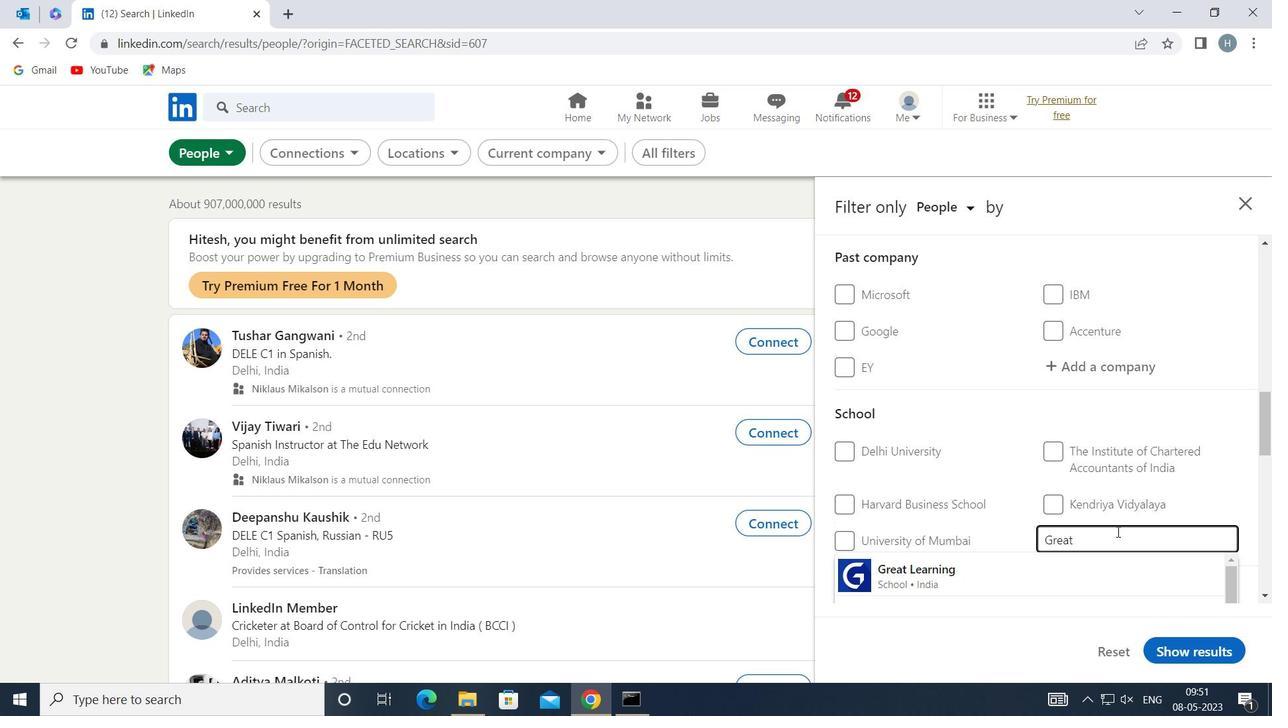 
Action: Mouse moved to (1074, 570)
Screenshot: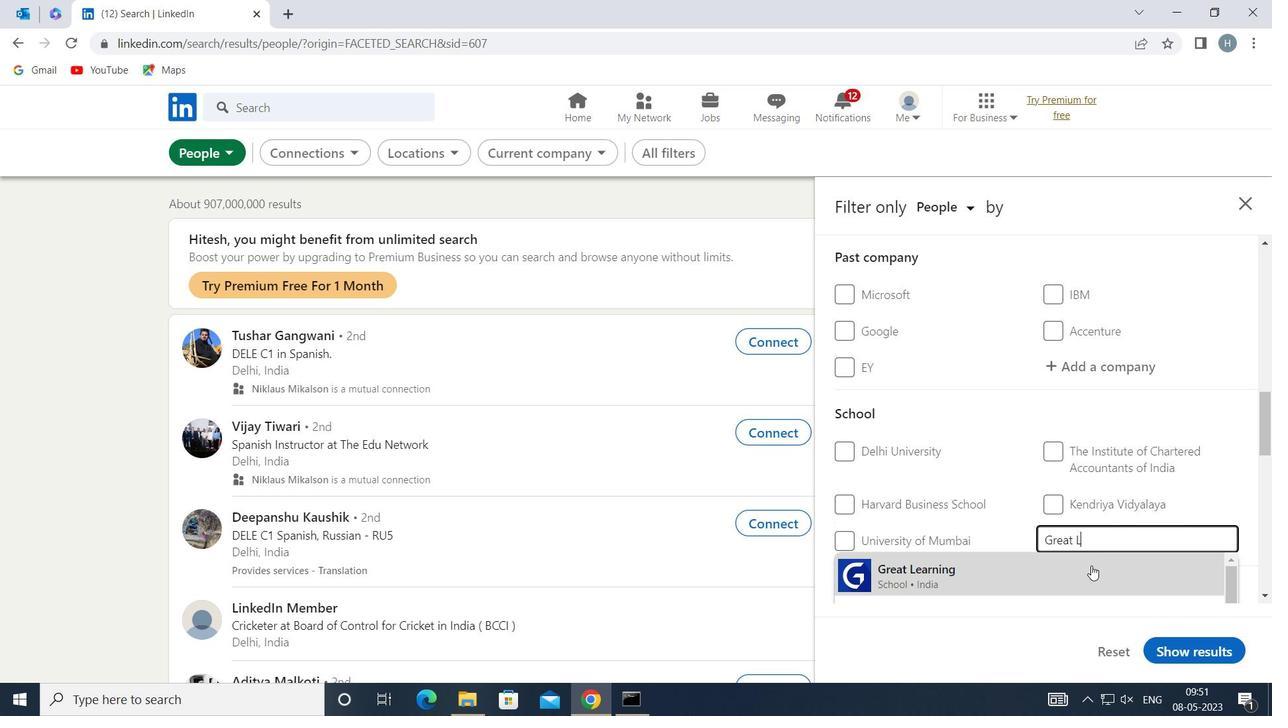 
Action: Mouse pressed left at (1074, 570)
Screenshot: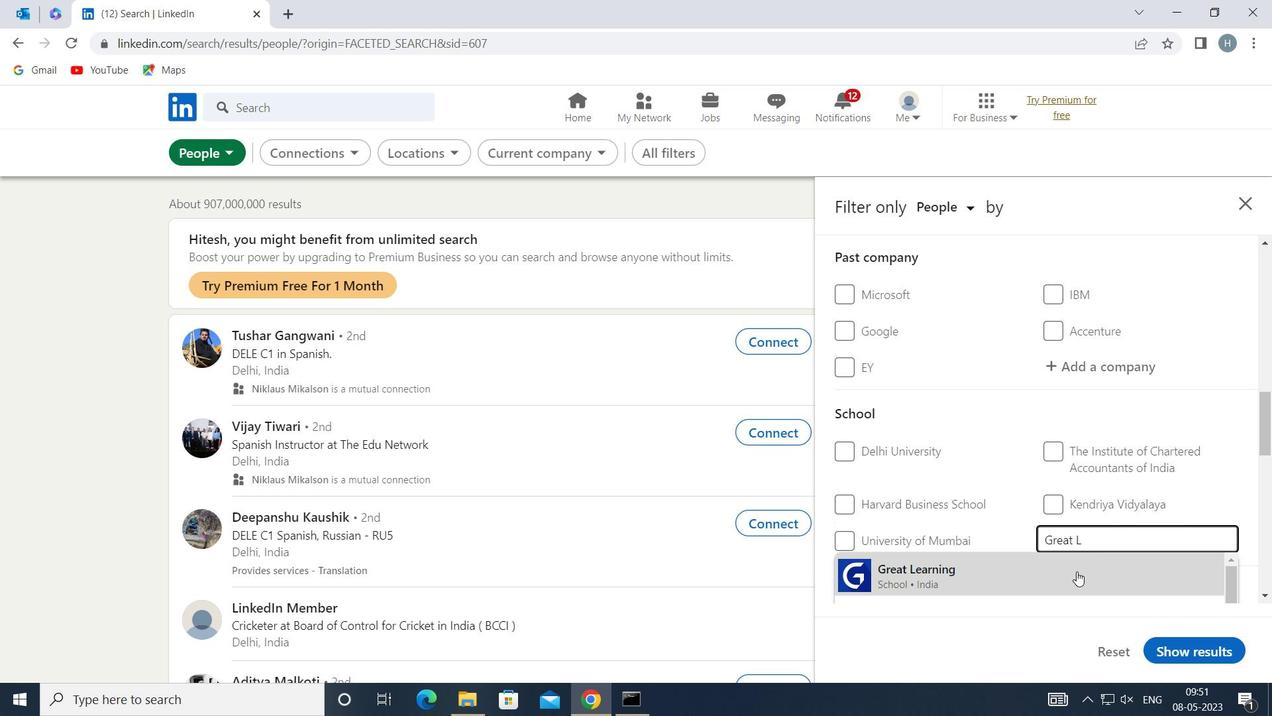 
Action: Mouse moved to (997, 524)
Screenshot: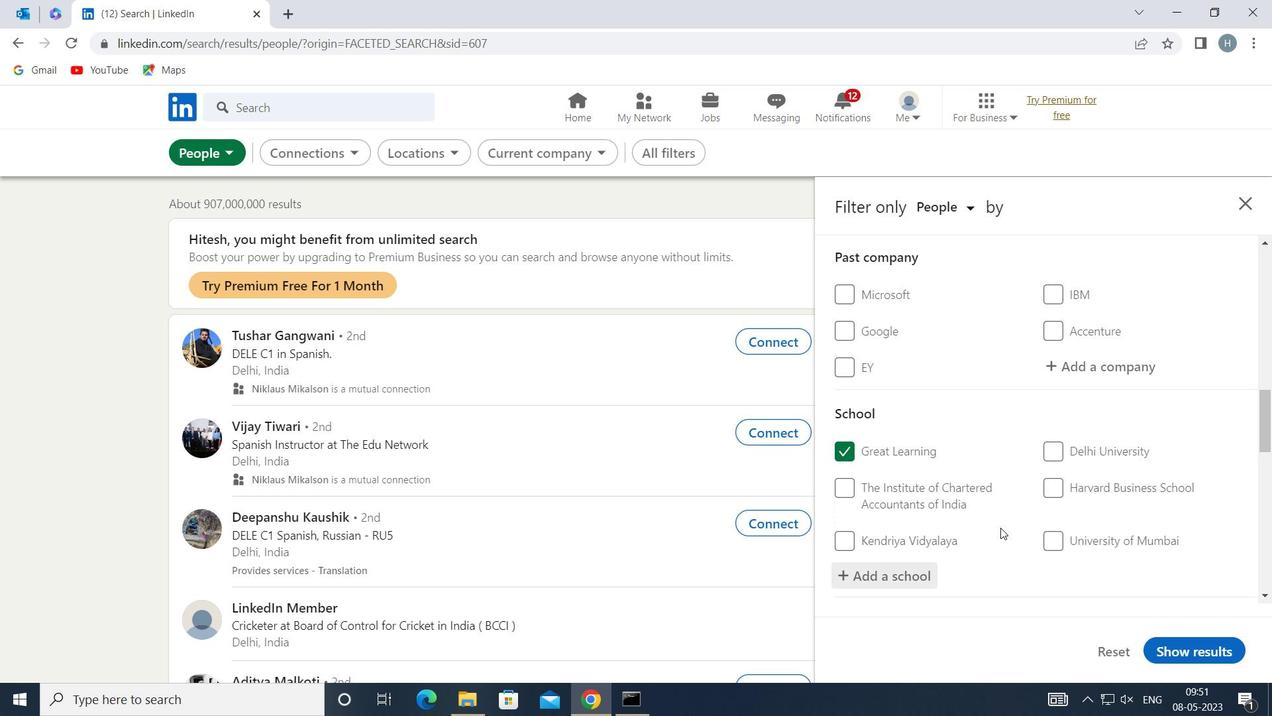 
Action: Mouse scrolled (997, 523) with delta (0, 0)
Screenshot: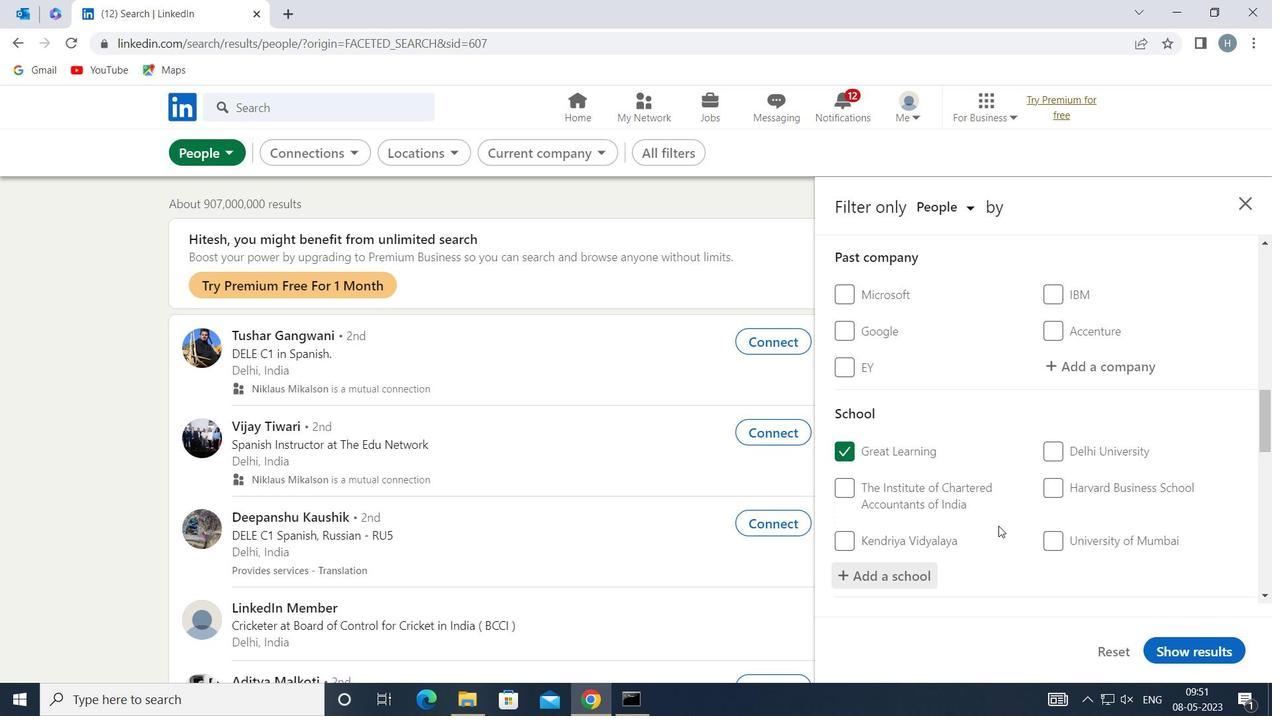 
Action: Mouse scrolled (997, 523) with delta (0, 0)
Screenshot: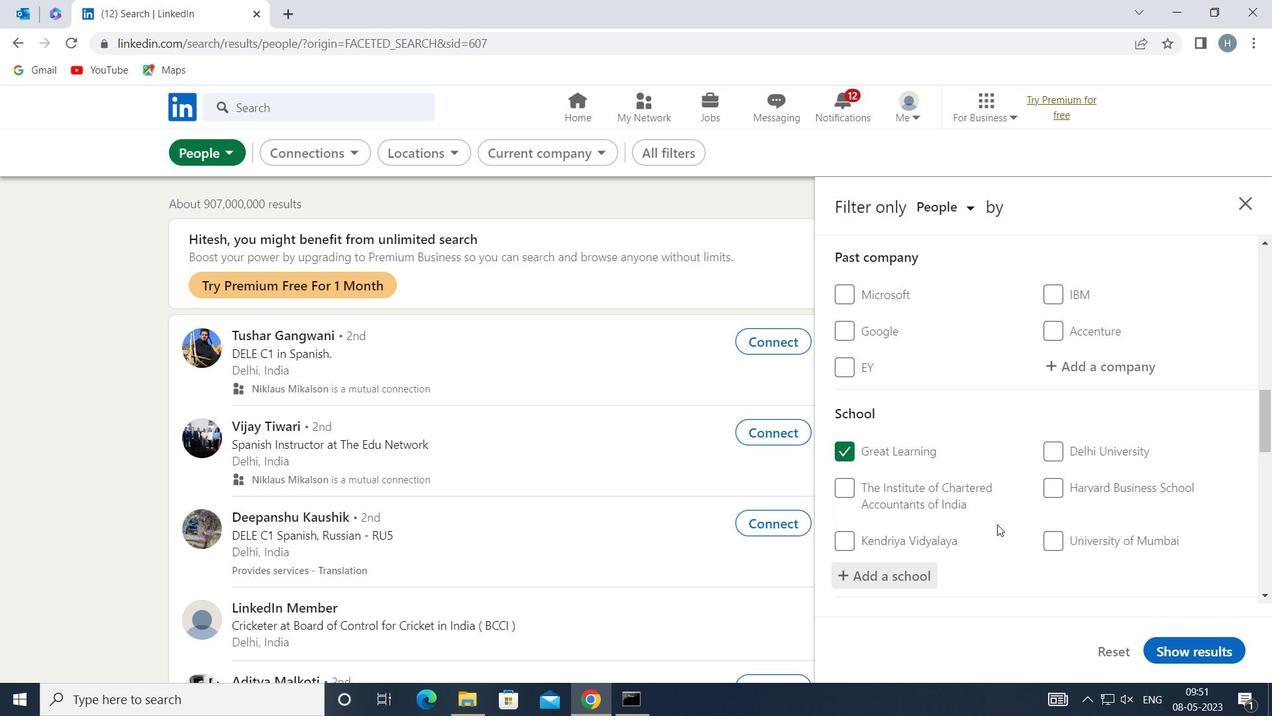 
Action: Mouse scrolled (997, 523) with delta (0, 0)
Screenshot: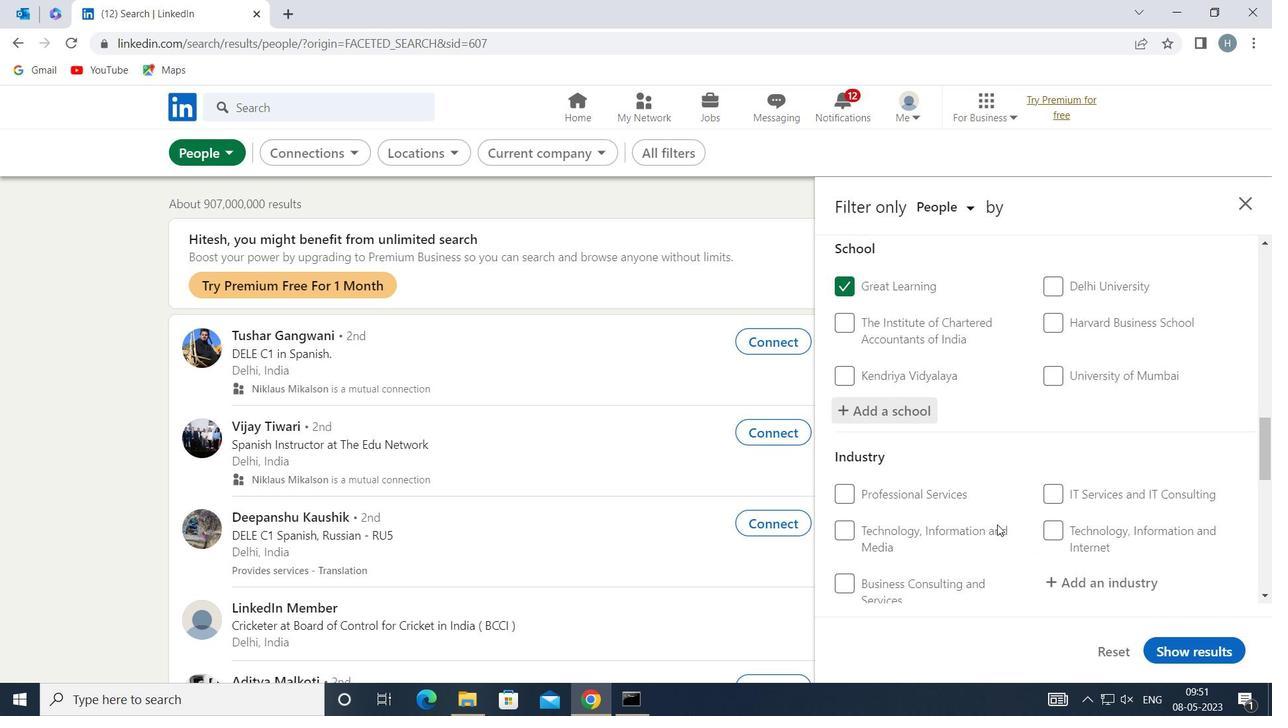 
Action: Mouse moved to (1107, 498)
Screenshot: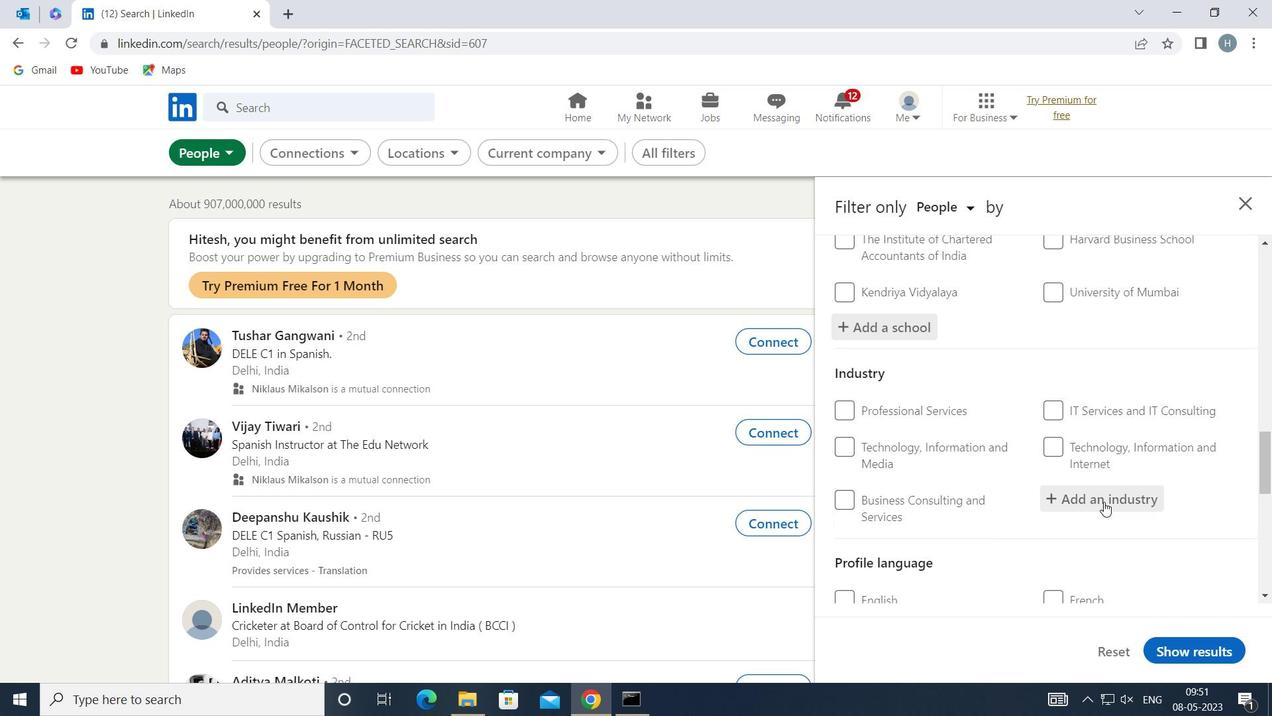 
Action: Mouse pressed left at (1107, 498)
Screenshot: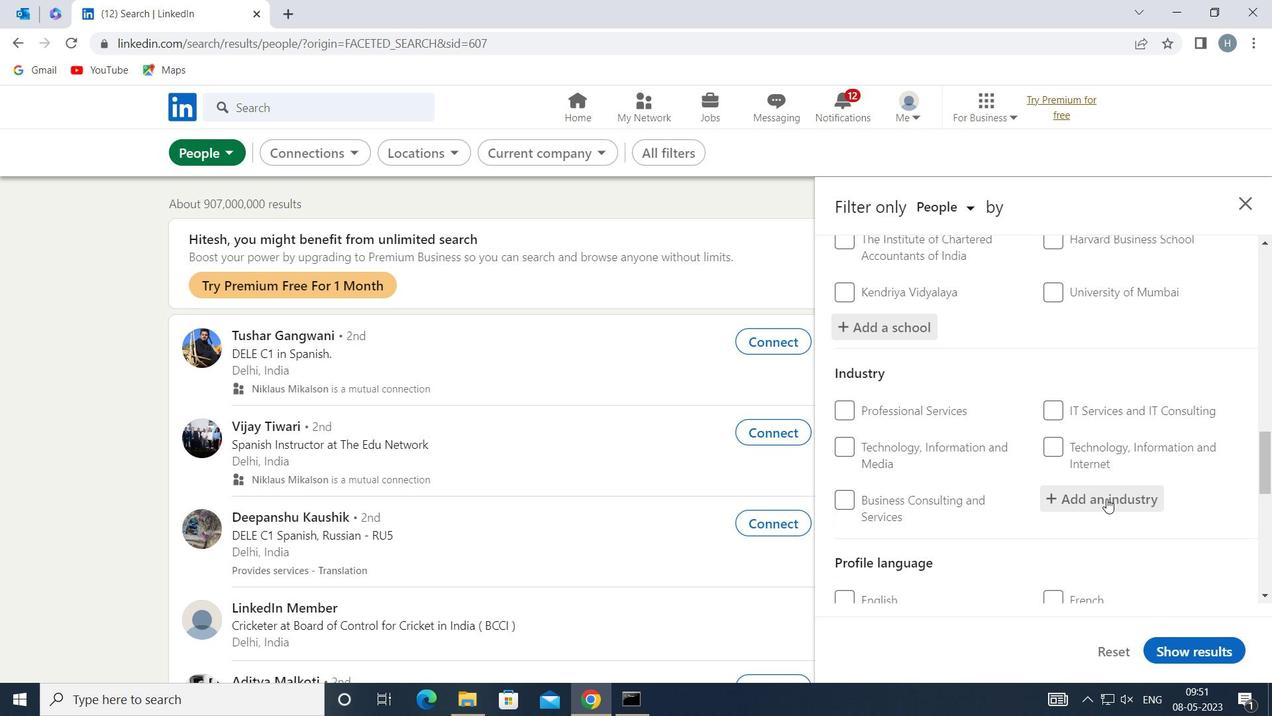 
Action: Mouse moved to (1107, 497)
Screenshot: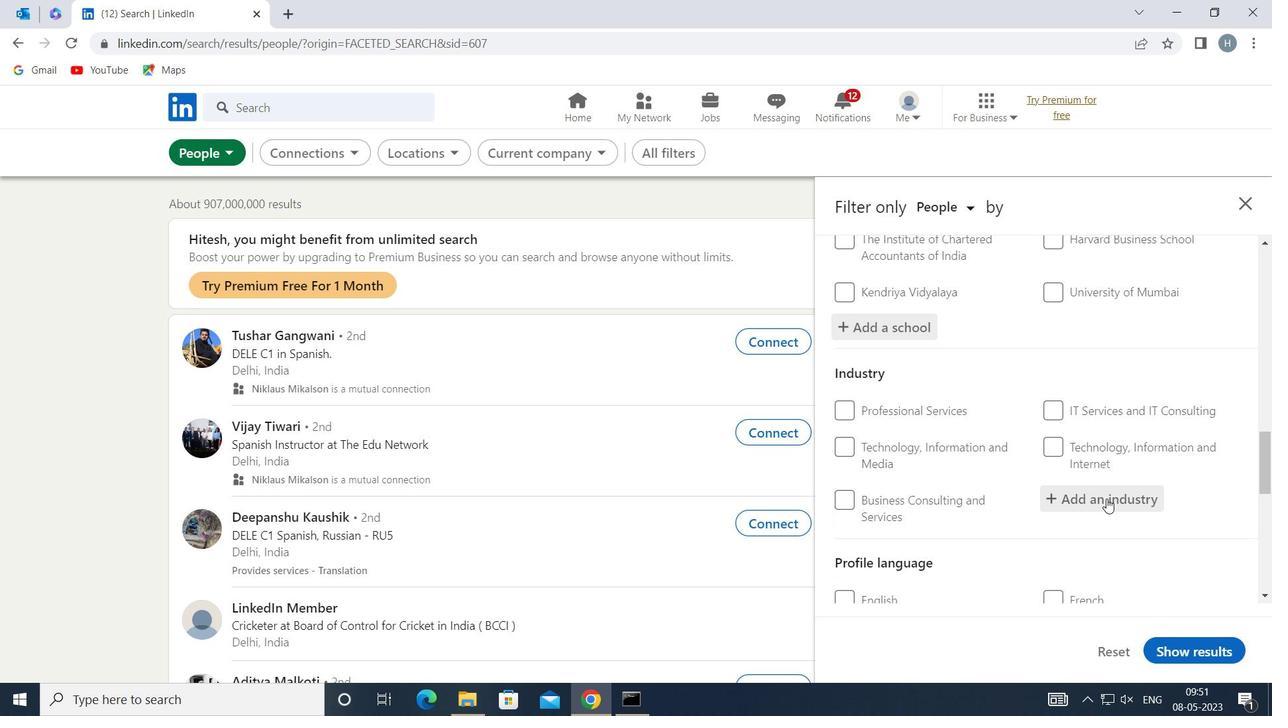 
Action: Key pressed <Key.shift>LAW<Key.space><Key.shift>EN
Screenshot: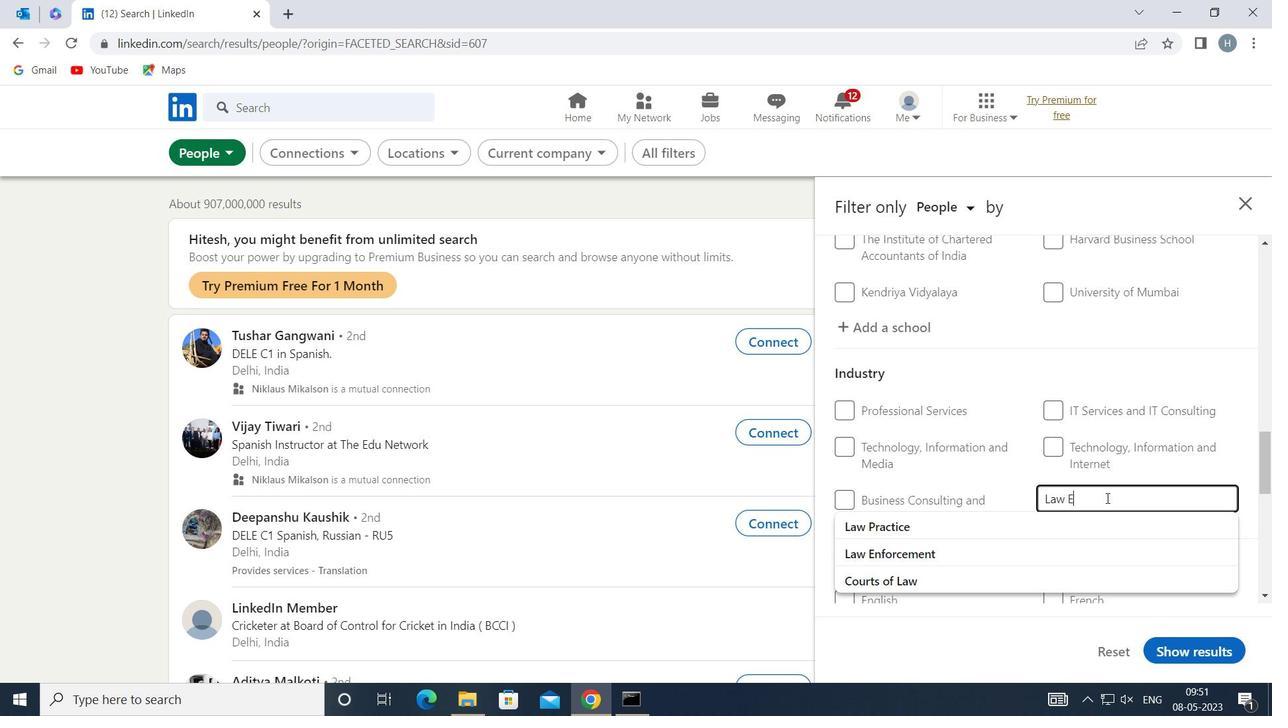 
Action: Mouse moved to (1007, 527)
Screenshot: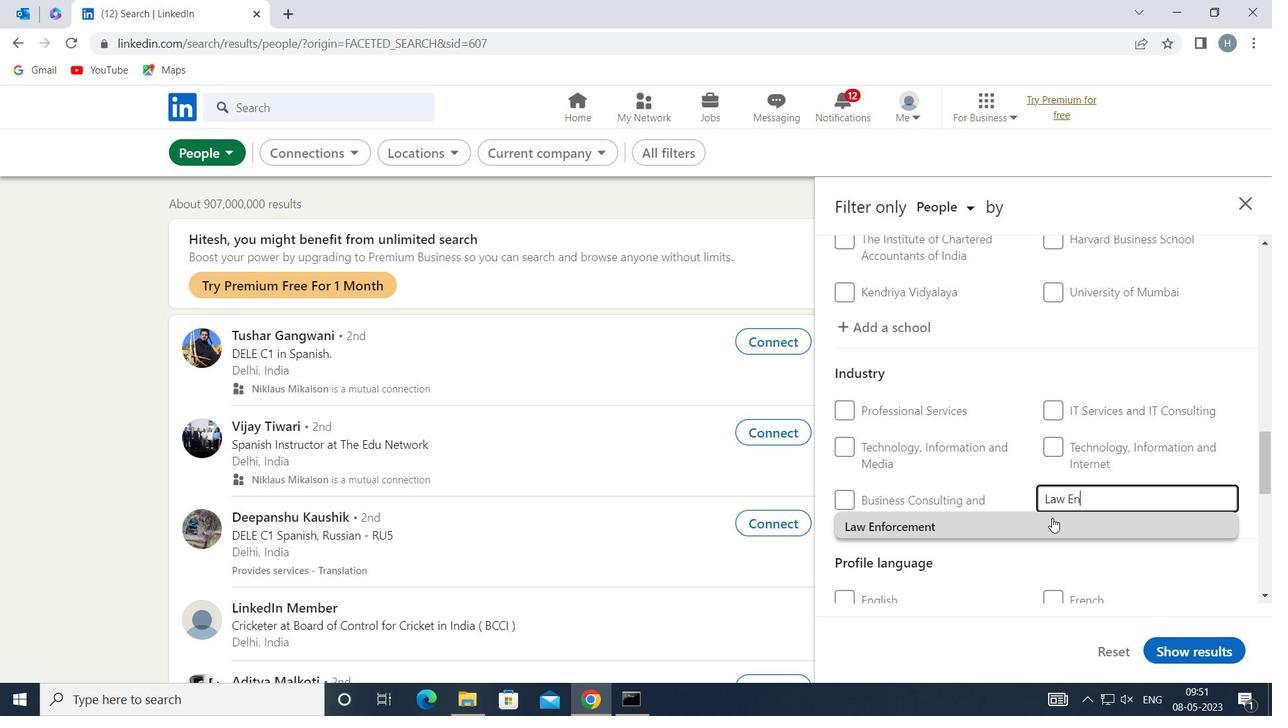 
Action: Mouse pressed left at (1007, 527)
Screenshot: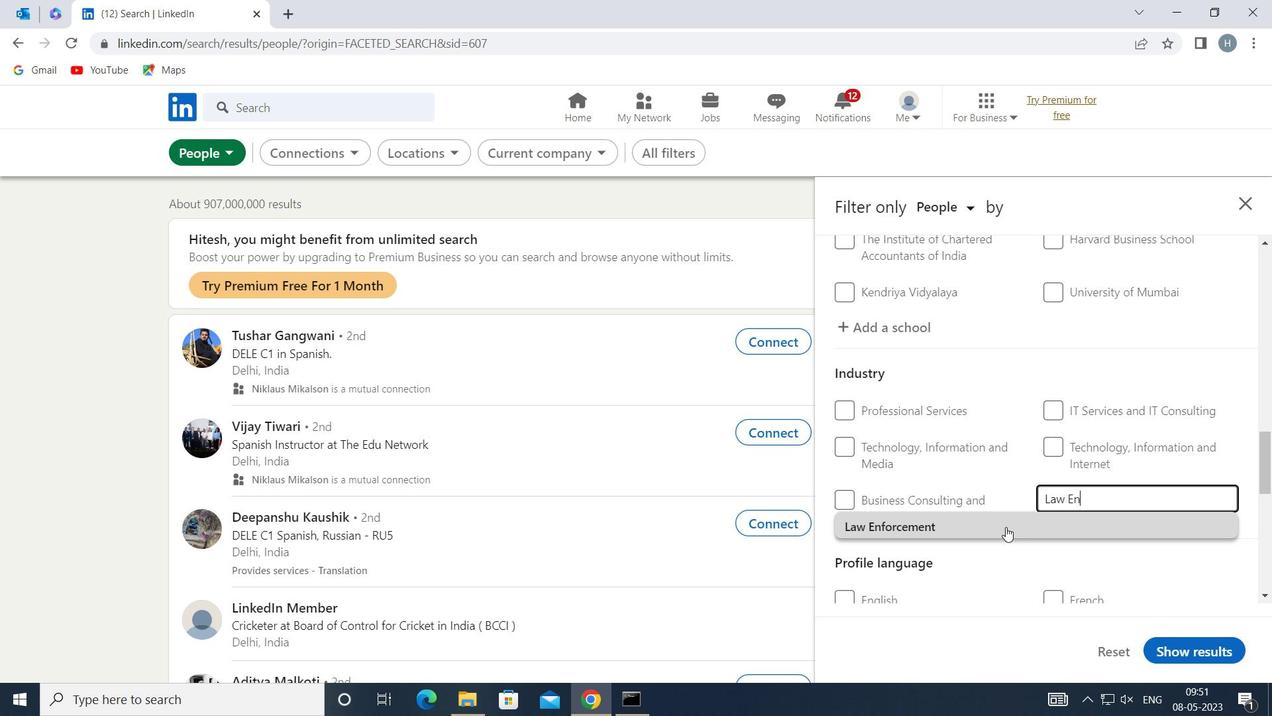 
Action: Mouse moved to (993, 496)
Screenshot: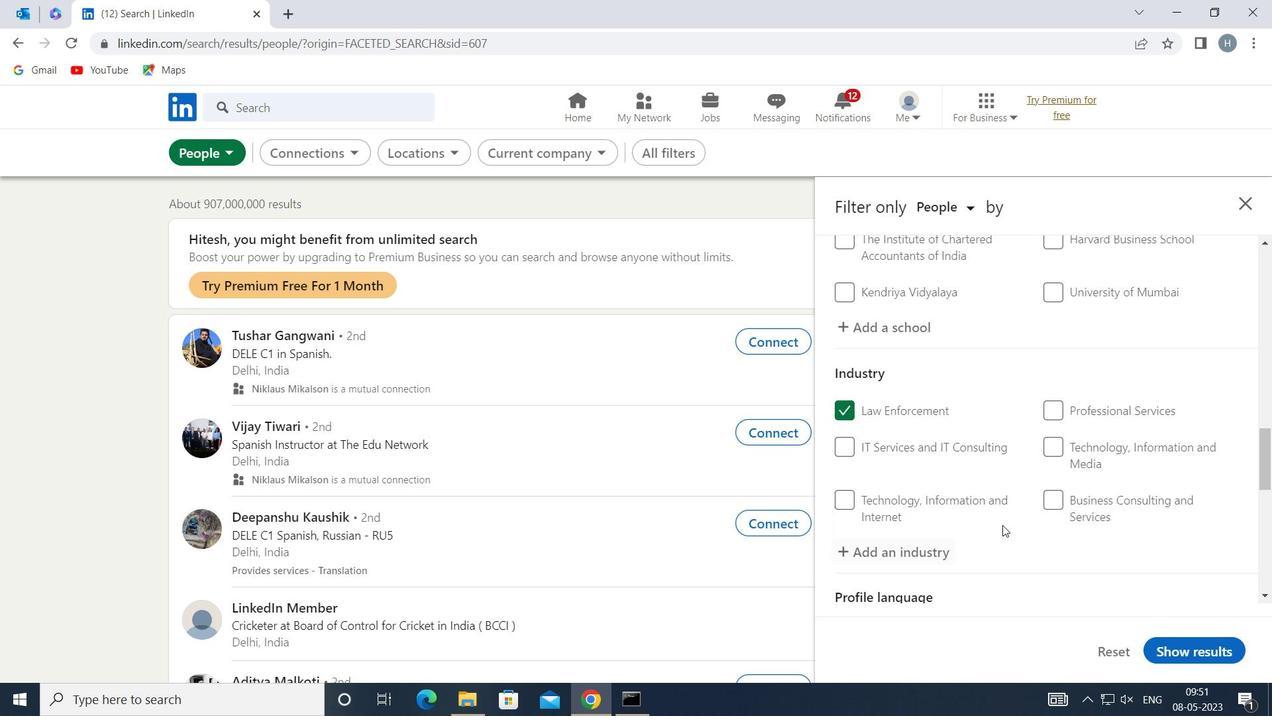 
Action: Mouse scrolled (993, 495) with delta (0, 0)
Screenshot: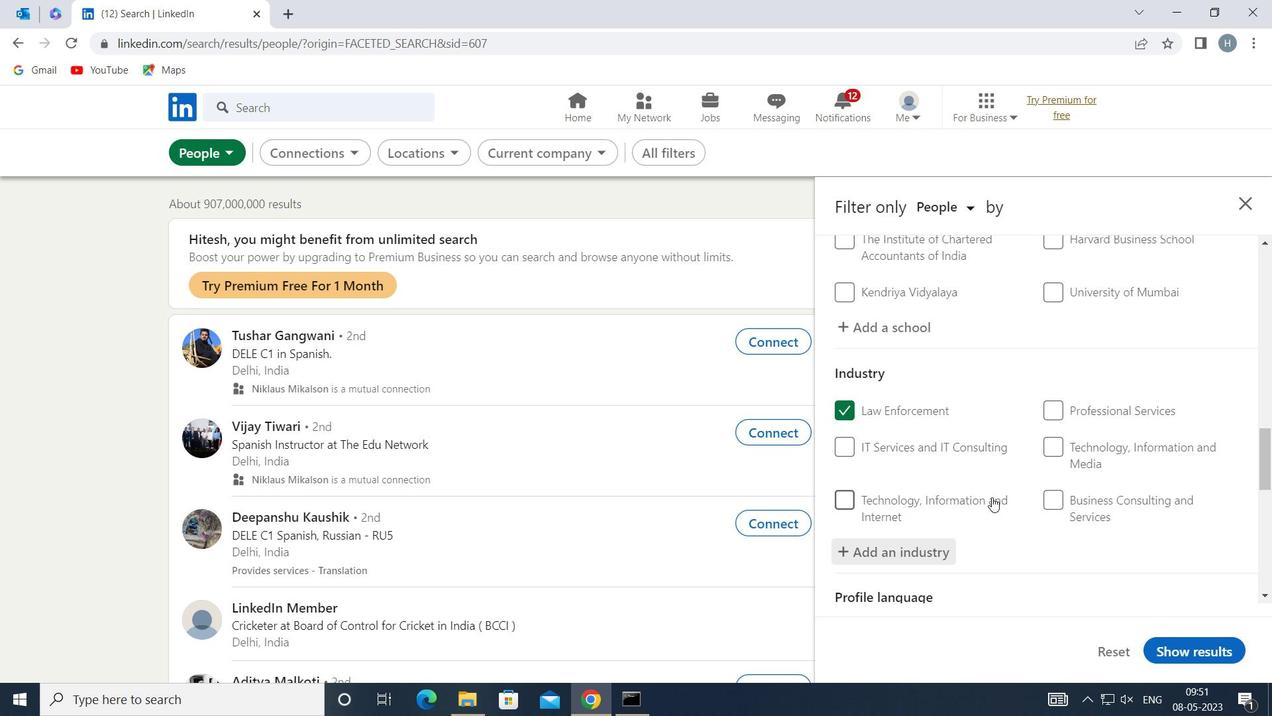 
Action: Mouse scrolled (993, 495) with delta (0, 0)
Screenshot: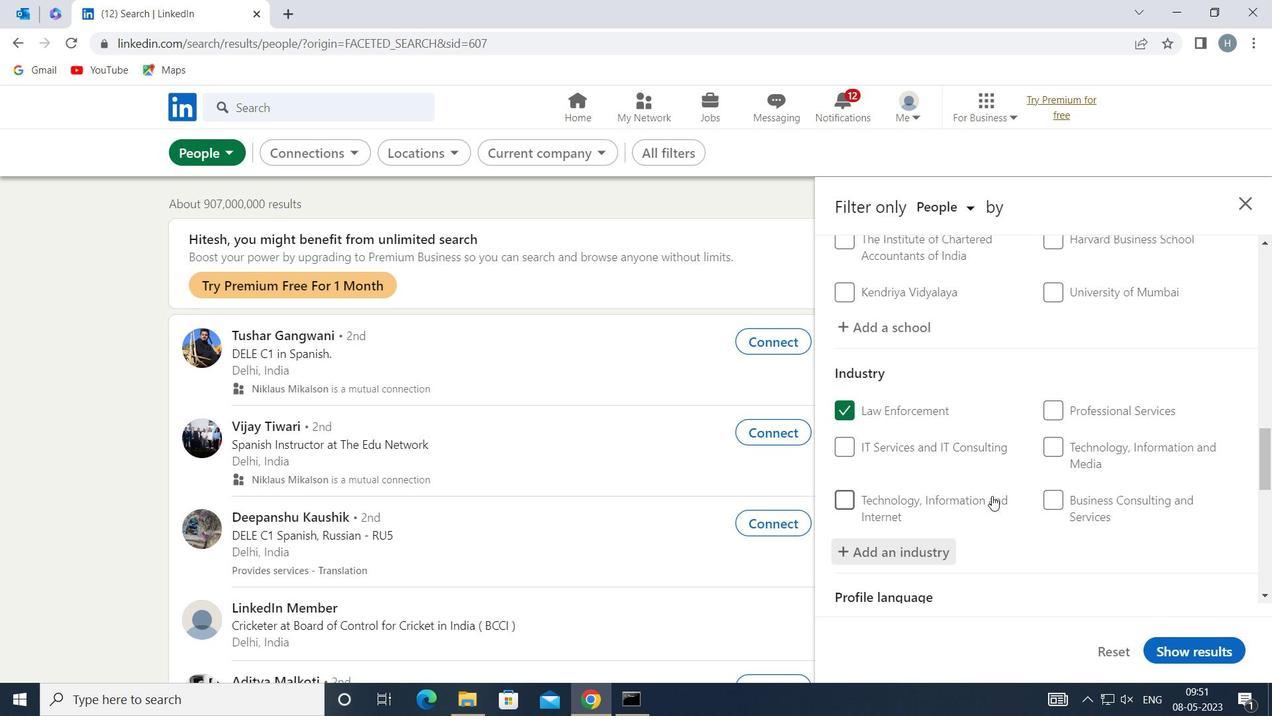 
Action: Mouse moved to (1003, 477)
Screenshot: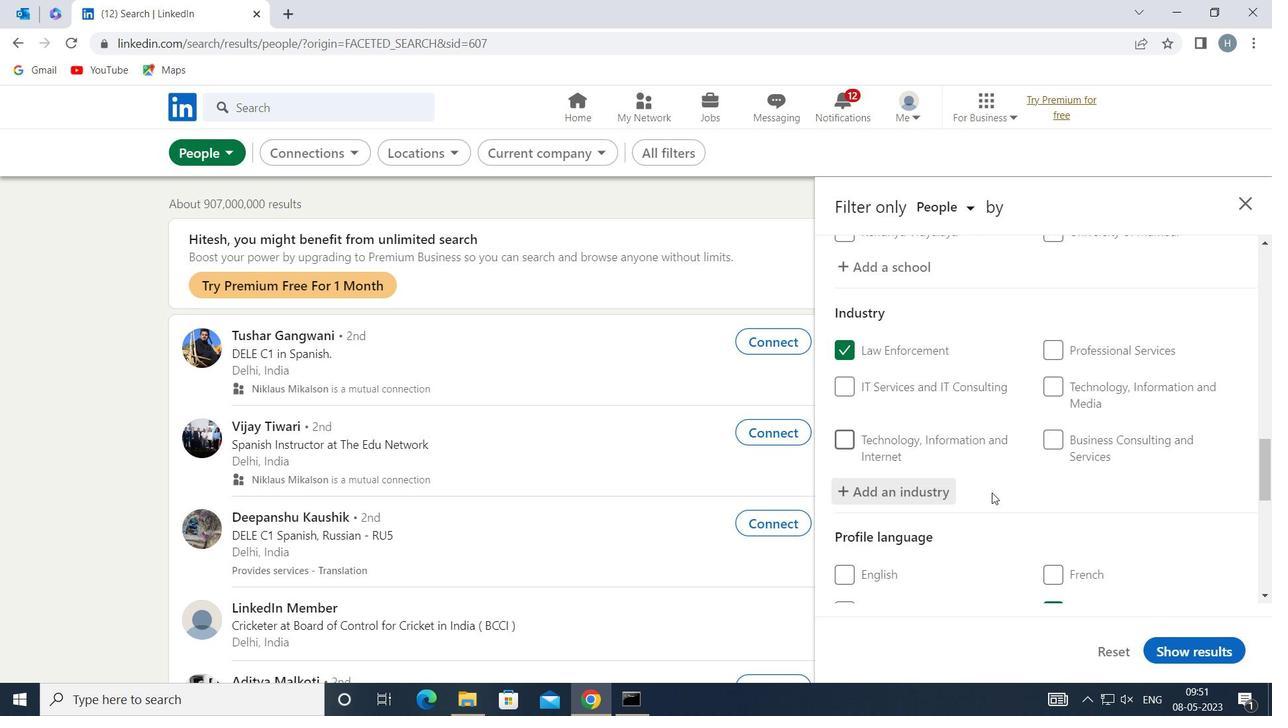
Action: Mouse scrolled (1003, 477) with delta (0, 0)
Screenshot: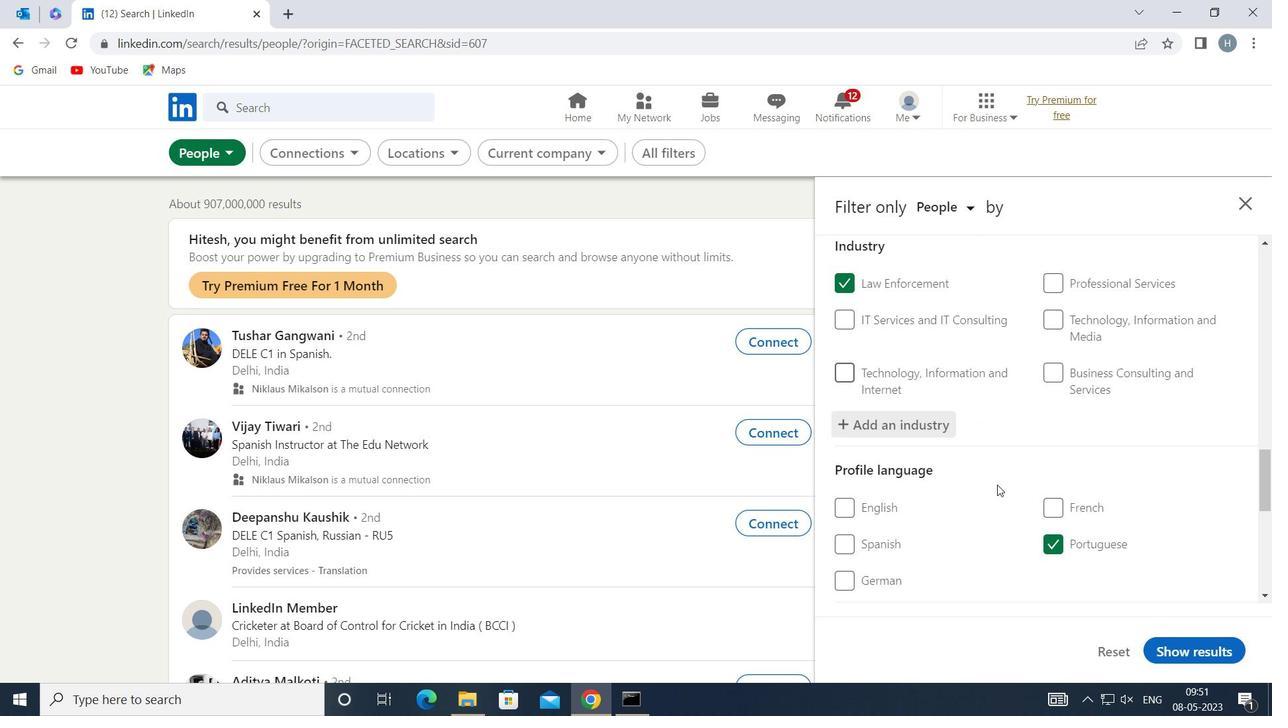 
Action: Mouse moved to (1004, 476)
Screenshot: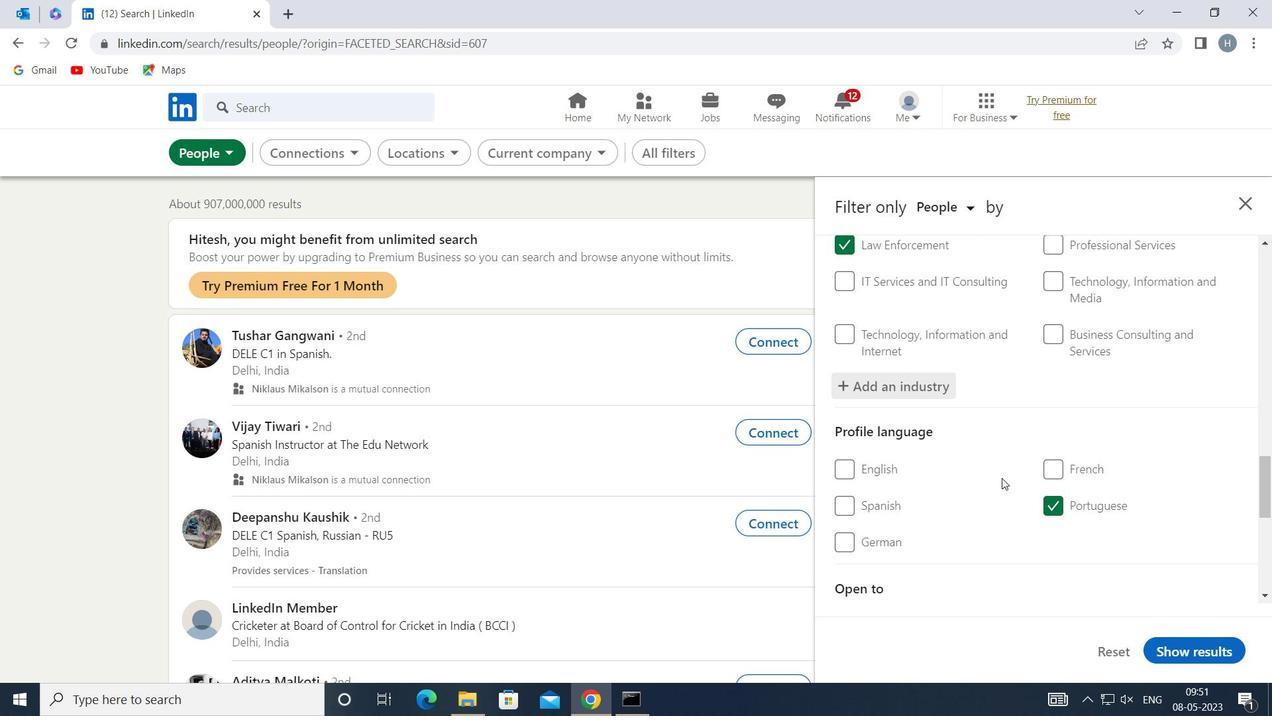 
Action: Mouse scrolled (1004, 475) with delta (0, 0)
Screenshot: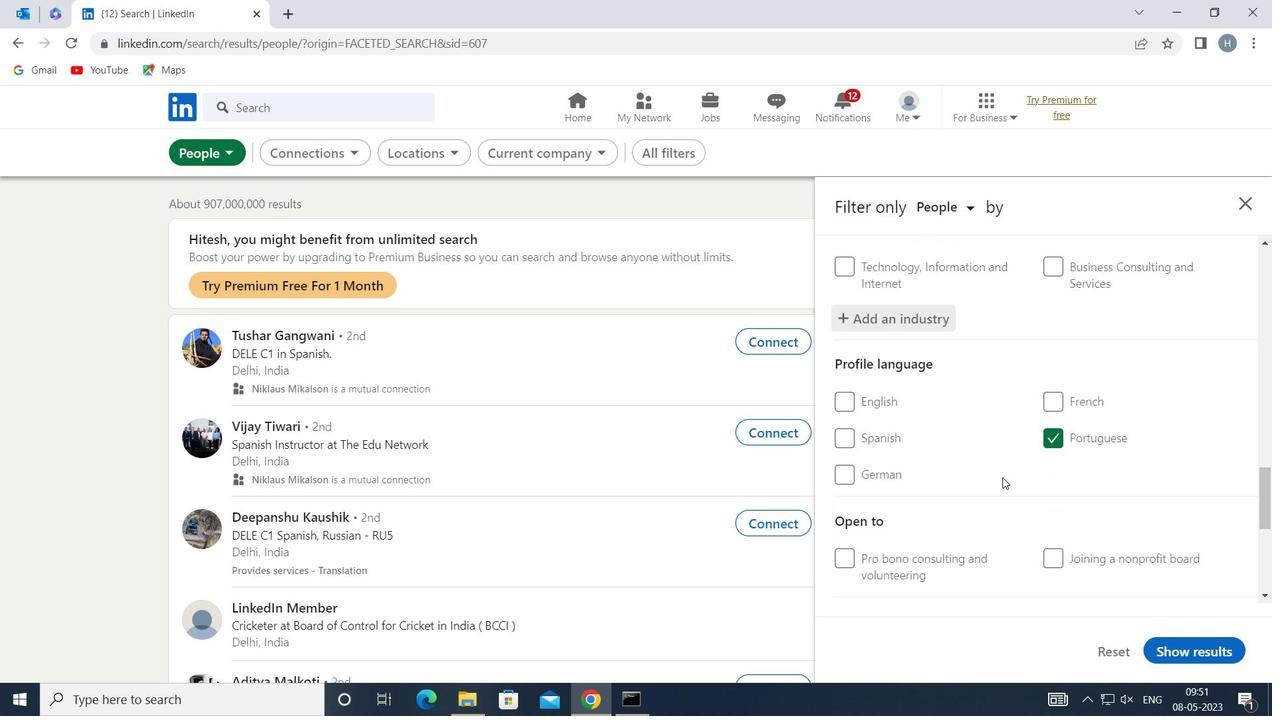
Action: Mouse scrolled (1004, 475) with delta (0, 0)
Screenshot: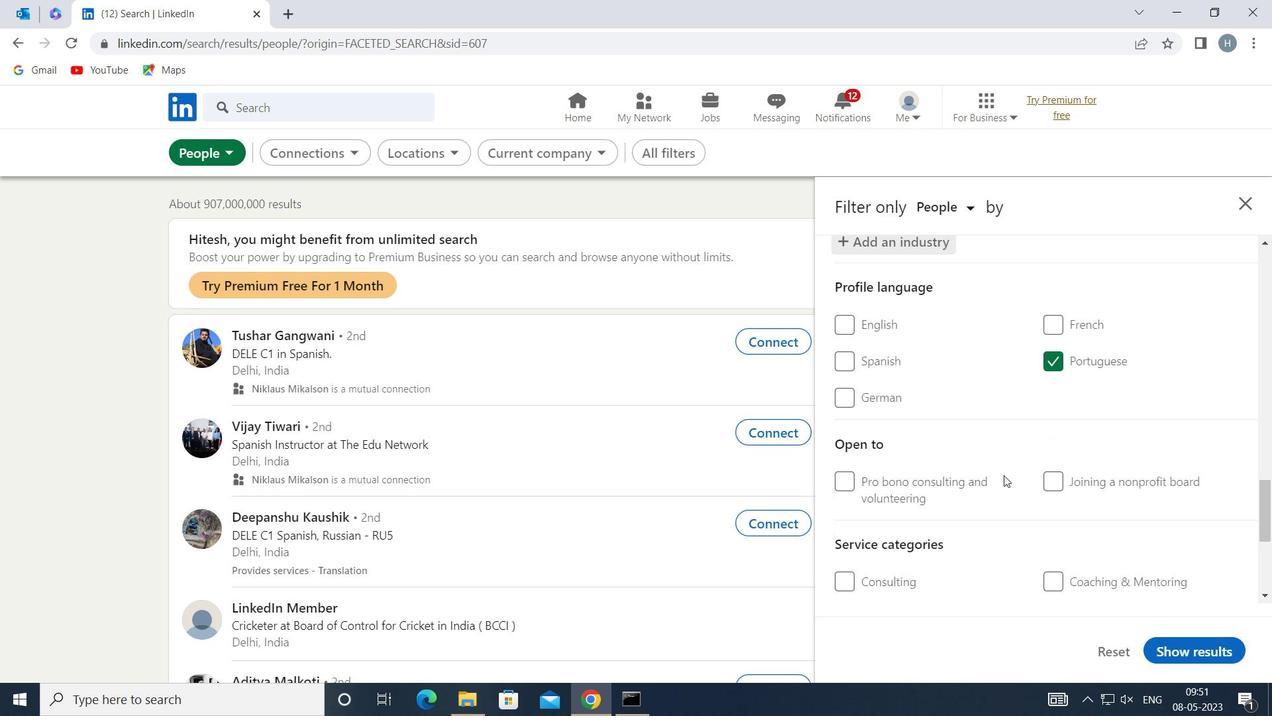 
Action: Mouse moved to (1005, 475)
Screenshot: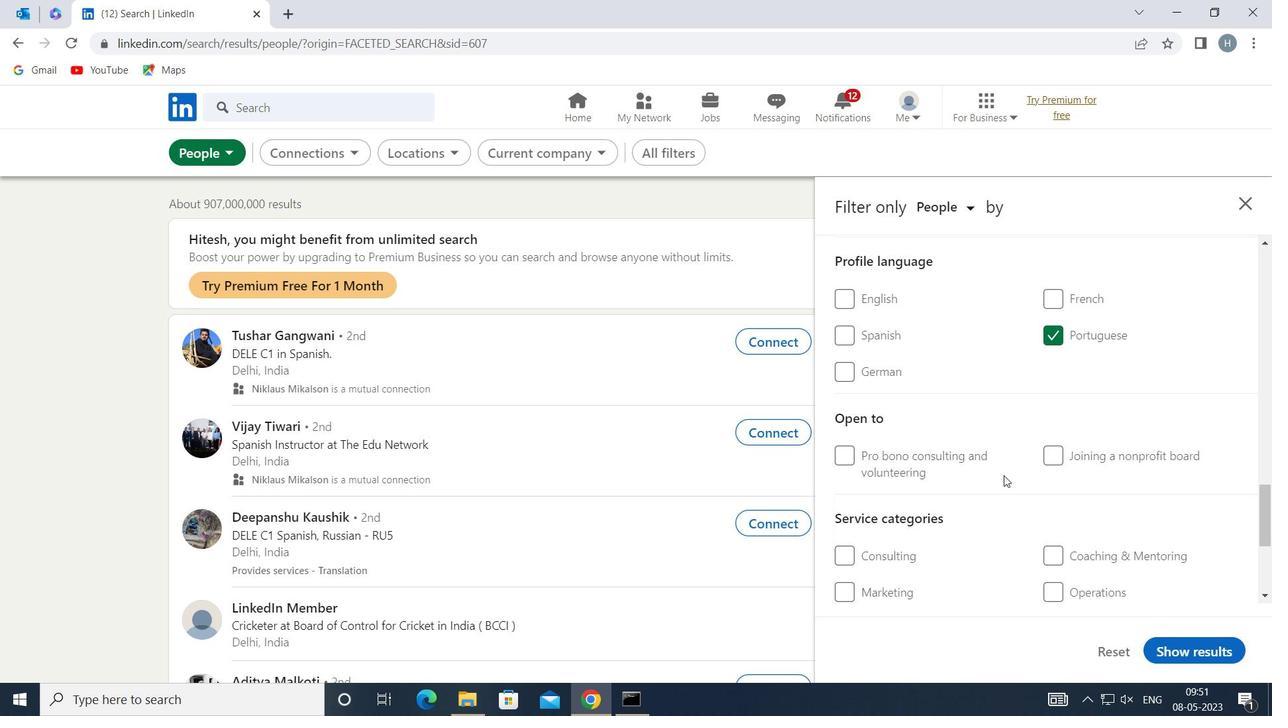 
Action: Mouse scrolled (1005, 474) with delta (0, 0)
Screenshot: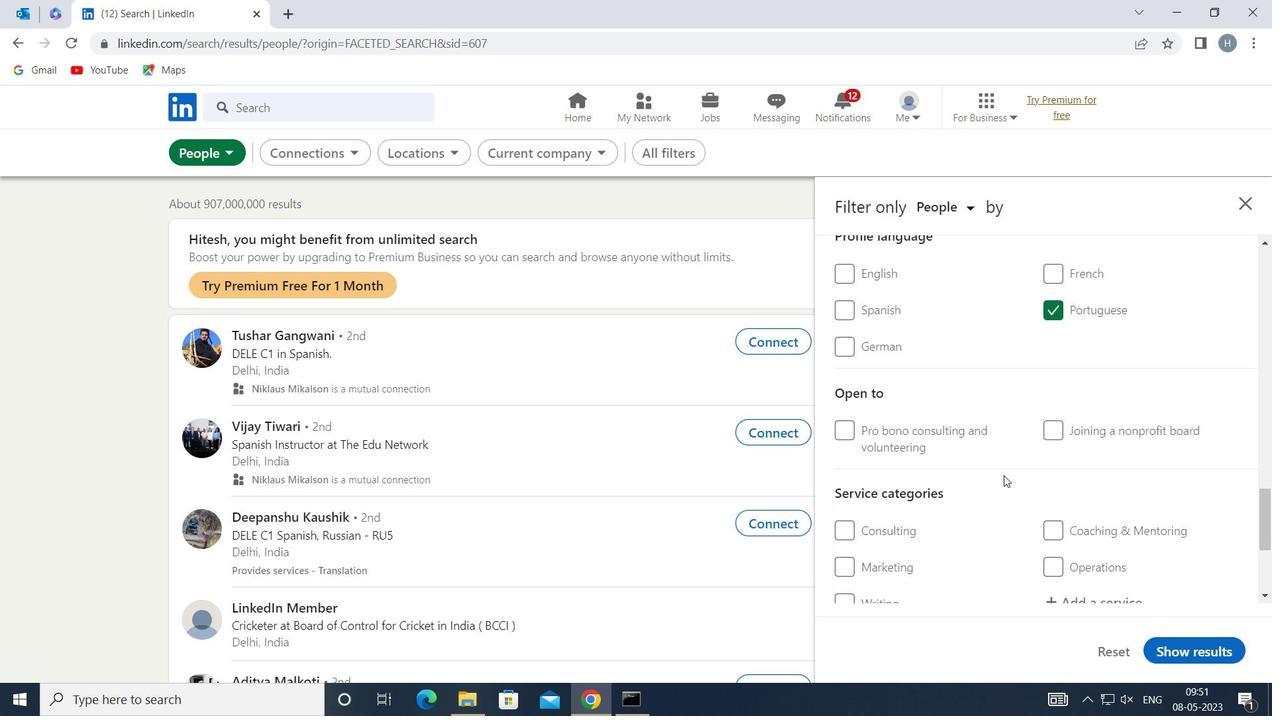 
Action: Mouse moved to (1083, 458)
Screenshot: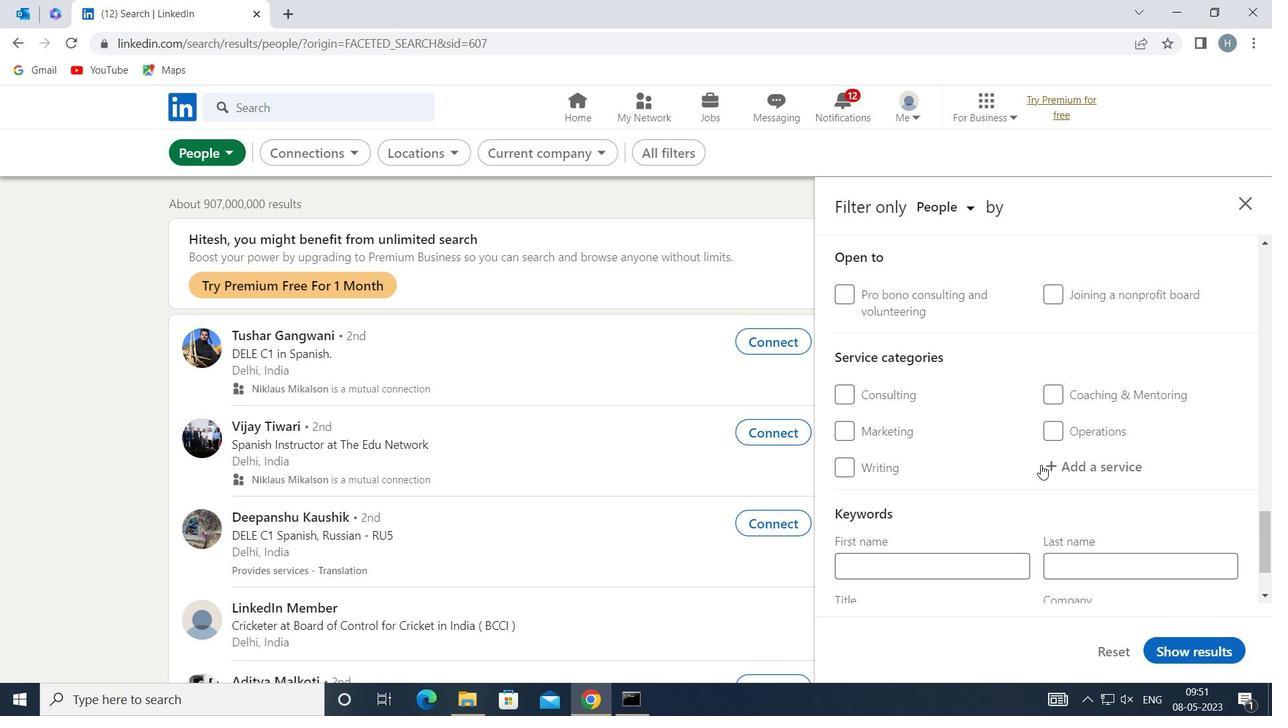
Action: Mouse pressed left at (1083, 458)
Screenshot: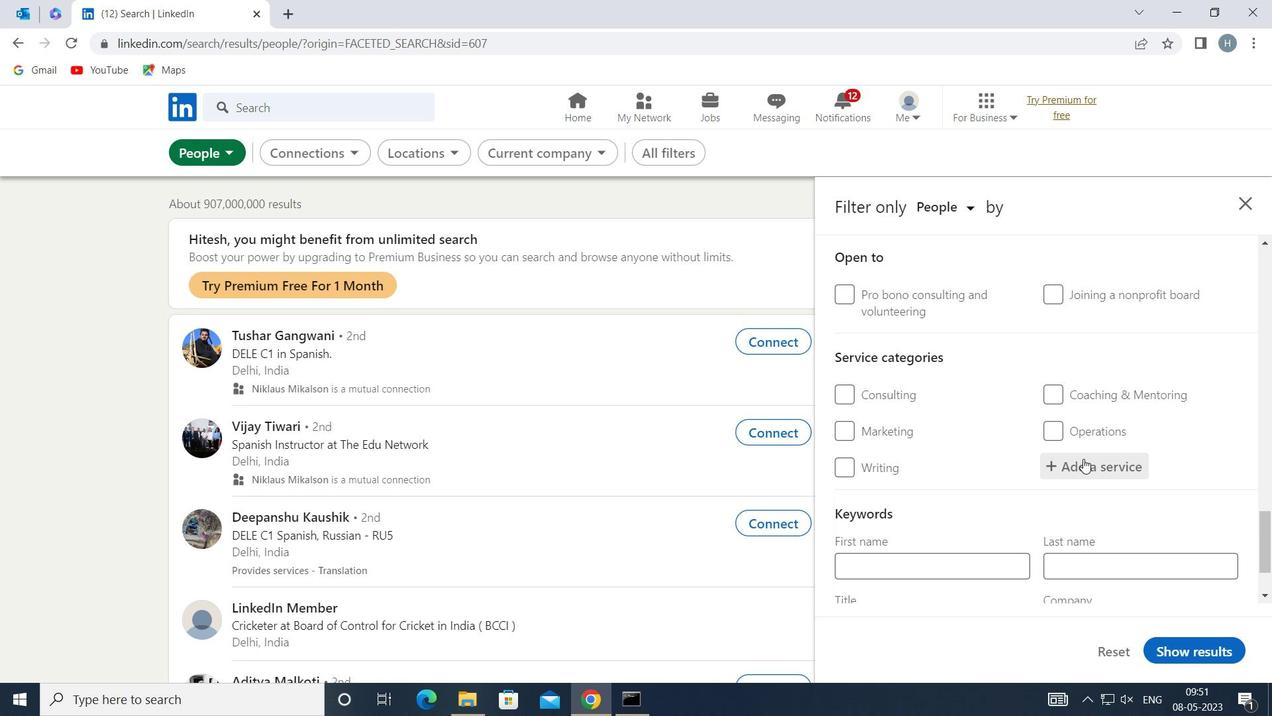 
Action: Key pressed <Key.shift>BANKRUPTCY
Screenshot: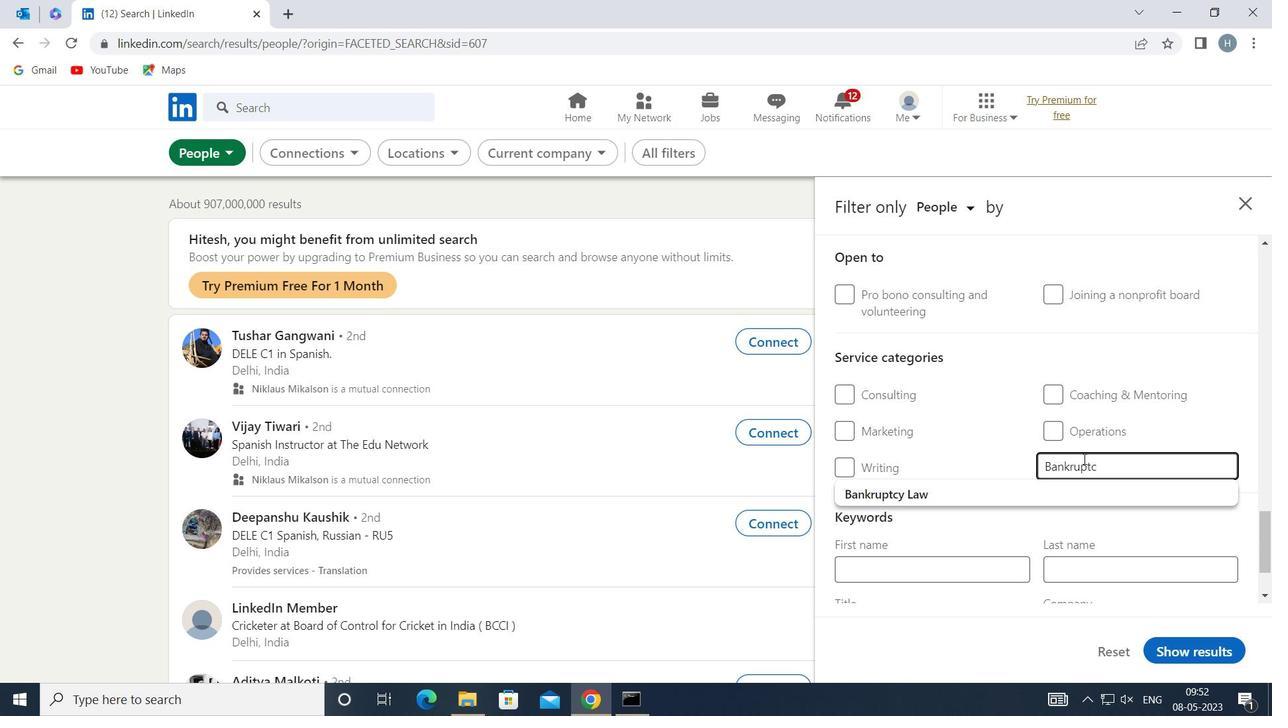 
Action: Mouse moved to (991, 484)
Screenshot: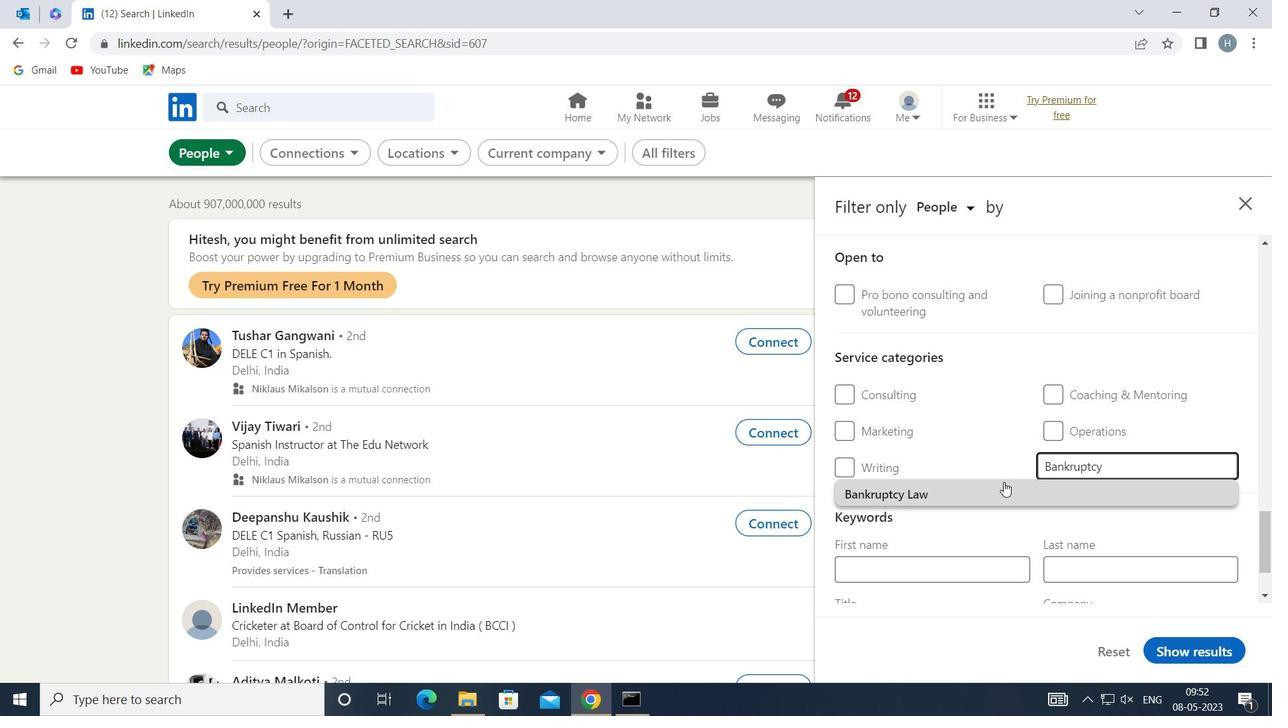 
Action: Mouse pressed left at (991, 484)
Screenshot: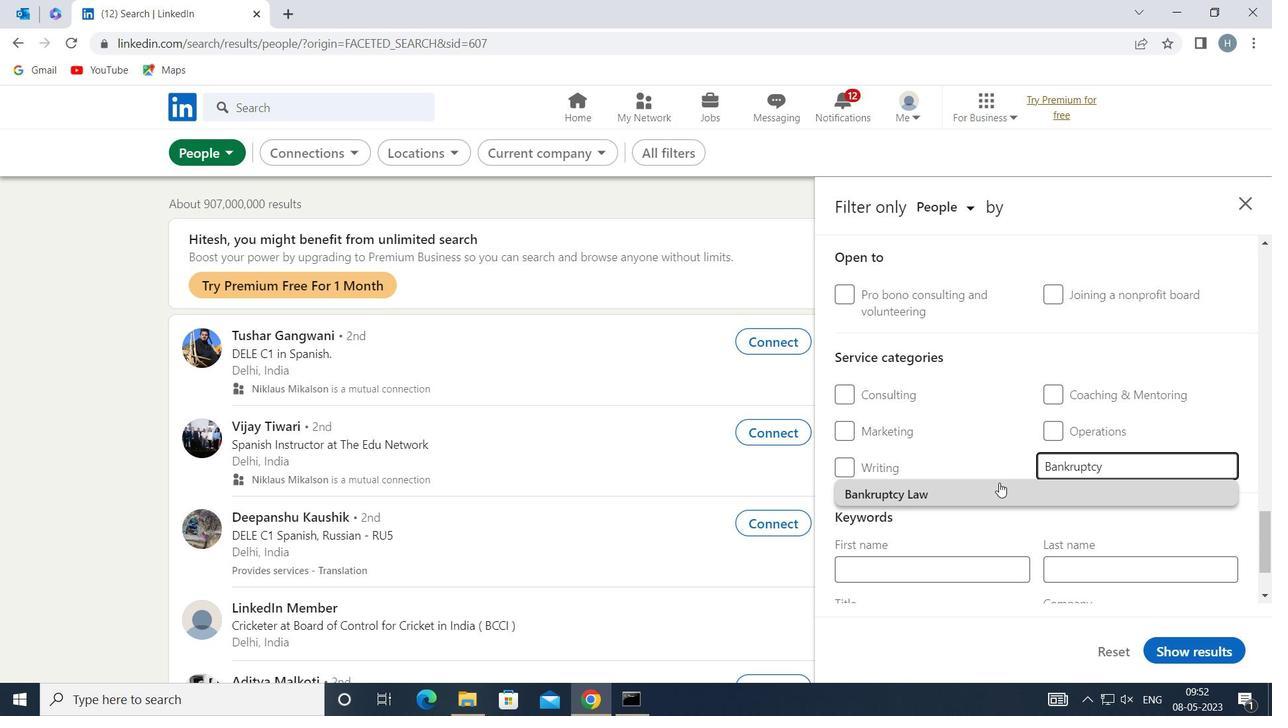 
Action: Mouse moved to (992, 471)
Screenshot: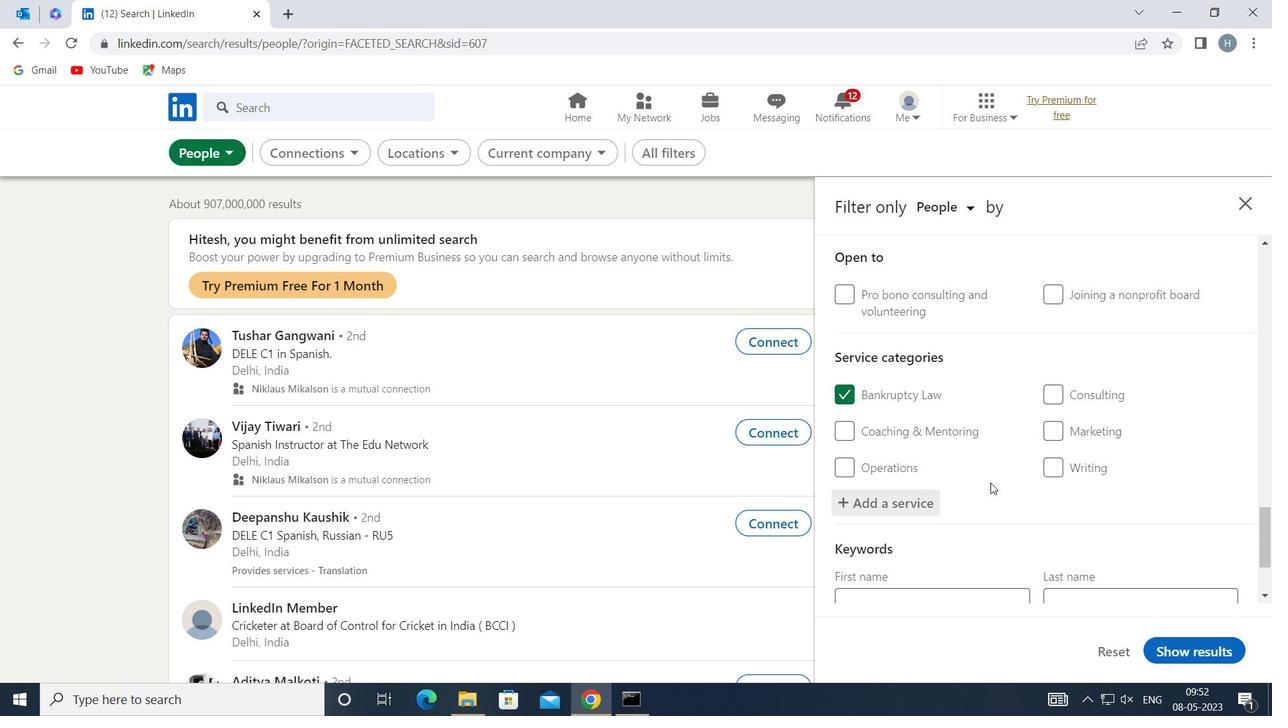 
Action: Mouse scrolled (992, 470) with delta (0, 0)
Screenshot: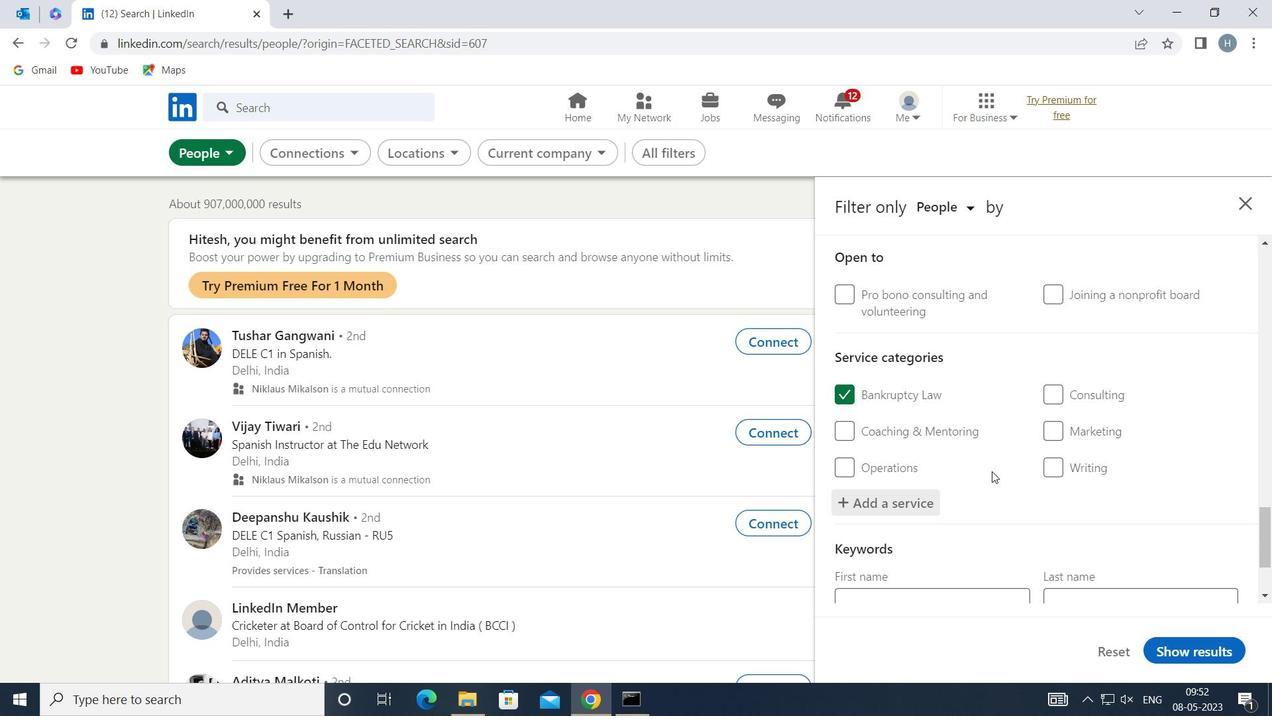 
Action: Mouse scrolled (992, 470) with delta (0, 0)
Screenshot: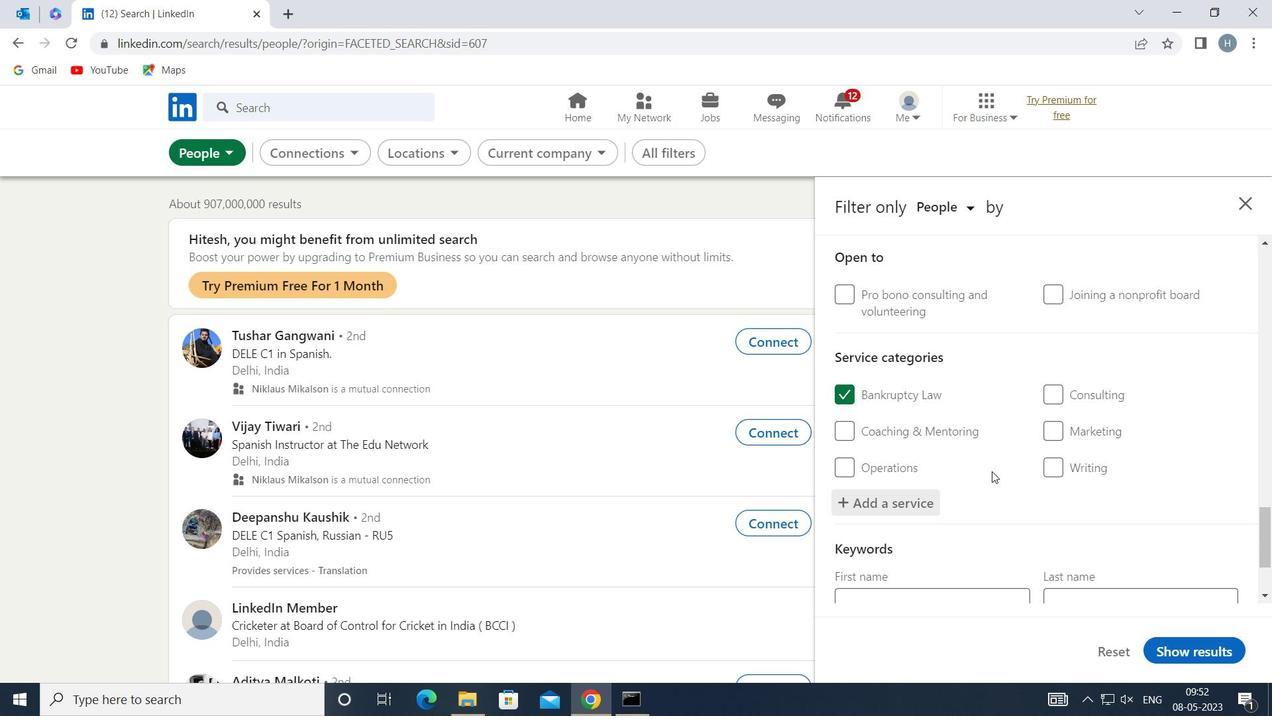 
Action: Mouse scrolled (992, 470) with delta (0, 0)
Screenshot: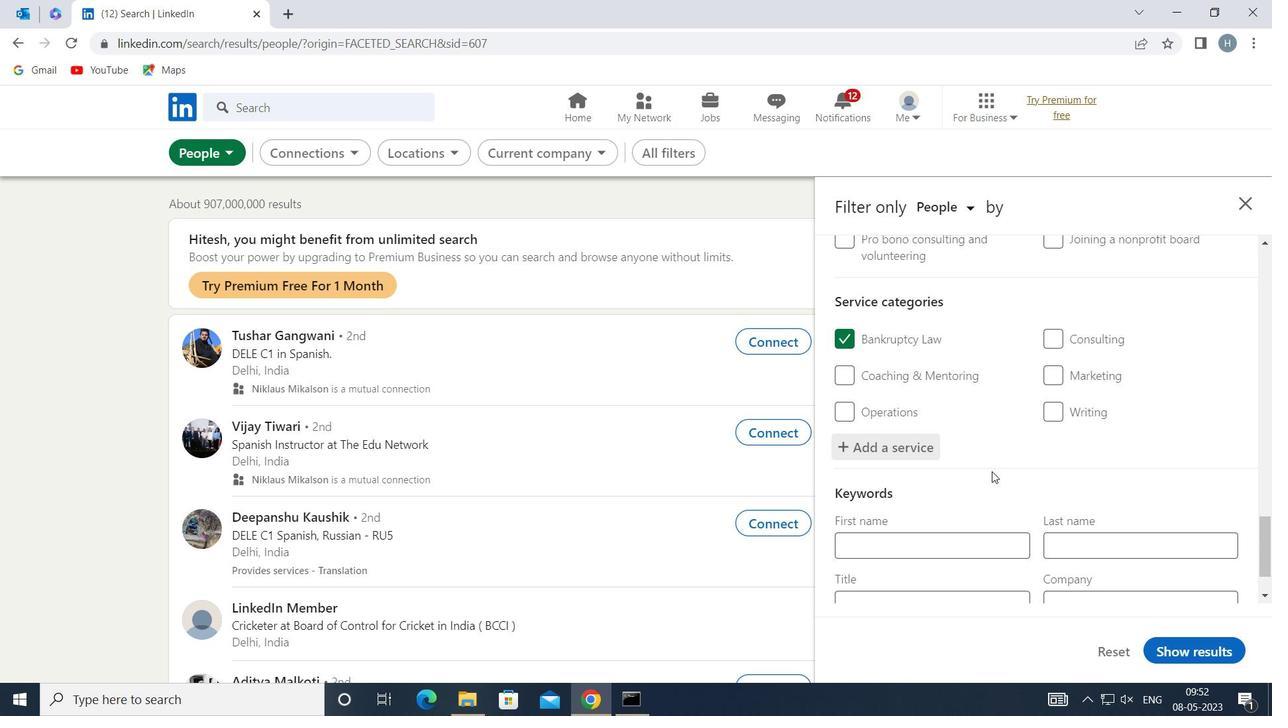 
Action: Mouse scrolled (992, 470) with delta (0, 0)
Screenshot: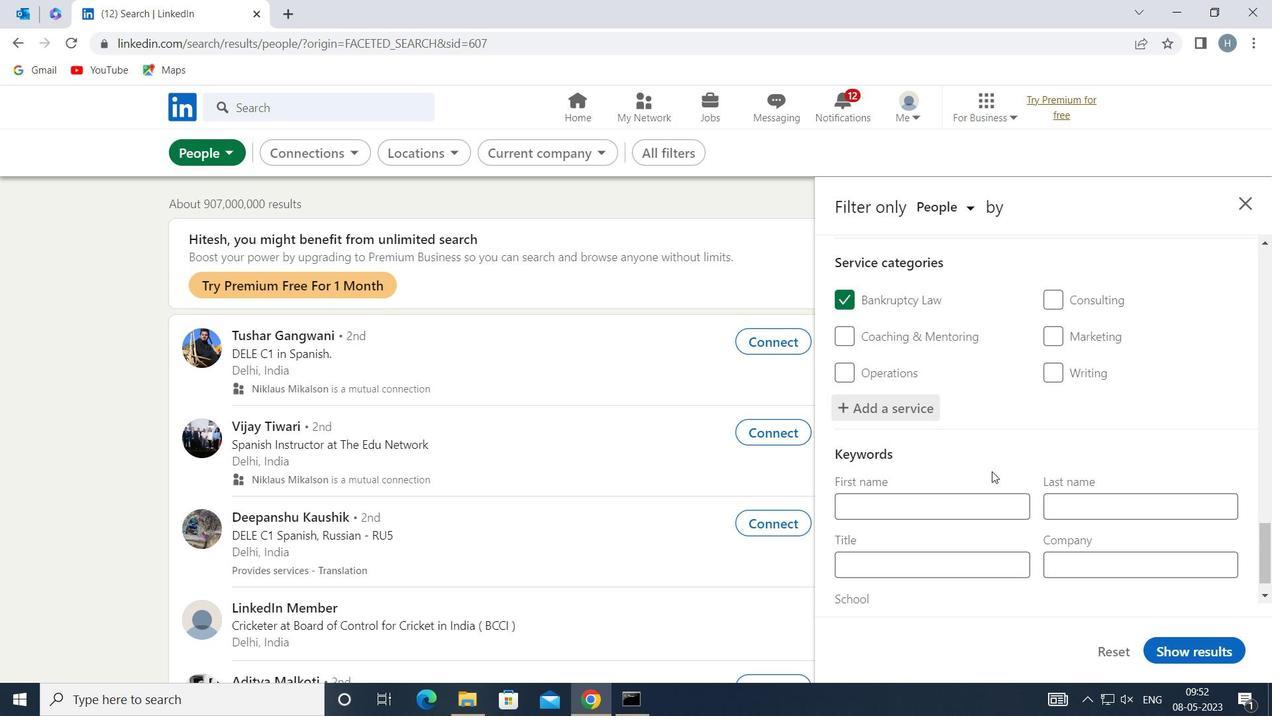 
Action: Mouse scrolled (992, 470) with delta (0, 0)
Screenshot: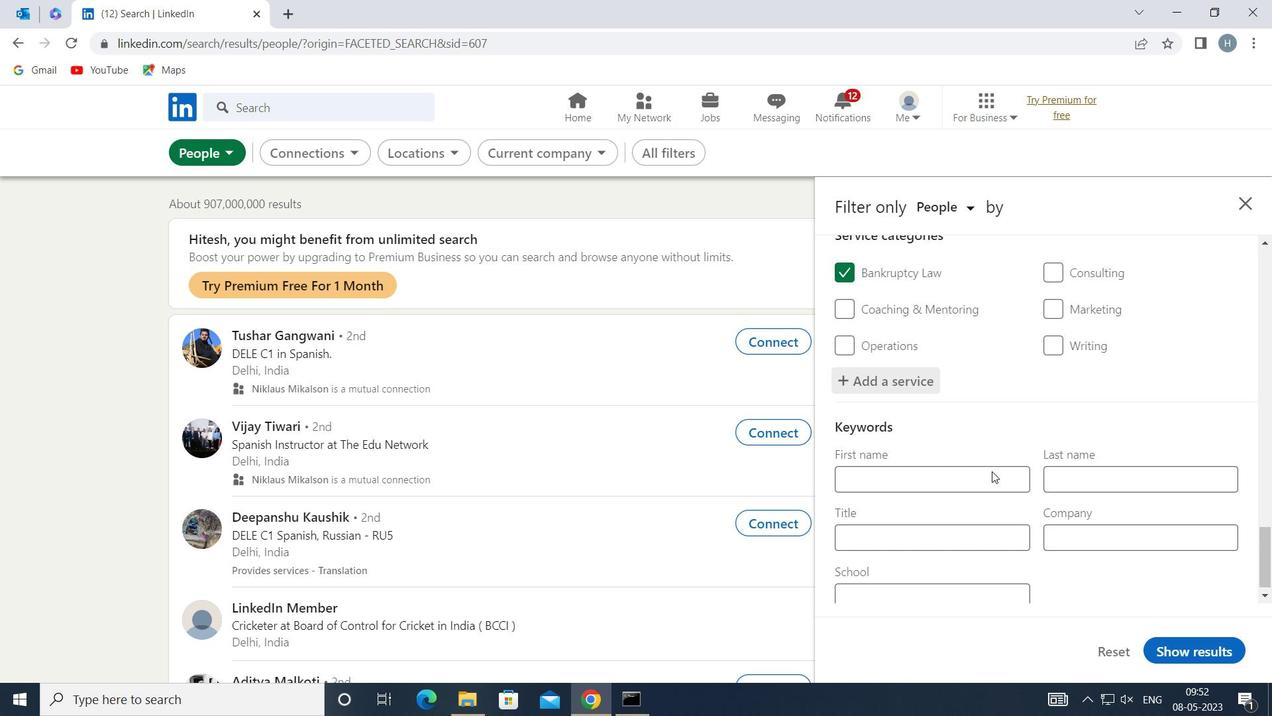 
Action: Mouse moved to (998, 527)
Screenshot: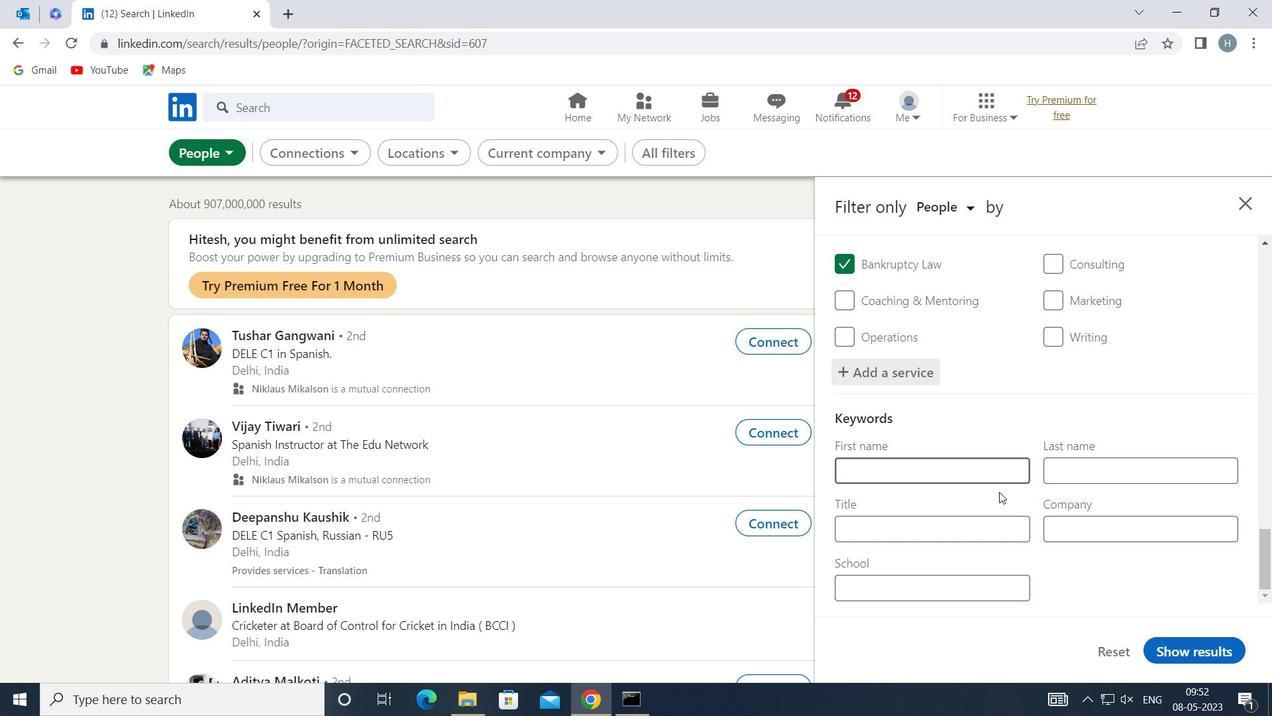 
Action: Mouse pressed left at (998, 527)
Screenshot: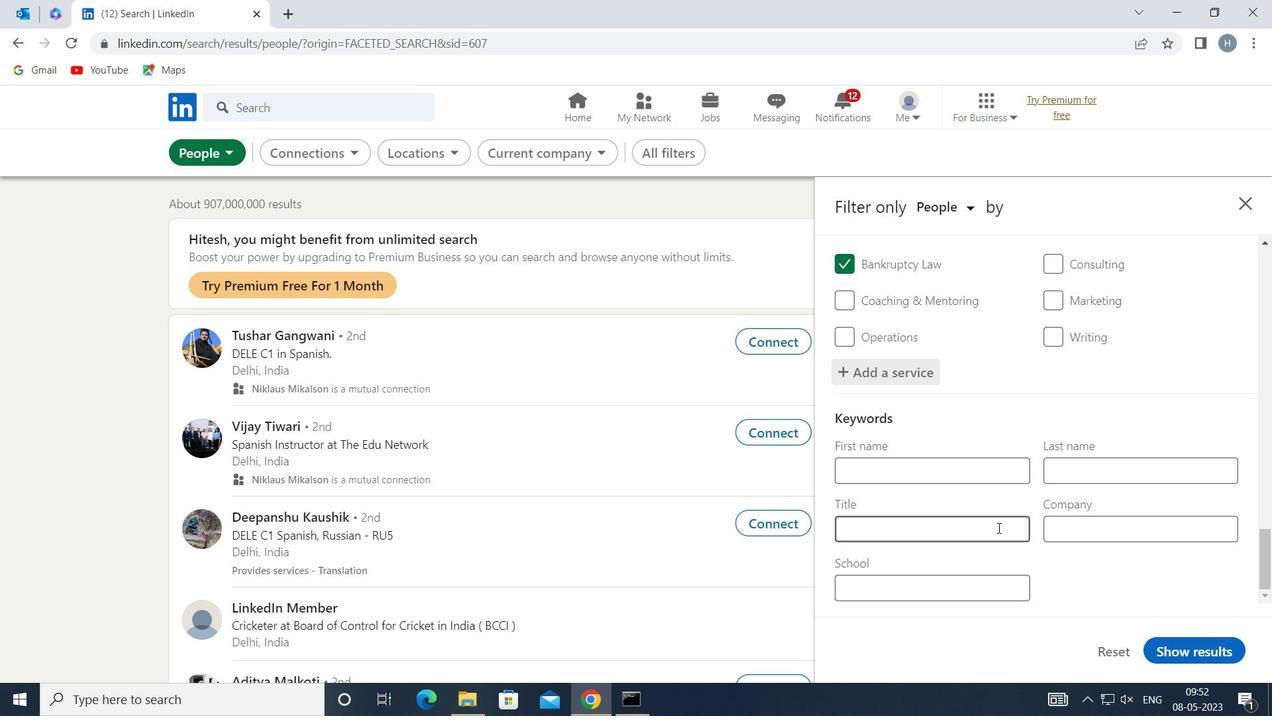
Action: Key pressed <Key.shift>CARPENTER
Screenshot: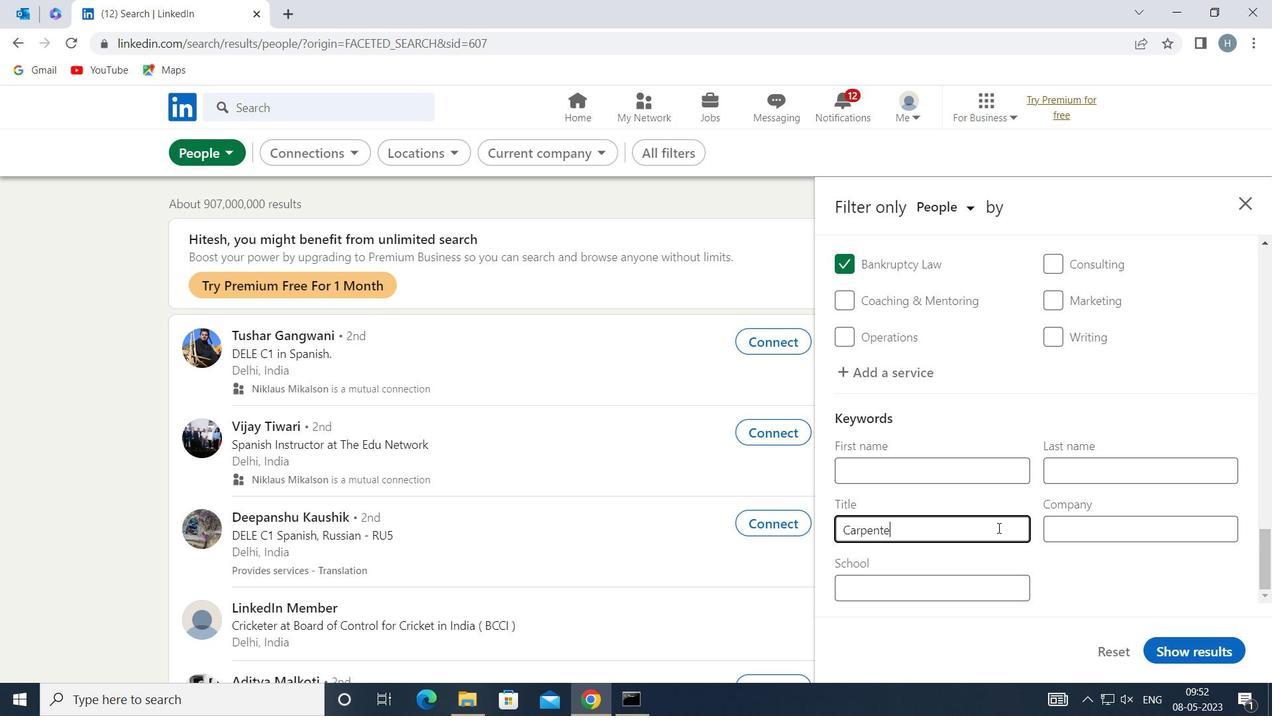 
Action: Mouse moved to (1198, 651)
Screenshot: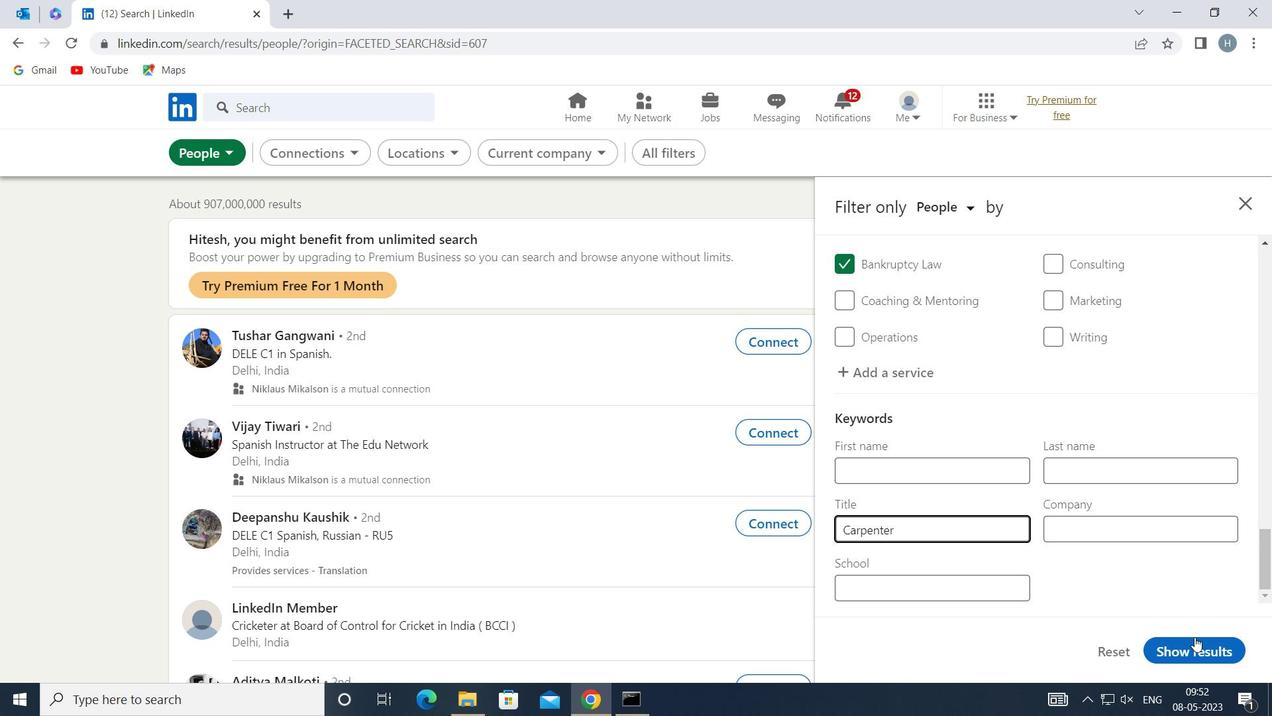 
Action: Mouse pressed left at (1198, 651)
Screenshot: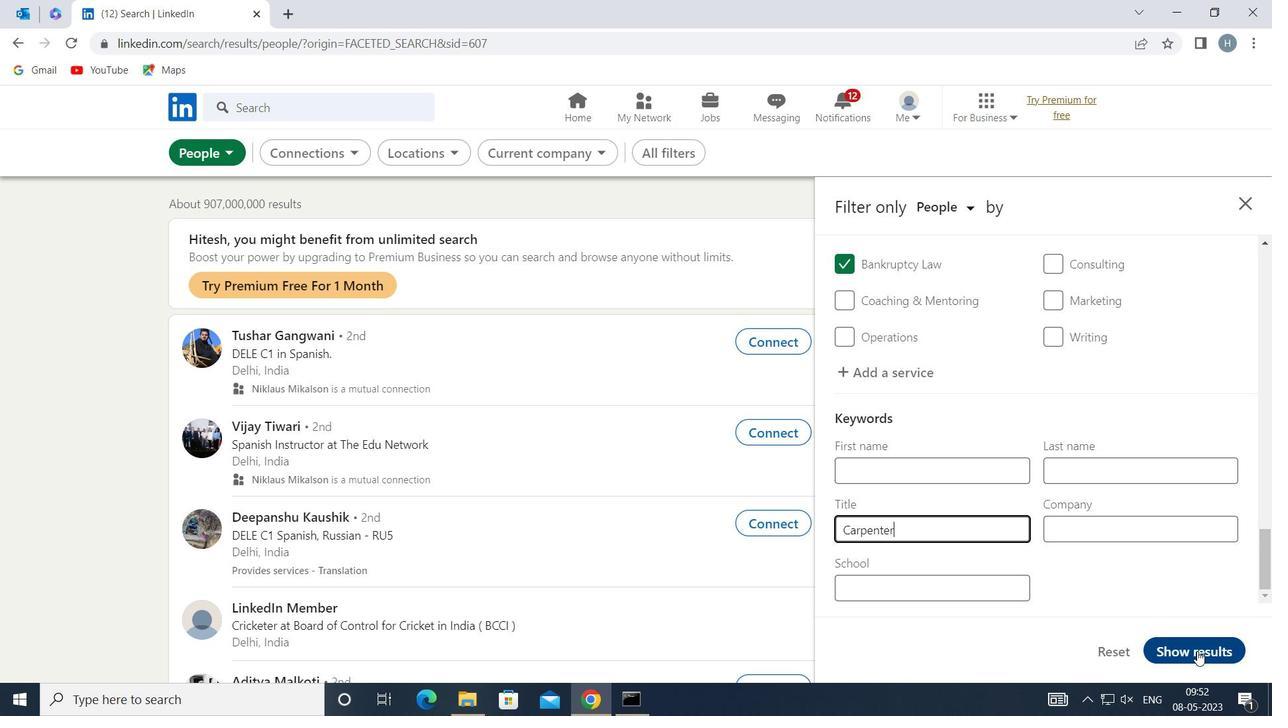 
Action: Mouse moved to (900, 296)
Screenshot: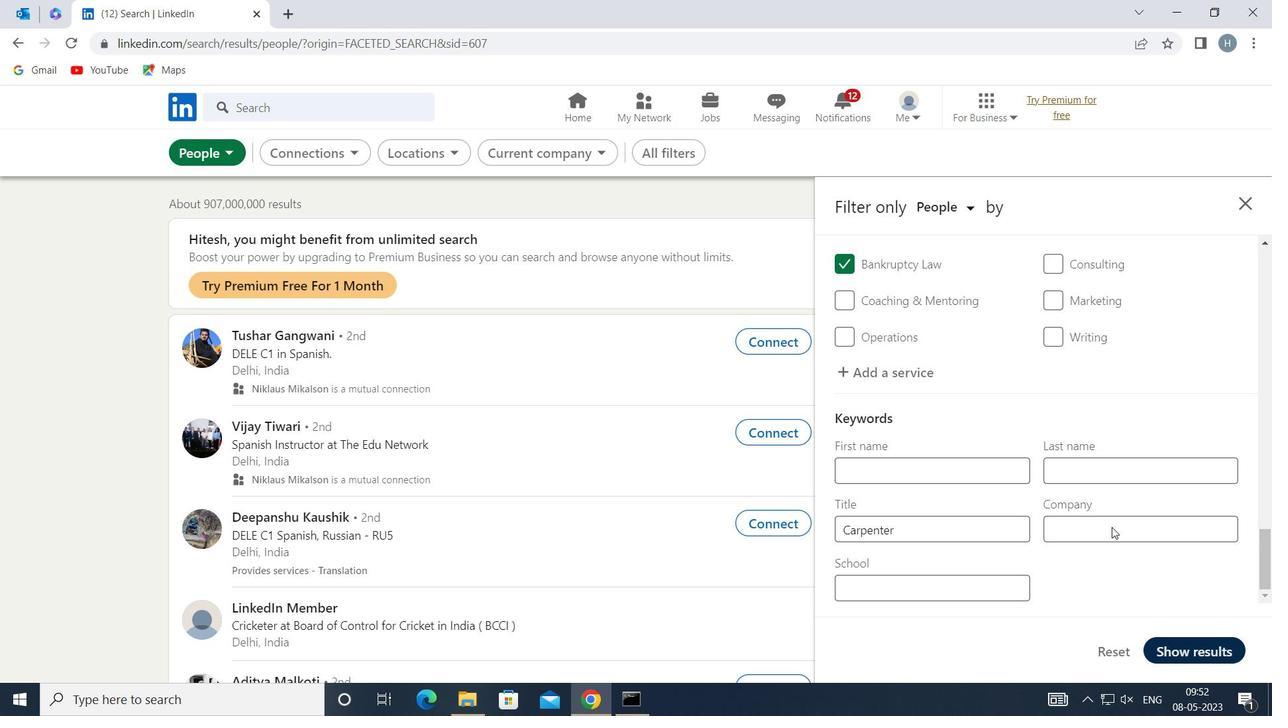 
